 Task: Search one way flight ticket for 1 adult, 5 children, 2 infants in seat and 1 infant on lap in first from Wilmington: Wilmington Airport to South Bend: South Bend International Airport on 8-6-2023. Choice of flights is American. Number of bags: 2 carry on bags and 6 checked bags. Price is upto 106000. Outbound departure time preference is 16:30.
Action: Mouse moved to (301, 409)
Screenshot: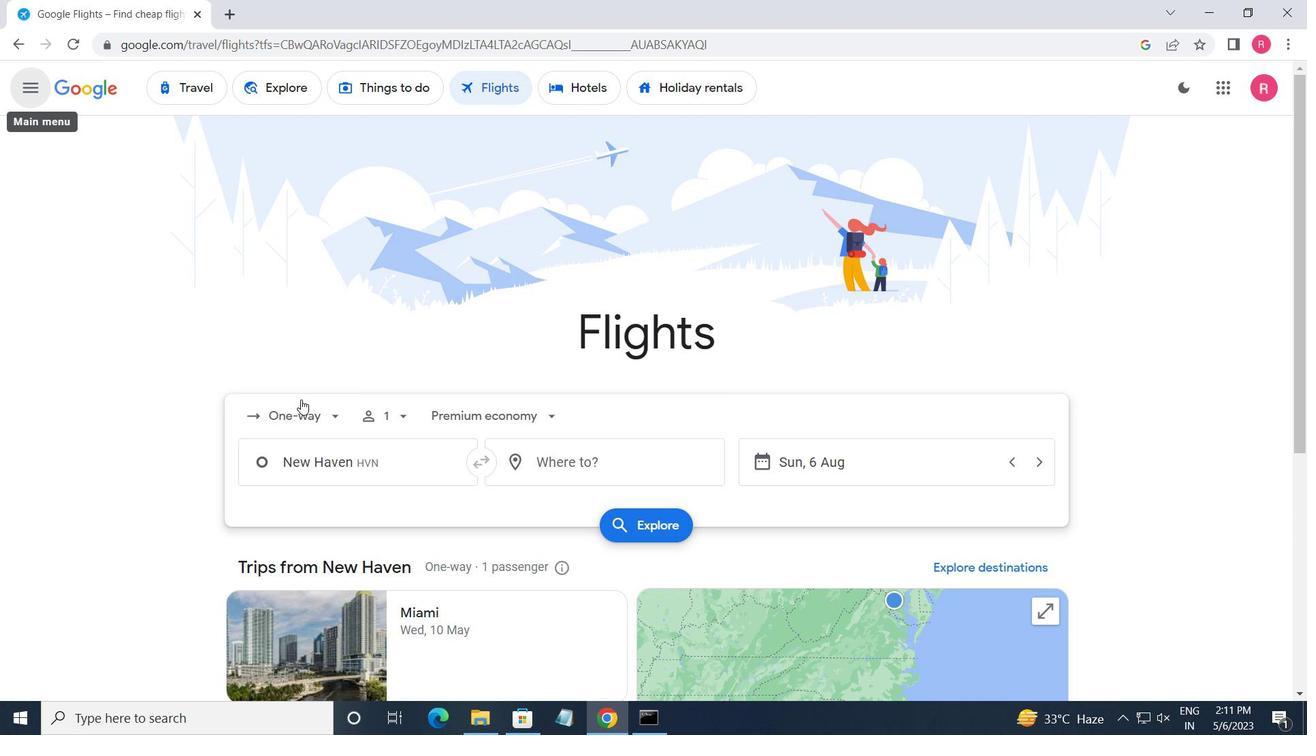 
Action: Mouse pressed left at (301, 409)
Screenshot: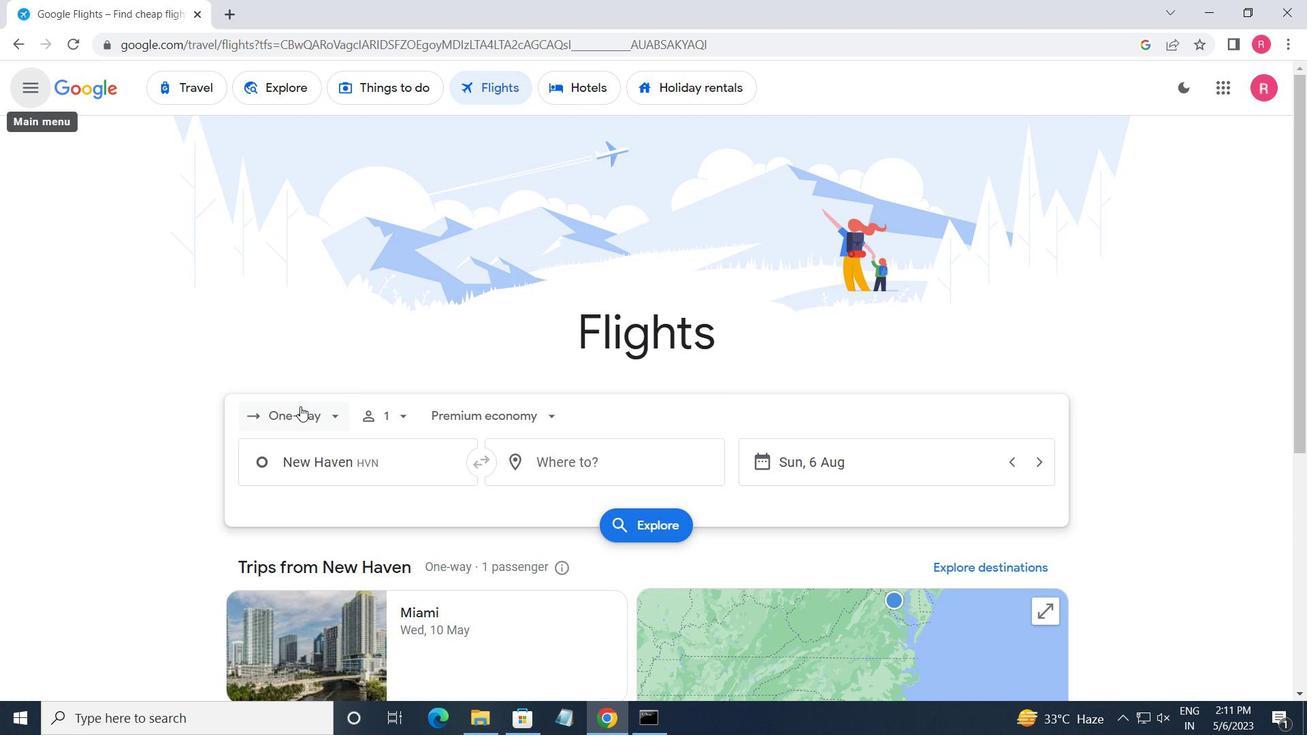 
Action: Mouse moved to (334, 496)
Screenshot: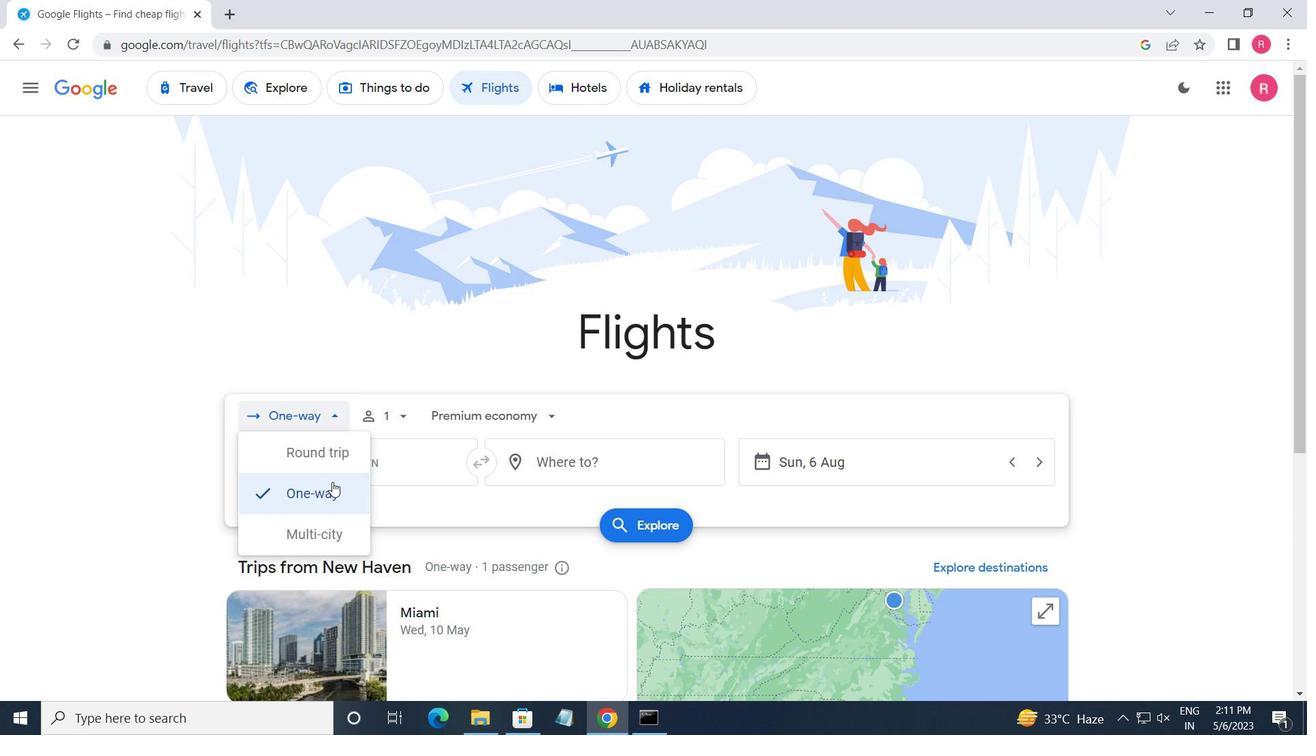 
Action: Mouse pressed left at (334, 496)
Screenshot: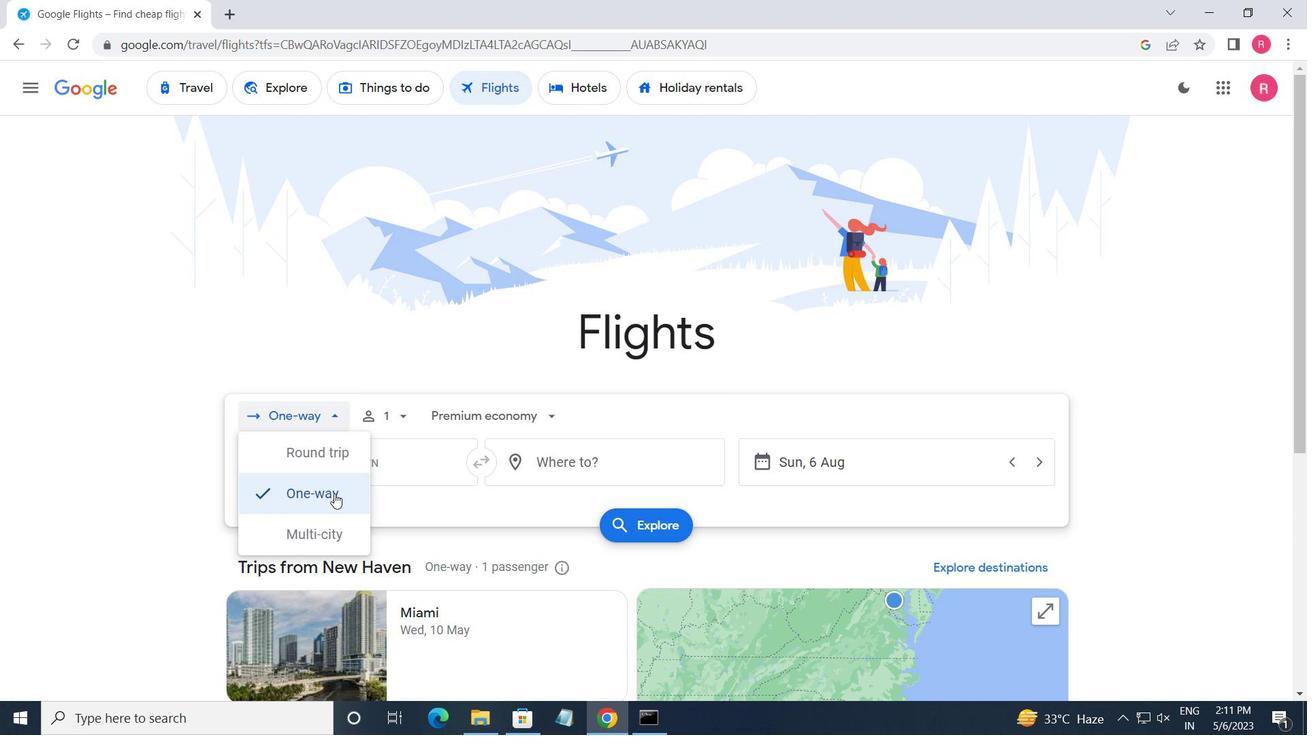 
Action: Mouse moved to (375, 421)
Screenshot: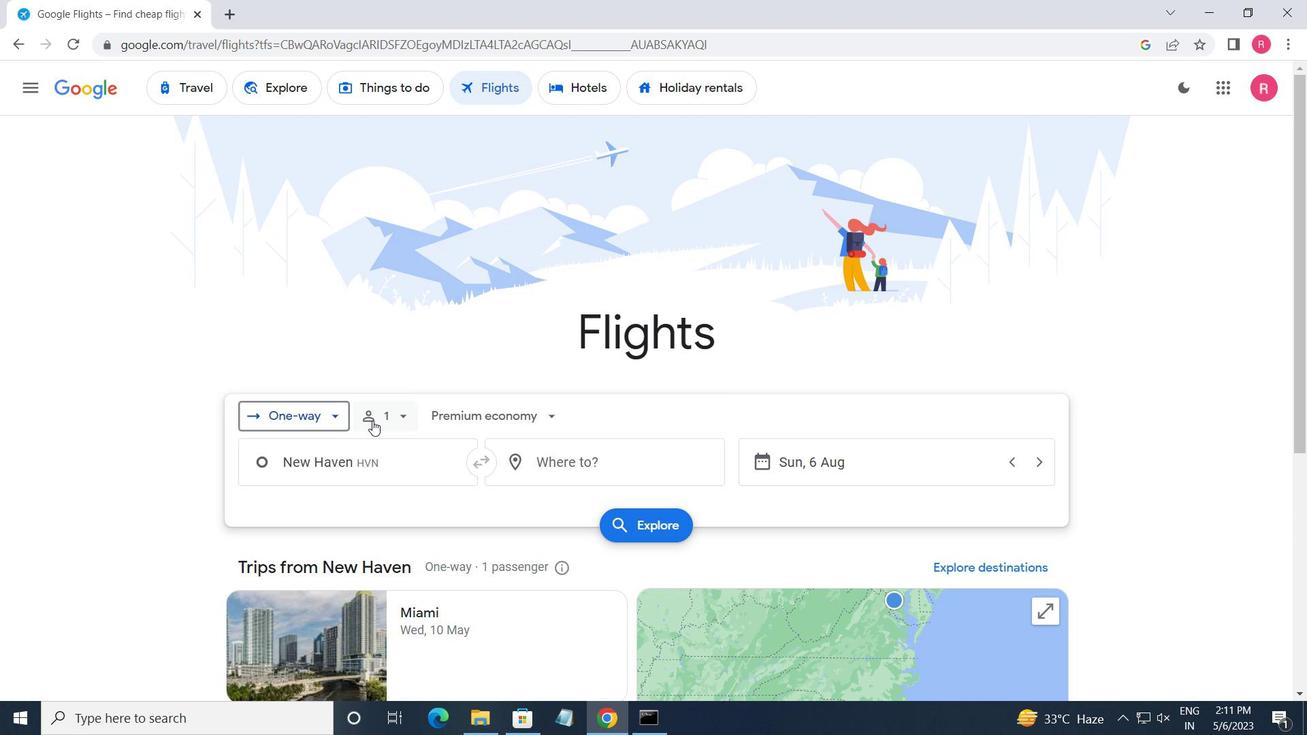 
Action: Mouse pressed left at (375, 421)
Screenshot: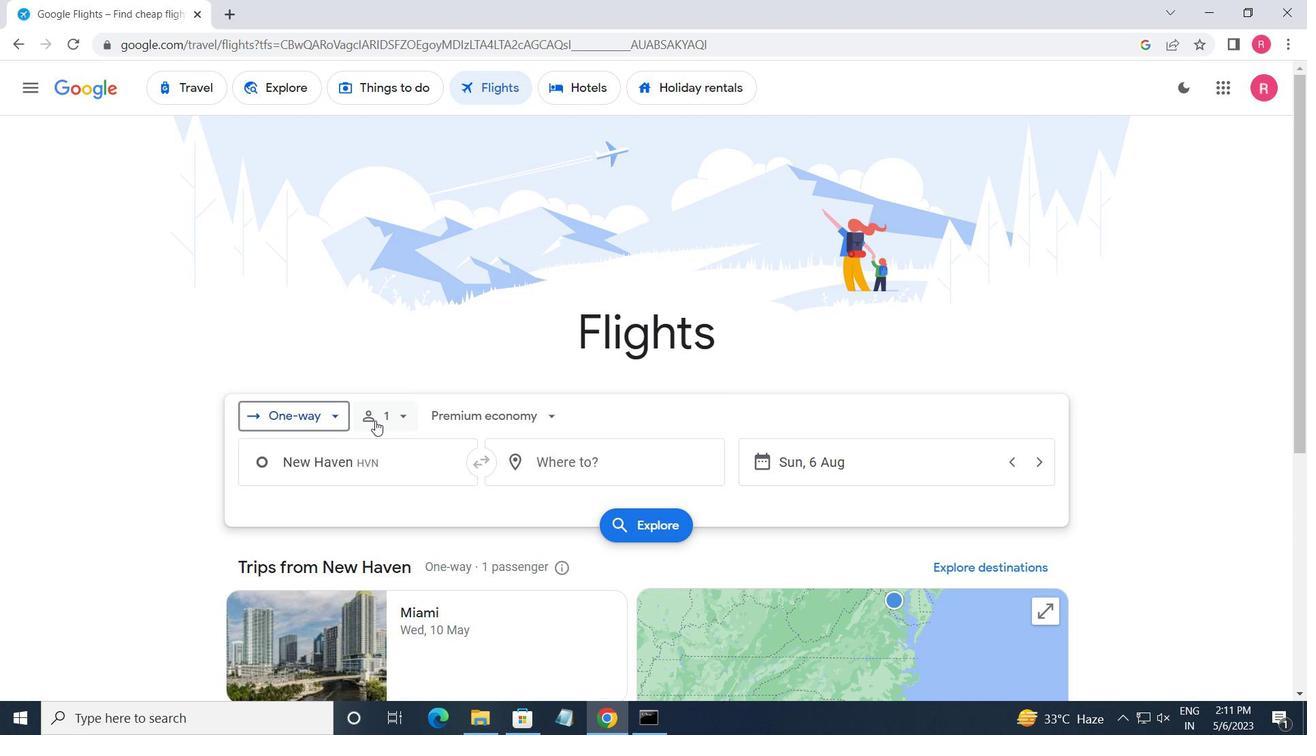 
Action: Mouse moved to (540, 499)
Screenshot: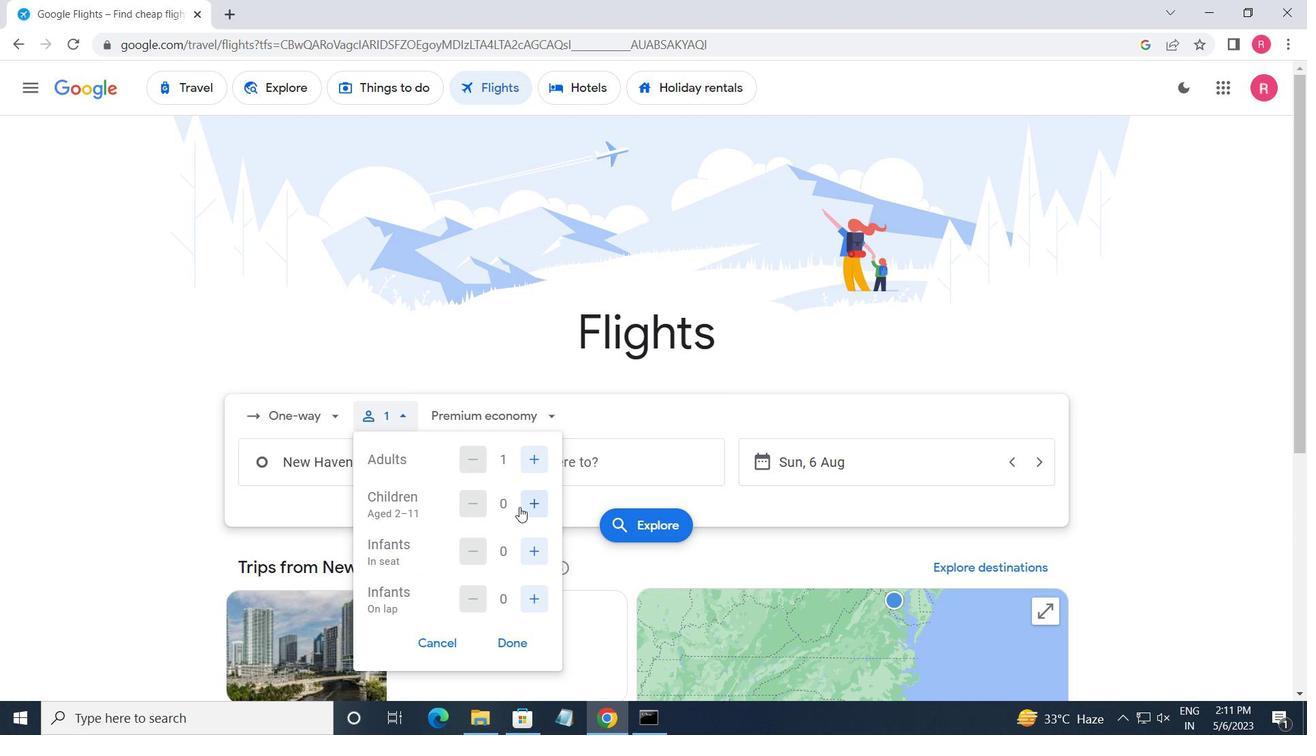 
Action: Mouse pressed left at (540, 499)
Screenshot: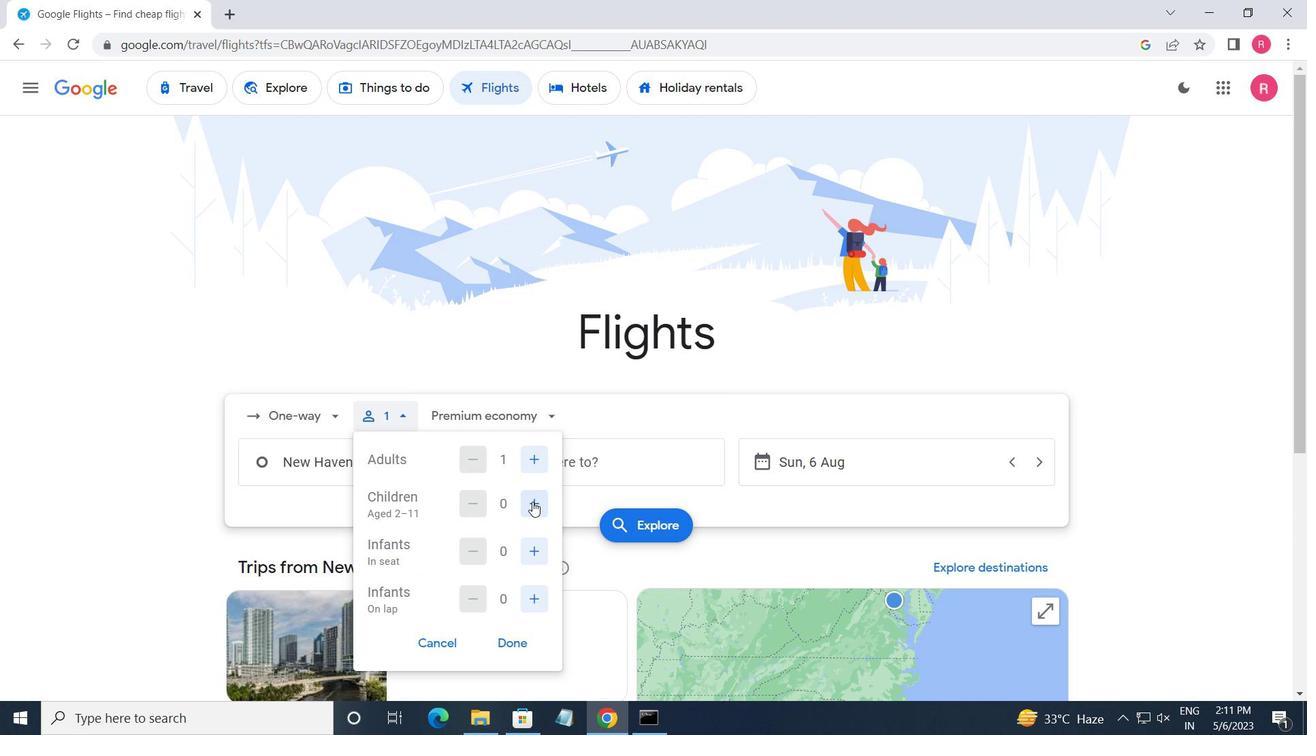 
Action: Mouse moved to (542, 499)
Screenshot: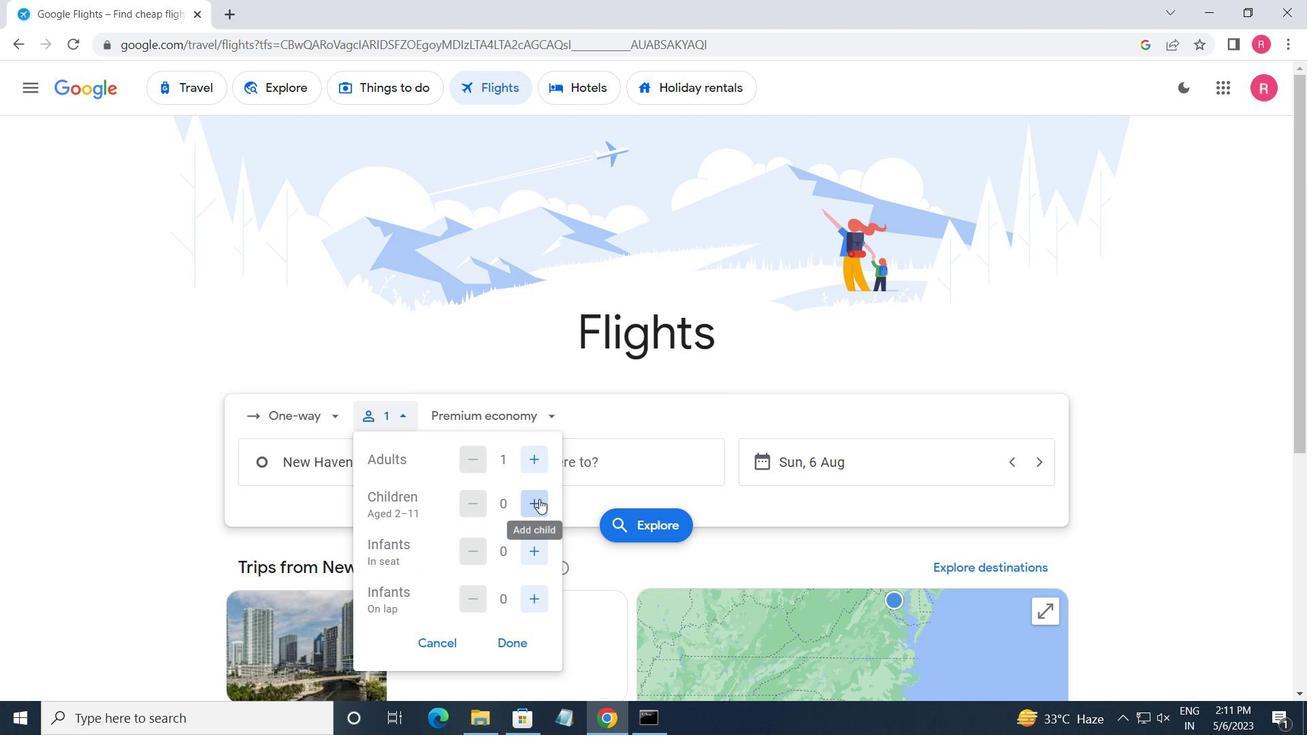 
Action: Mouse pressed left at (542, 499)
Screenshot: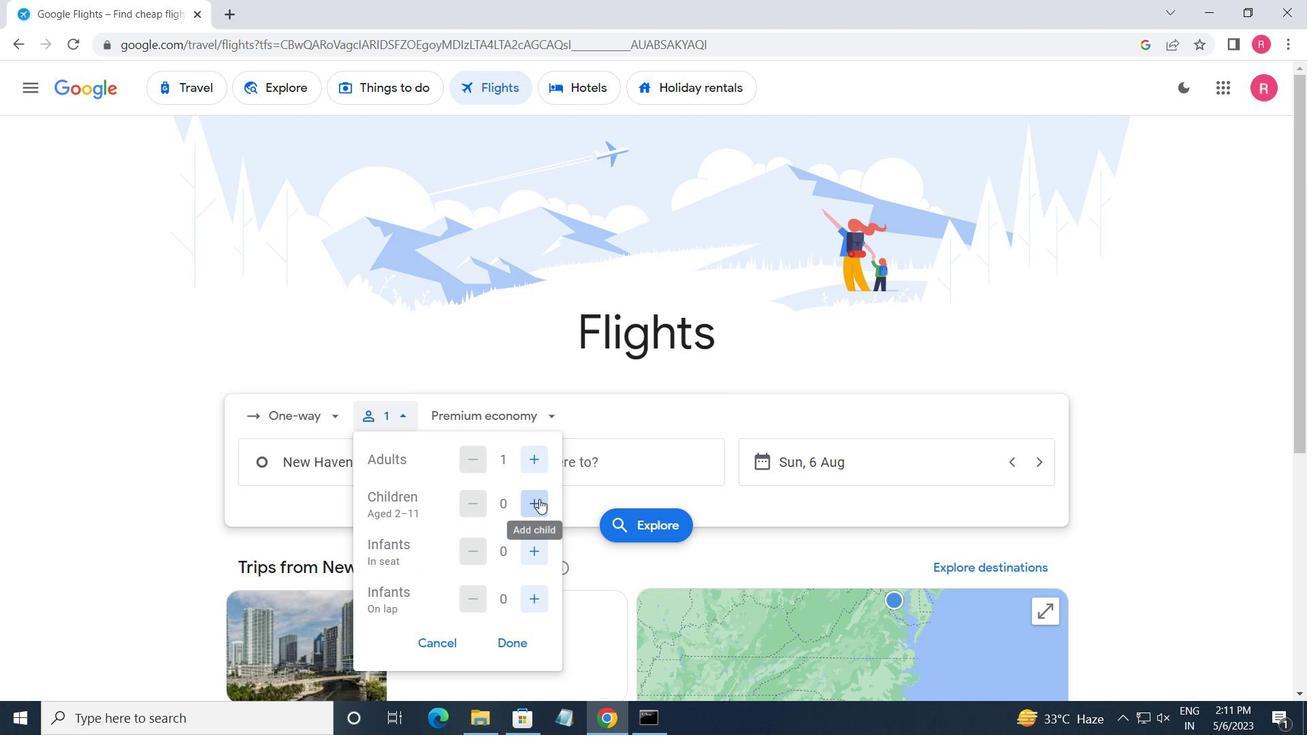 
Action: Mouse moved to (546, 498)
Screenshot: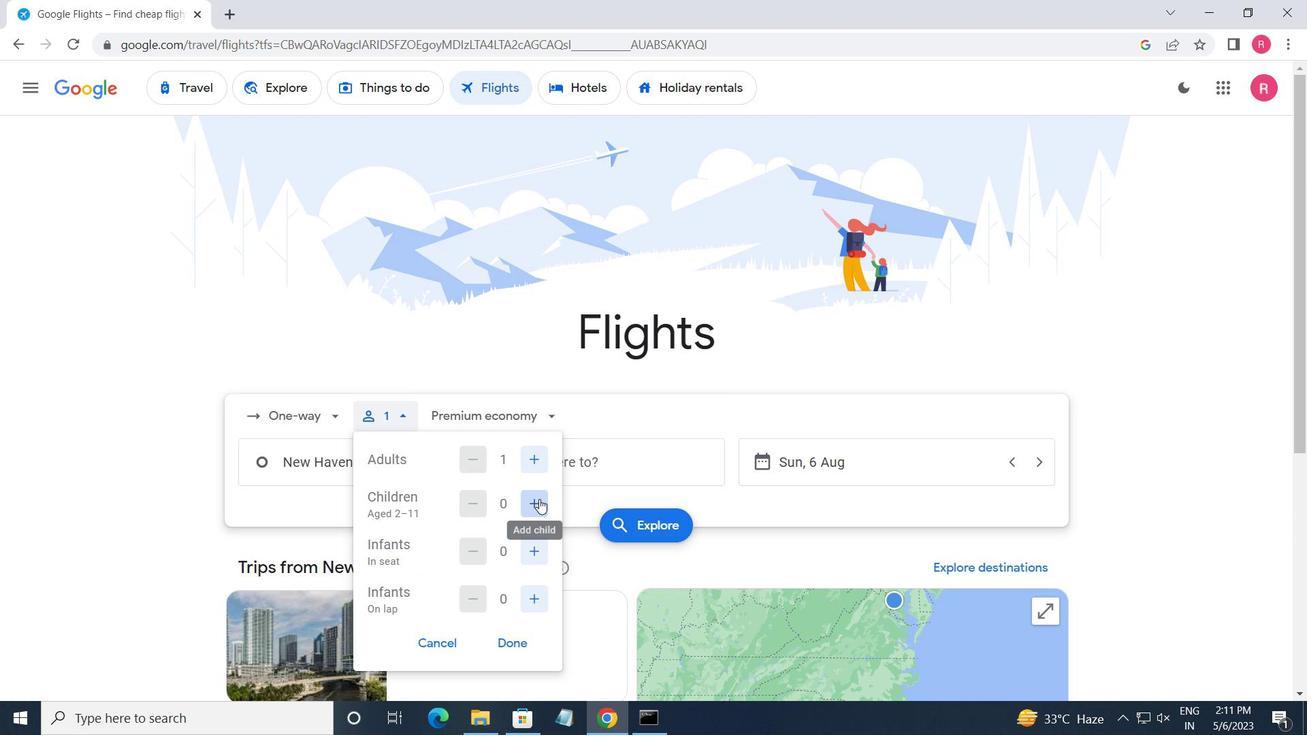 
Action: Mouse pressed left at (546, 498)
Screenshot: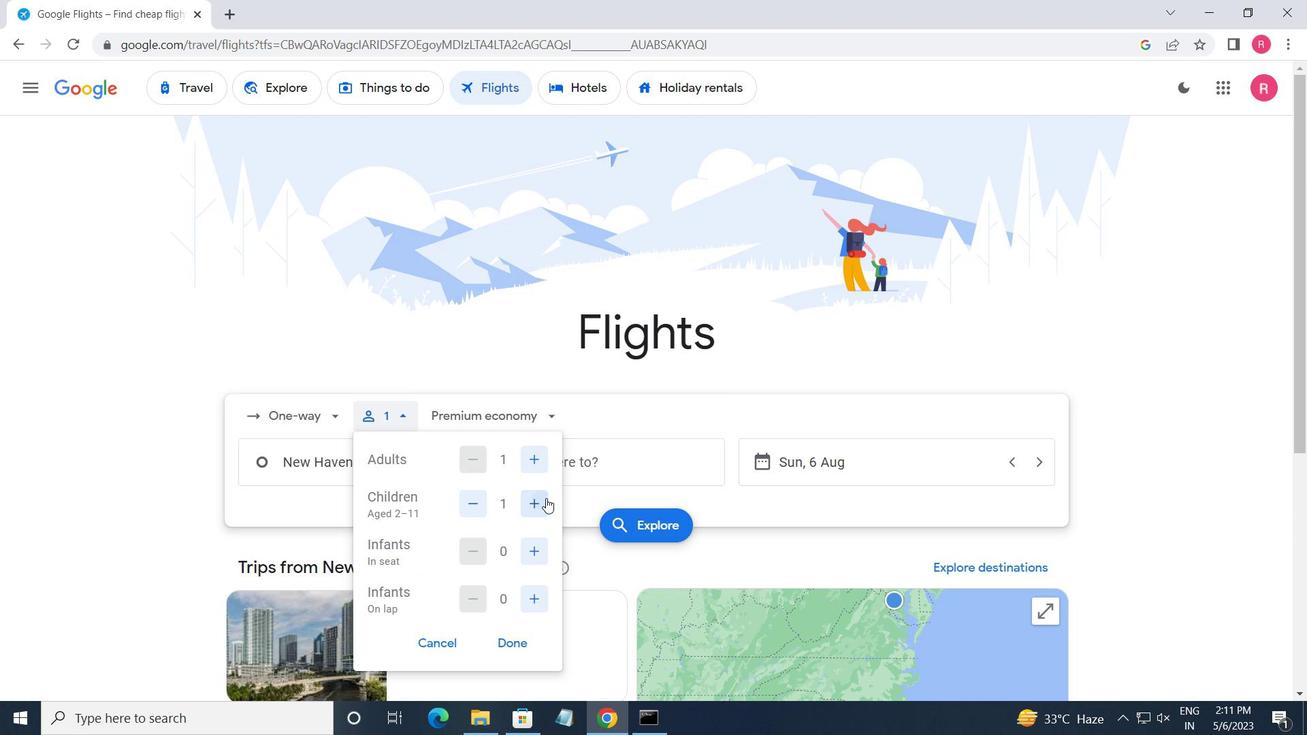 
Action: Mouse pressed left at (546, 498)
Screenshot: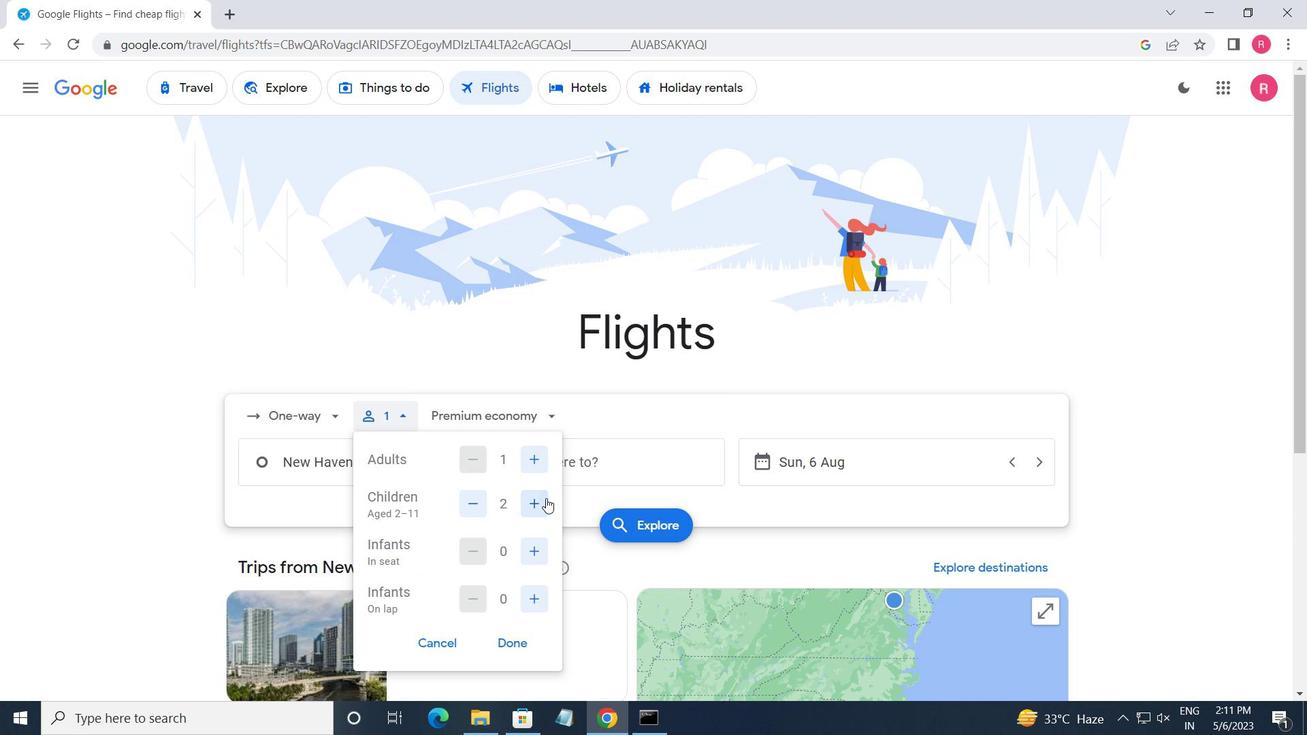 
Action: Mouse pressed left at (546, 498)
Screenshot: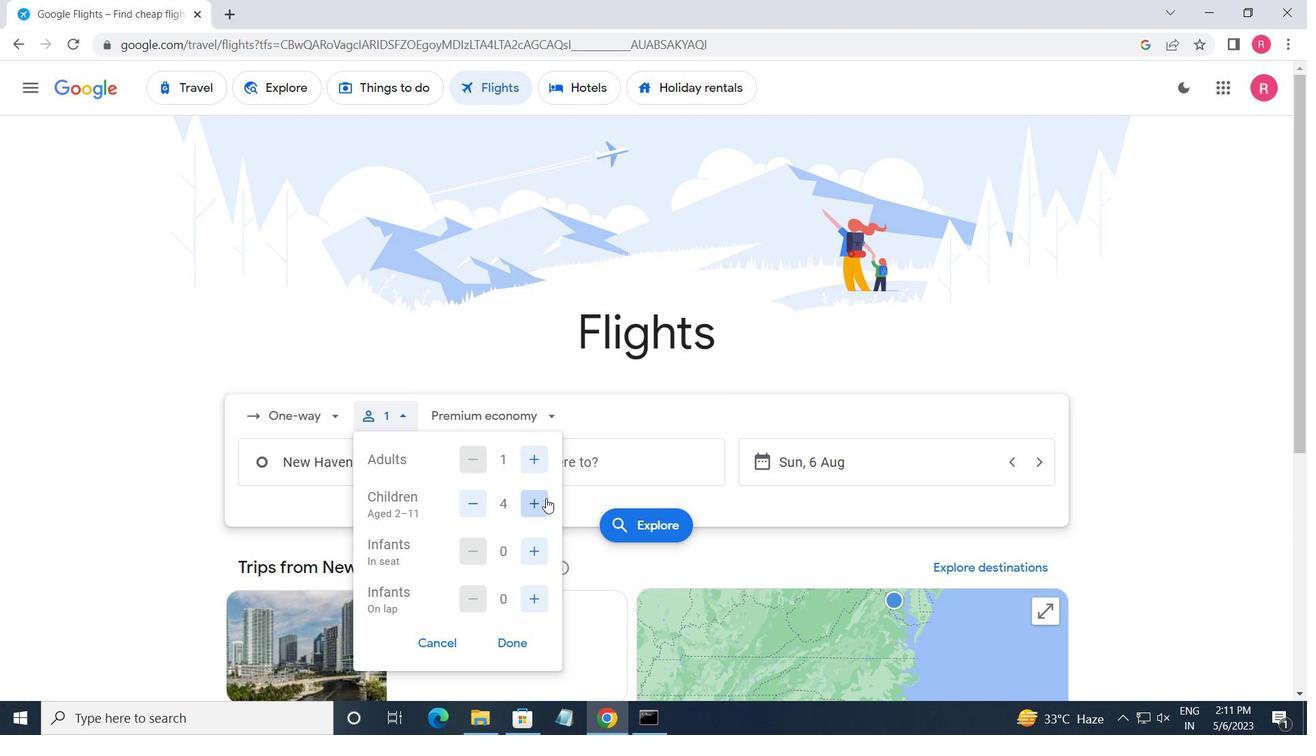 
Action: Mouse moved to (543, 552)
Screenshot: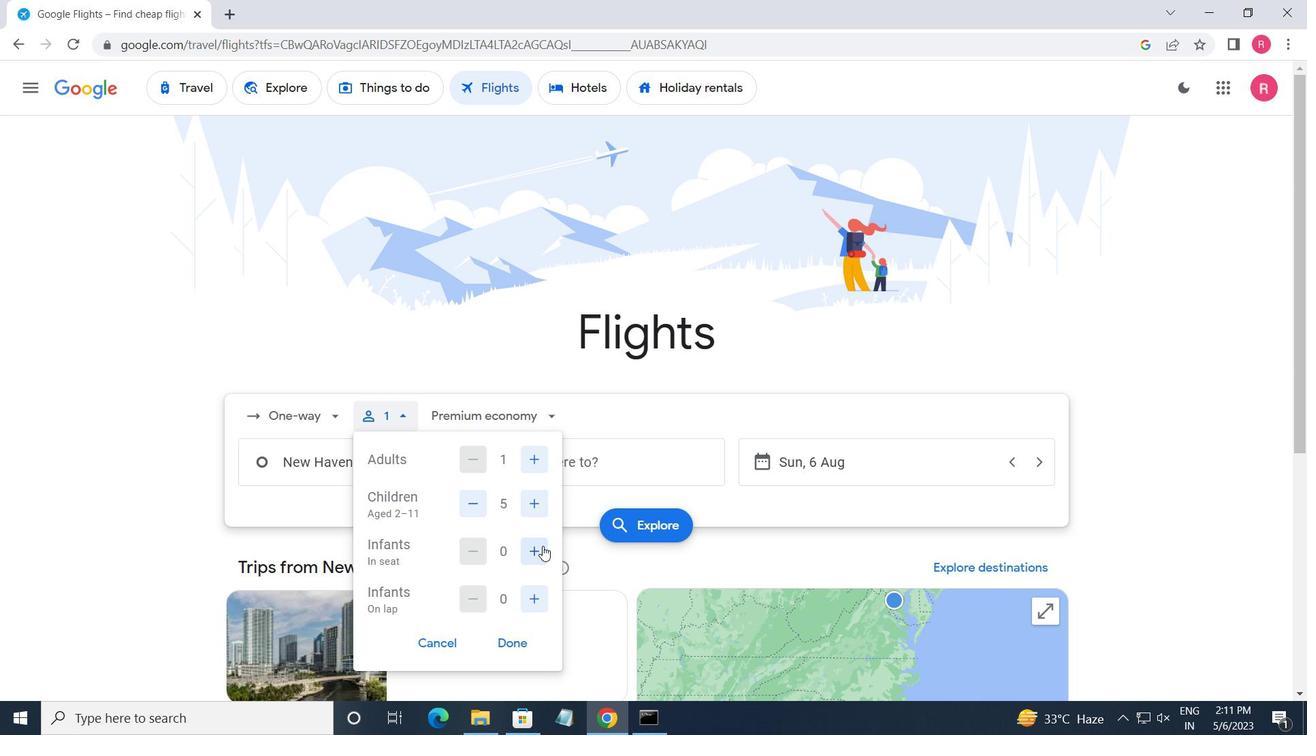 
Action: Mouse pressed left at (543, 552)
Screenshot: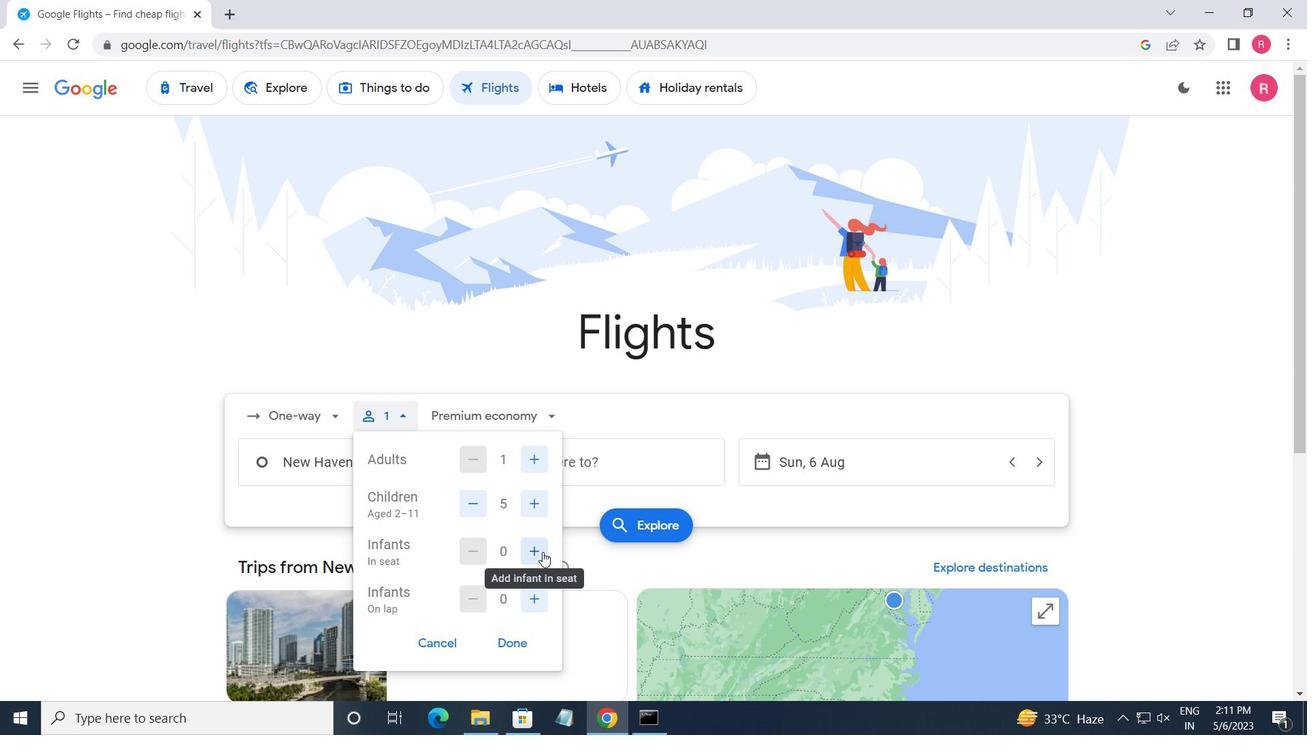 
Action: Mouse pressed left at (543, 552)
Screenshot: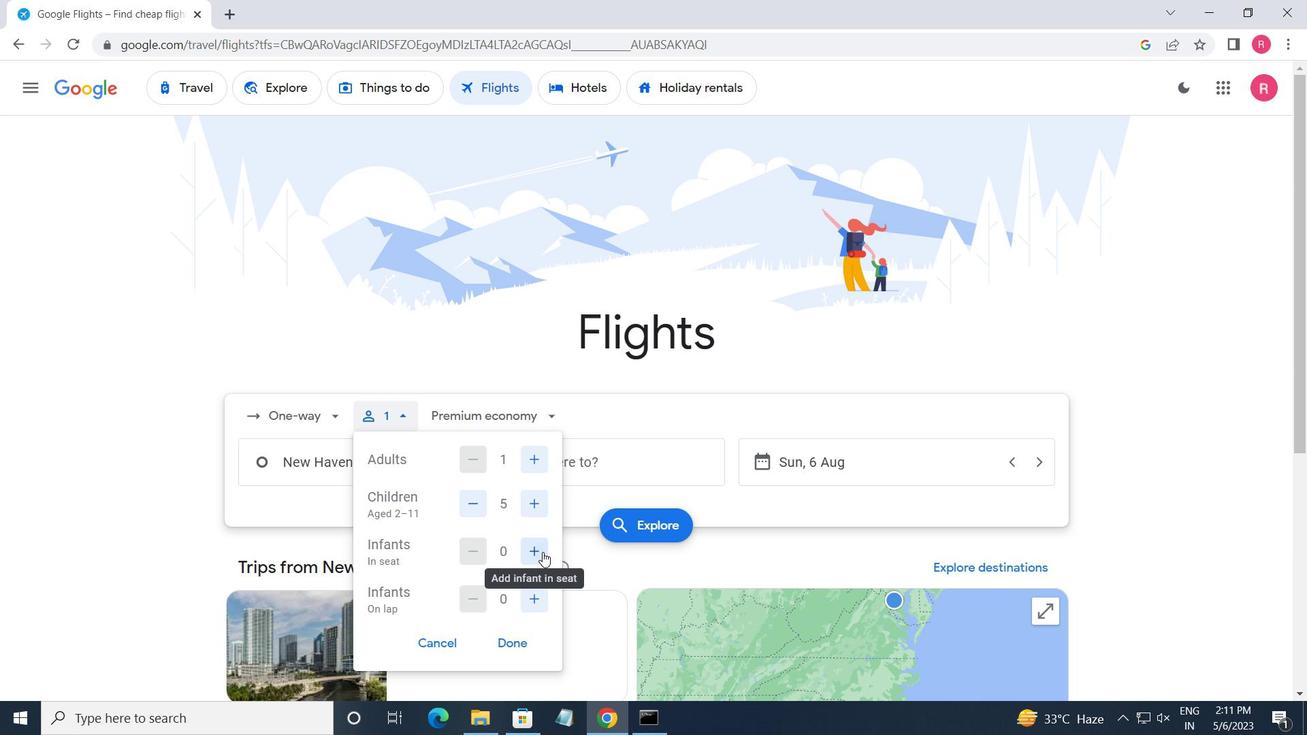 
Action: Mouse moved to (531, 605)
Screenshot: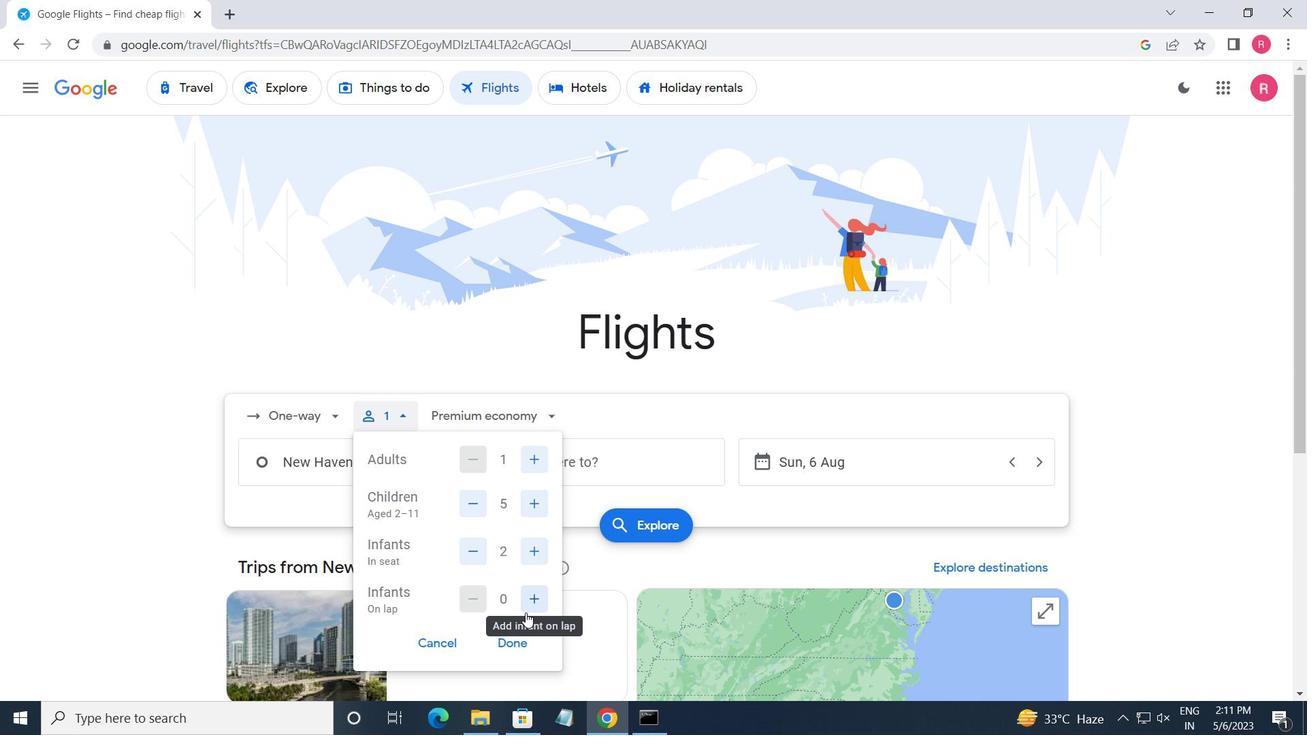 
Action: Mouse pressed left at (531, 605)
Screenshot: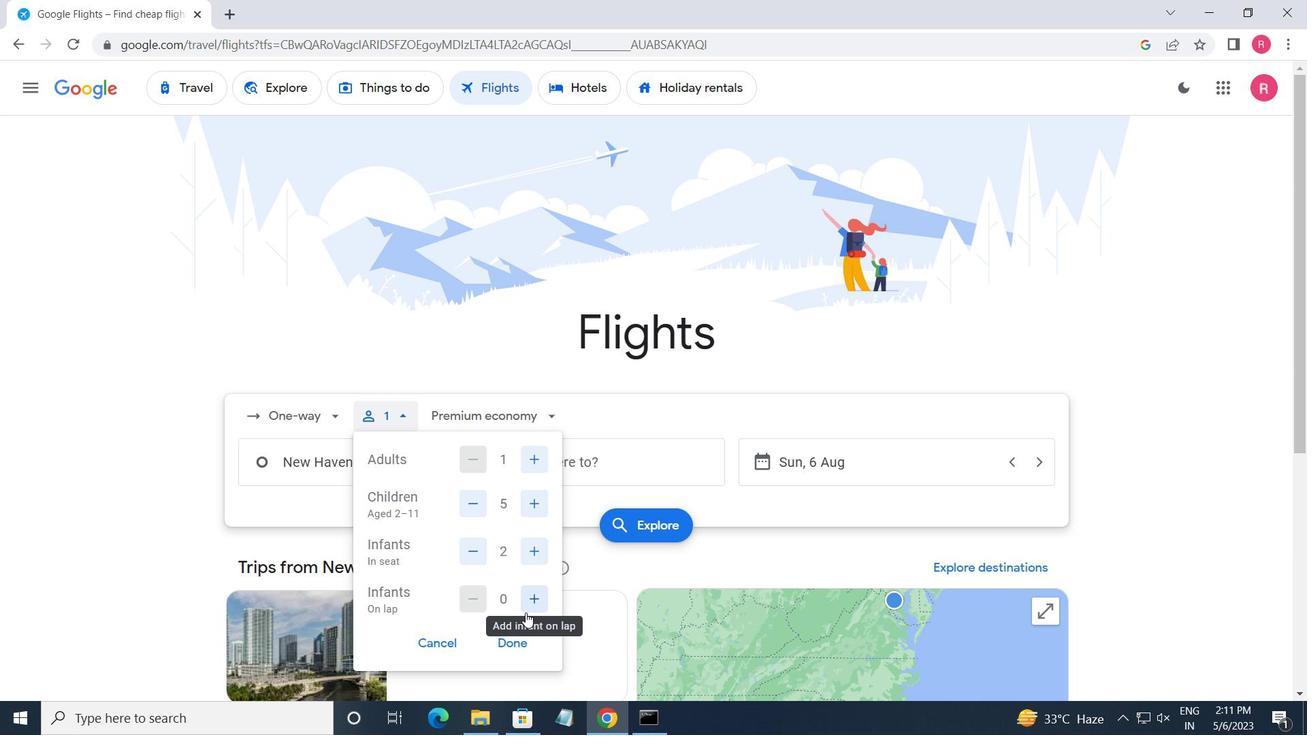 
Action: Mouse moved to (480, 547)
Screenshot: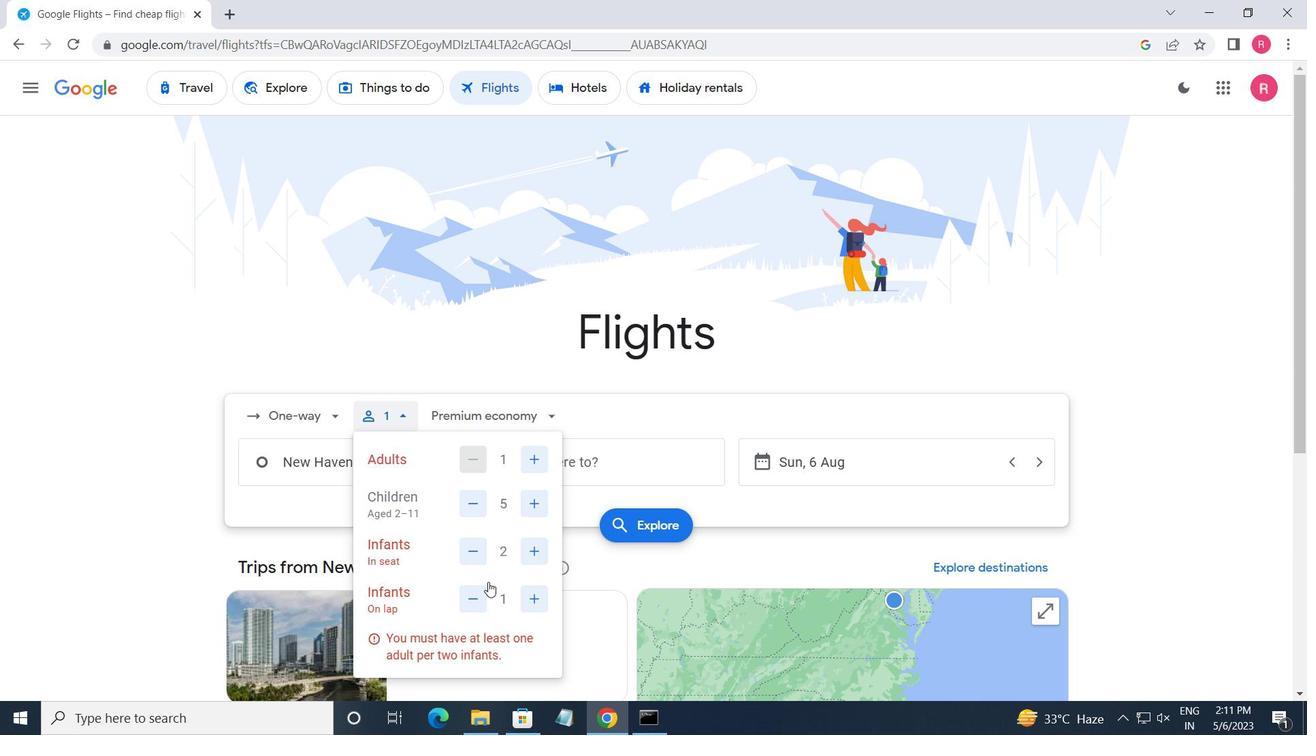 
Action: Mouse pressed left at (480, 547)
Screenshot: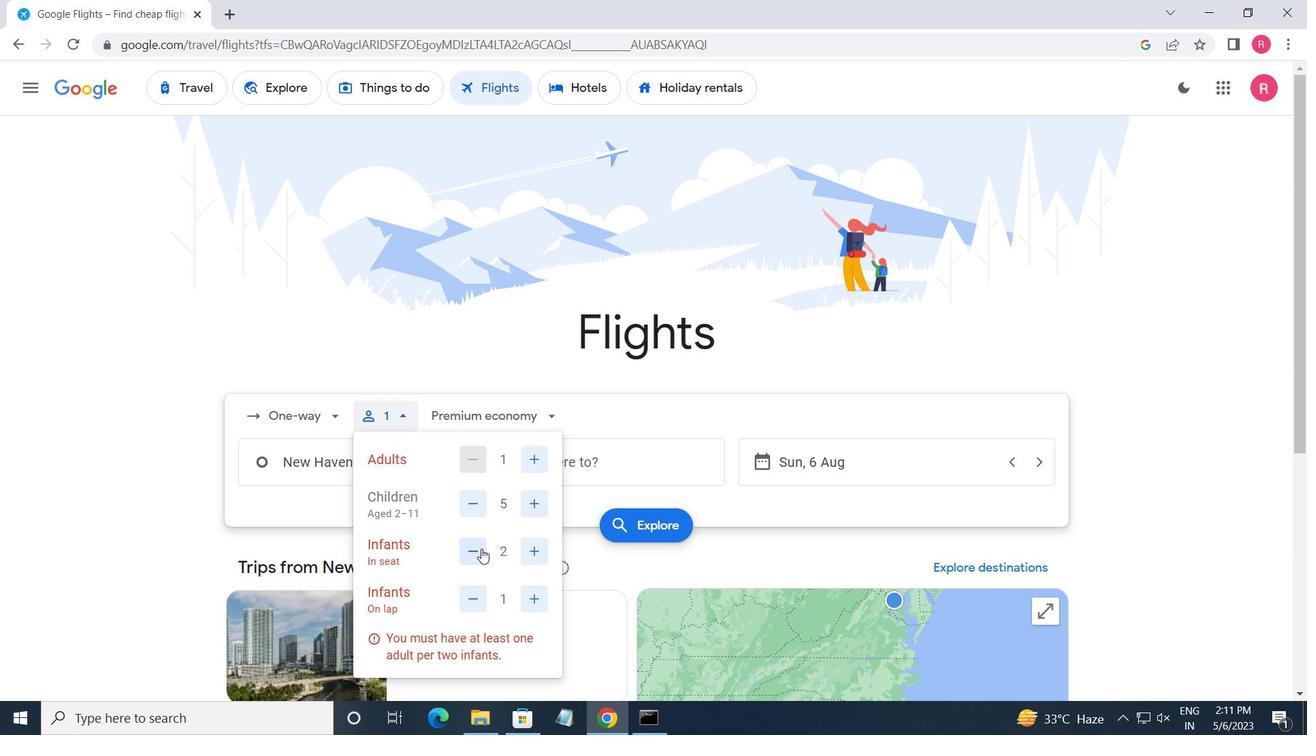 
Action: Mouse moved to (474, 547)
Screenshot: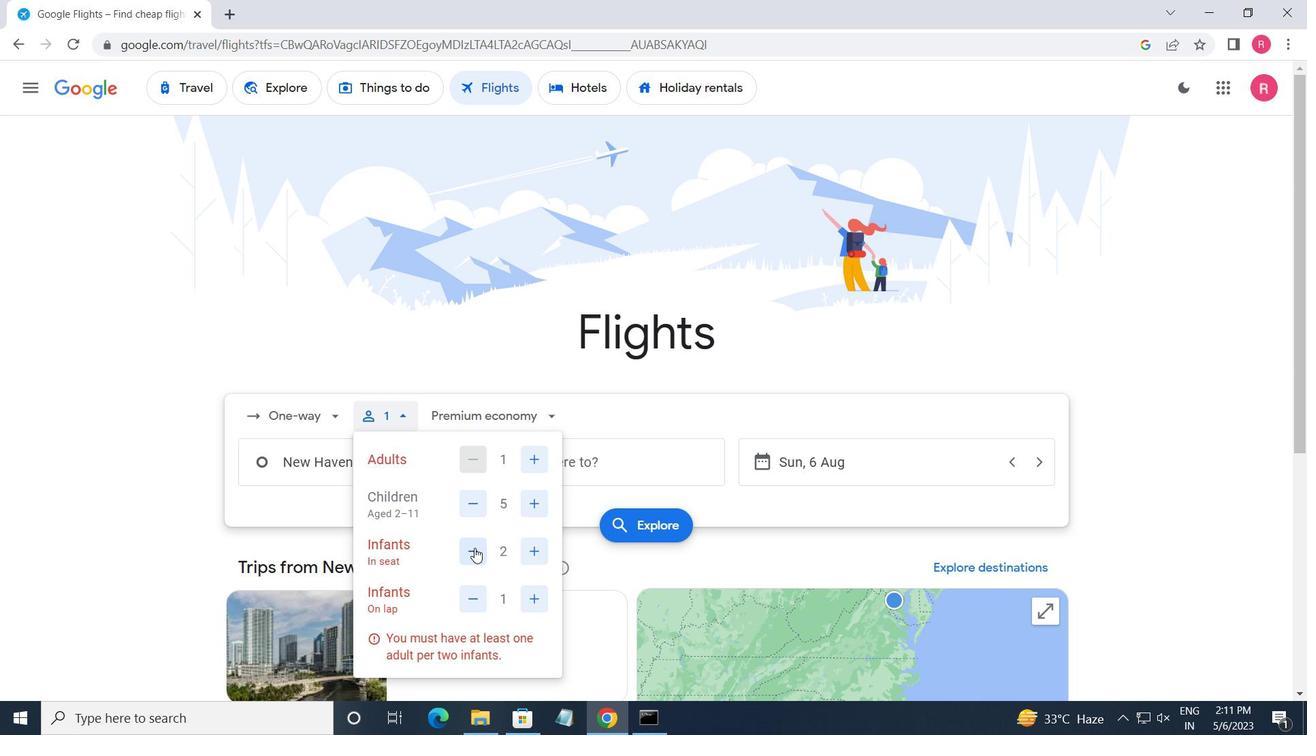 
Action: Mouse pressed left at (474, 547)
Screenshot: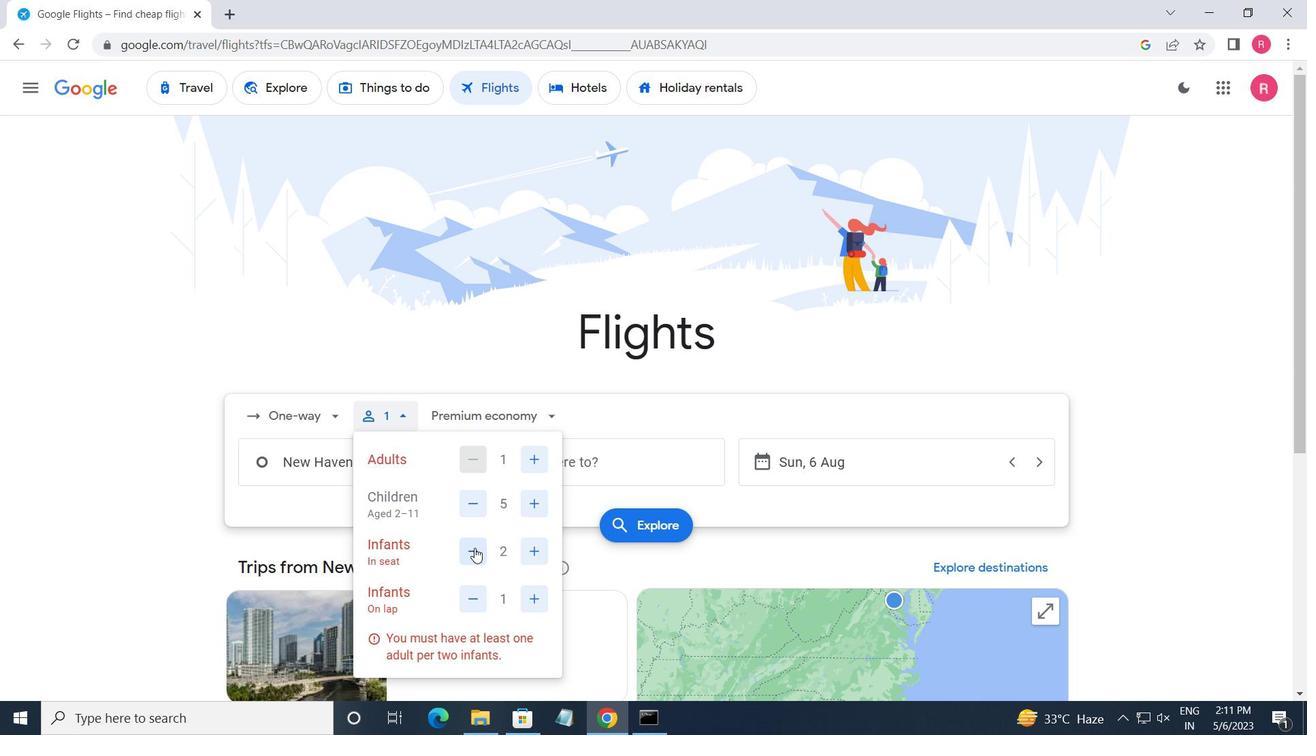 
Action: Mouse moved to (514, 640)
Screenshot: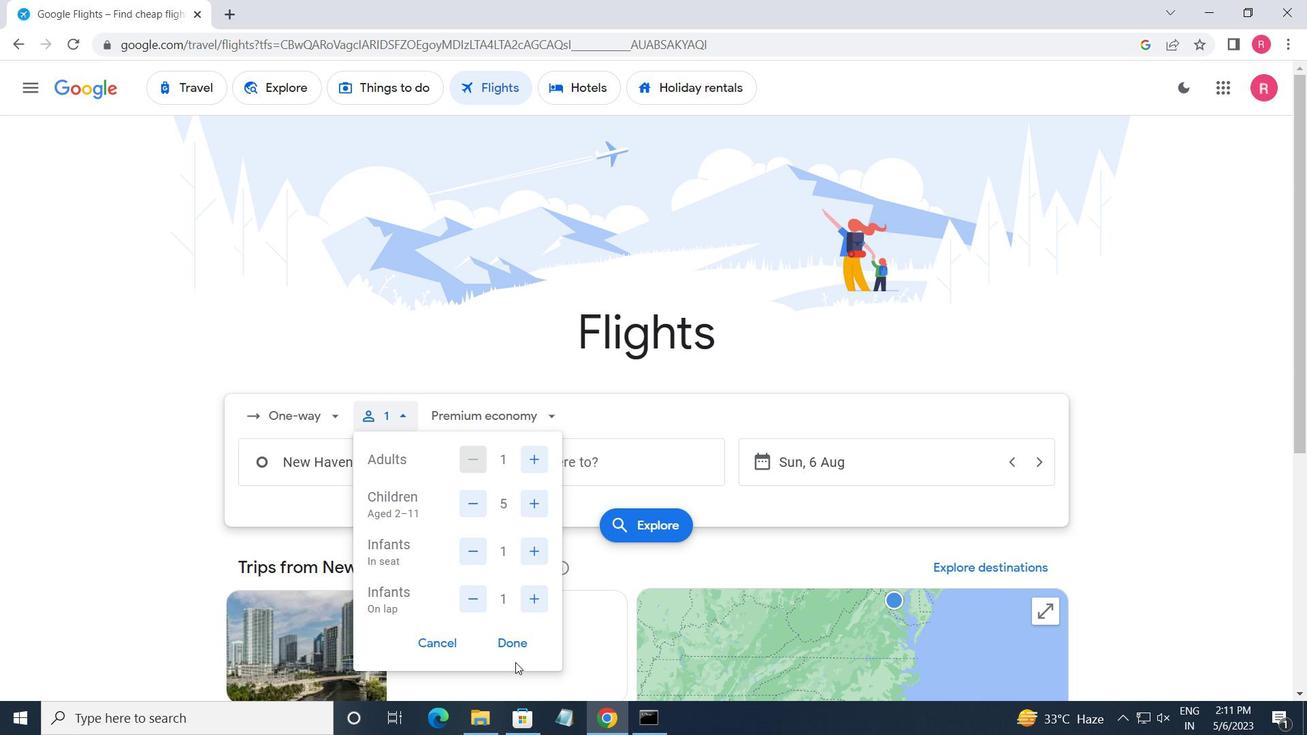 
Action: Mouse pressed left at (514, 640)
Screenshot: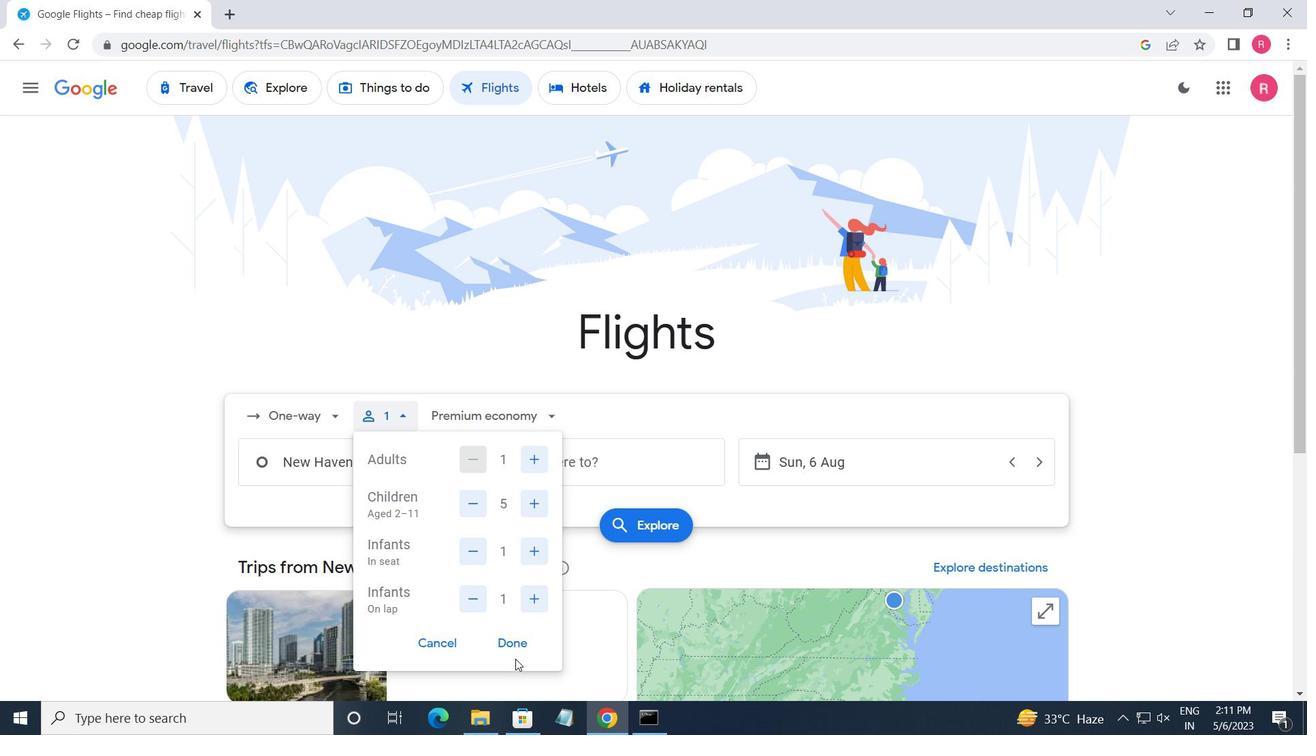 
Action: Mouse moved to (479, 413)
Screenshot: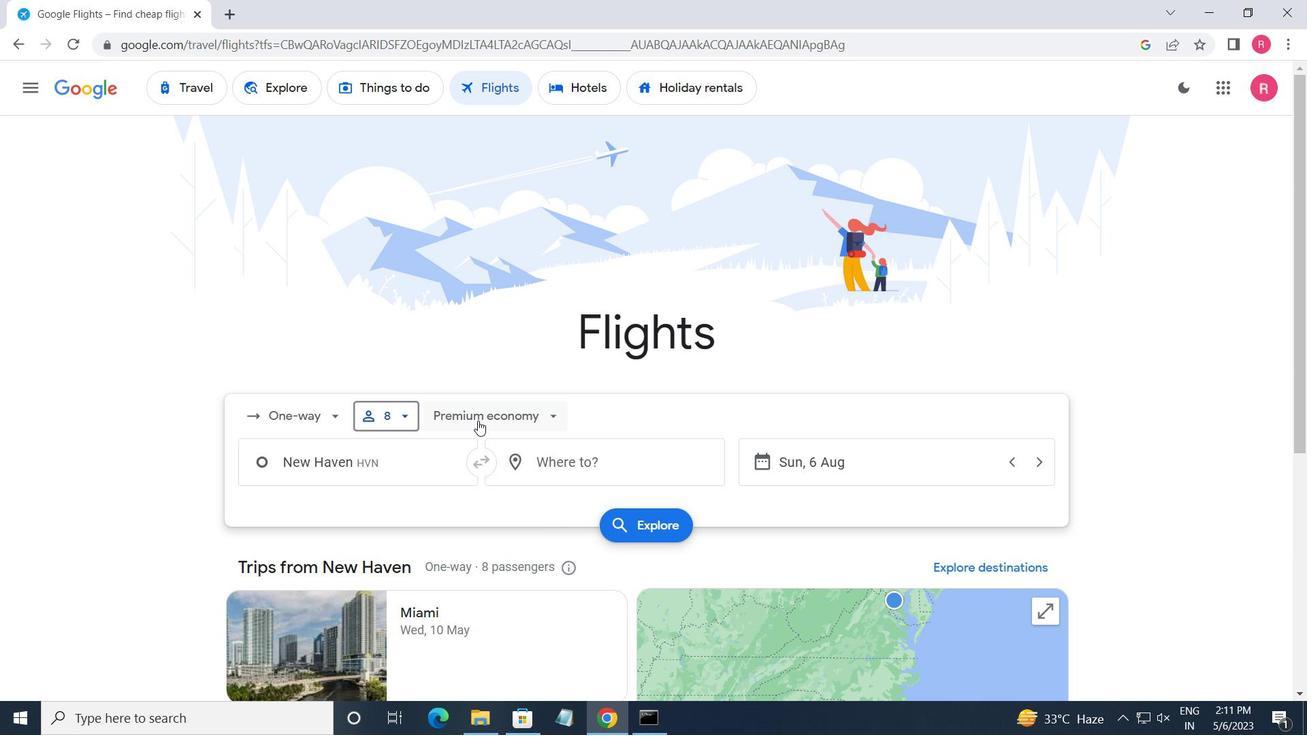 
Action: Mouse pressed left at (479, 413)
Screenshot: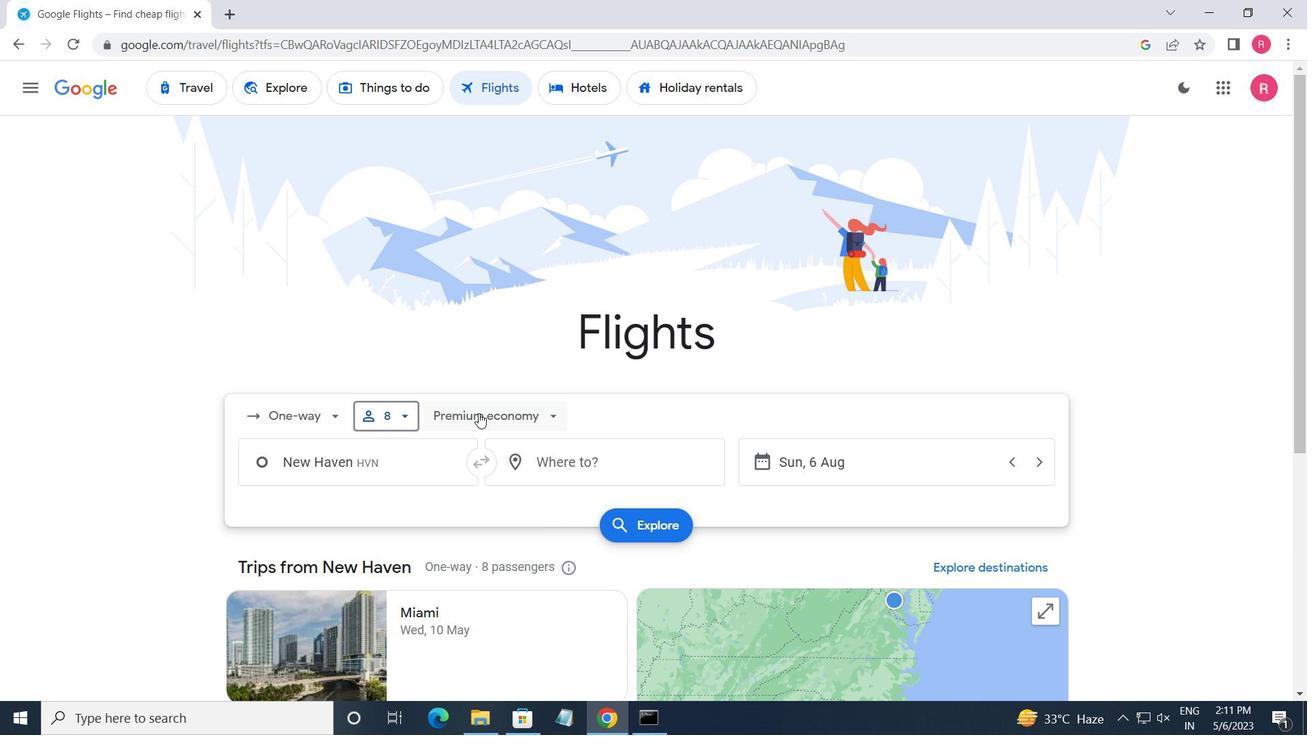 
Action: Mouse moved to (510, 567)
Screenshot: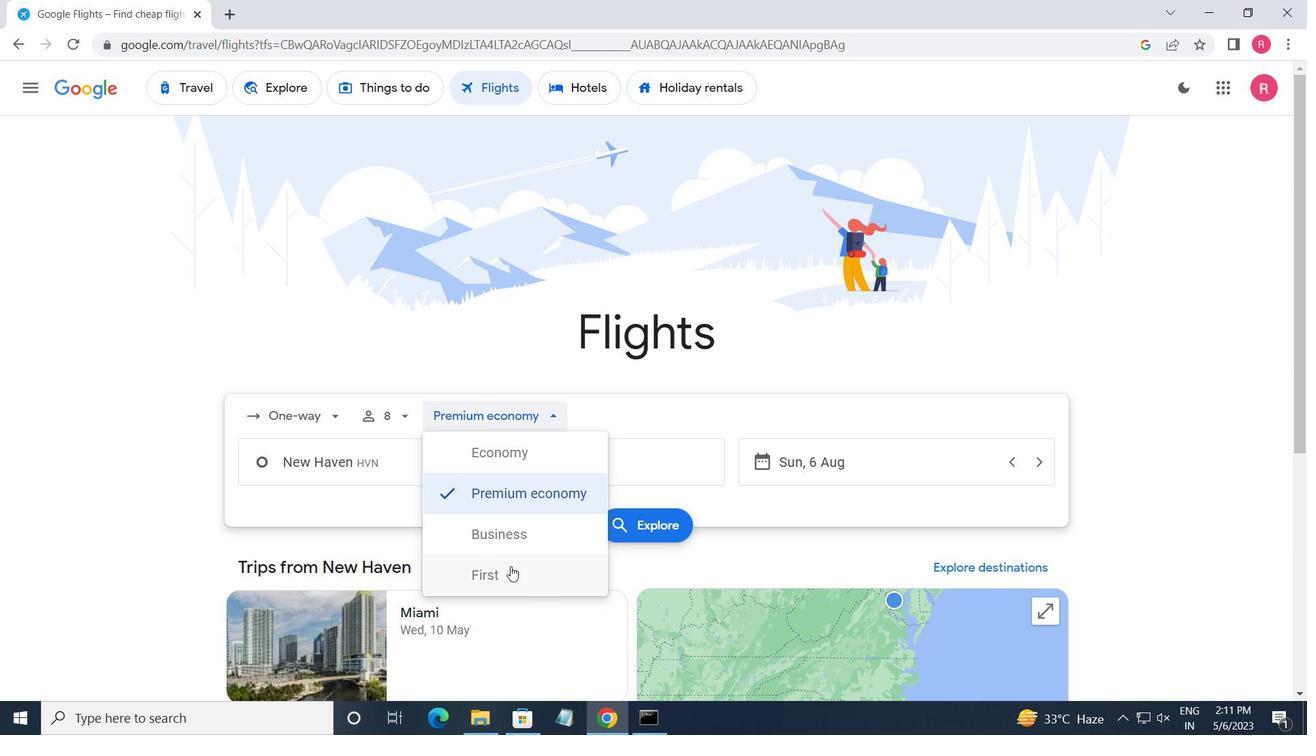 
Action: Mouse pressed left at (510, 567)
Screenshot: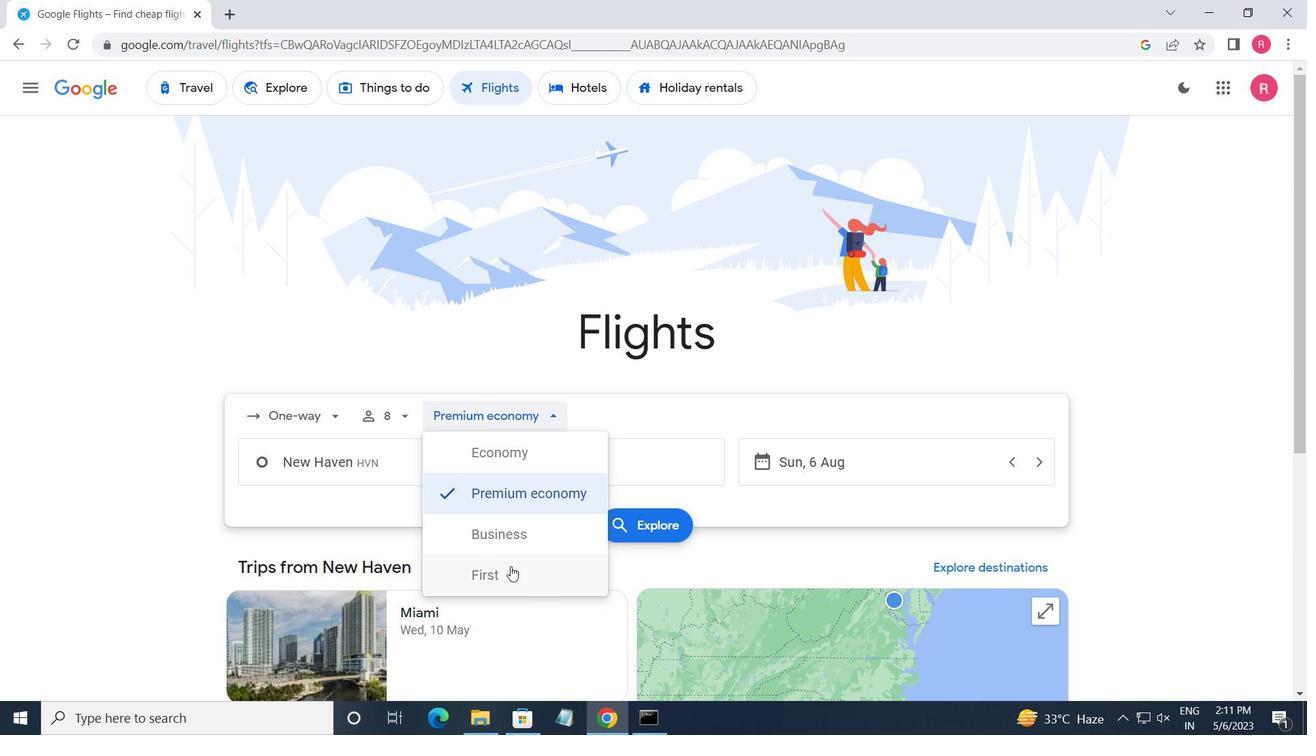 
Action: Mouse moved to (394, 467)
Screenshot: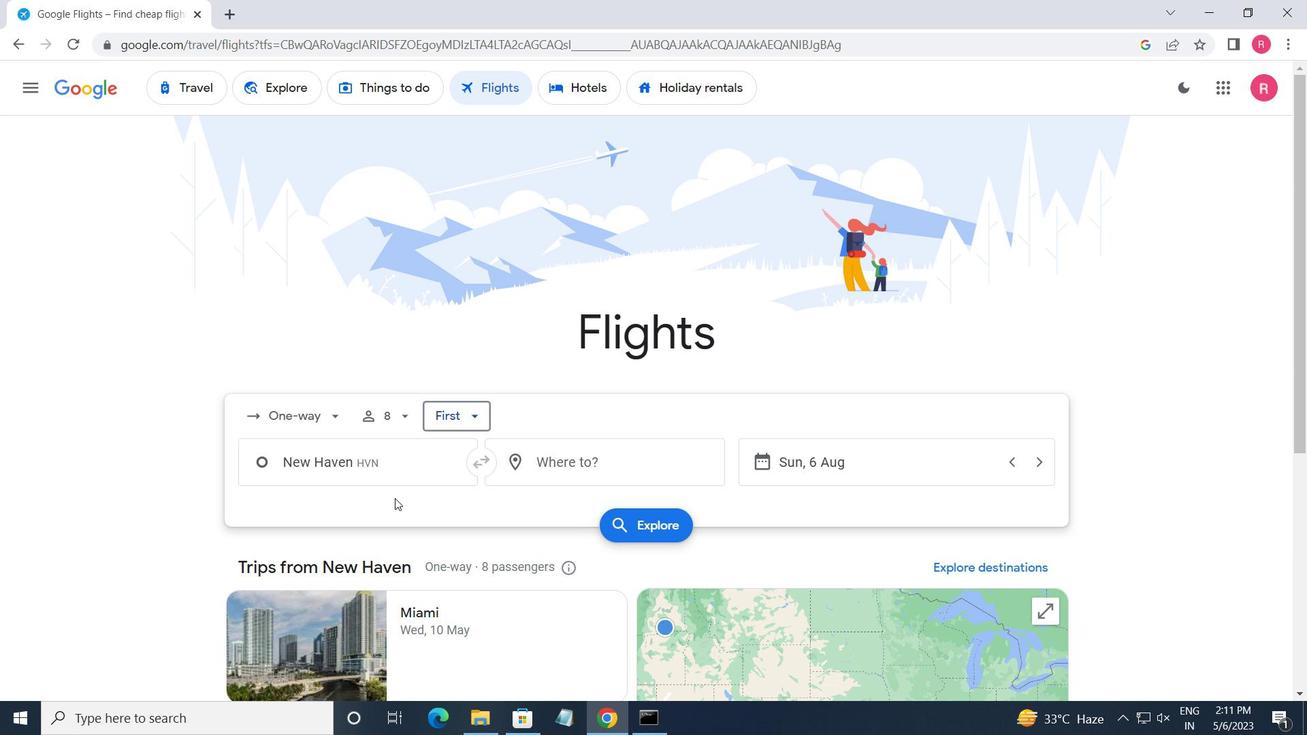 
Action: Mouse pressed left at (394, 467)
Screenshot: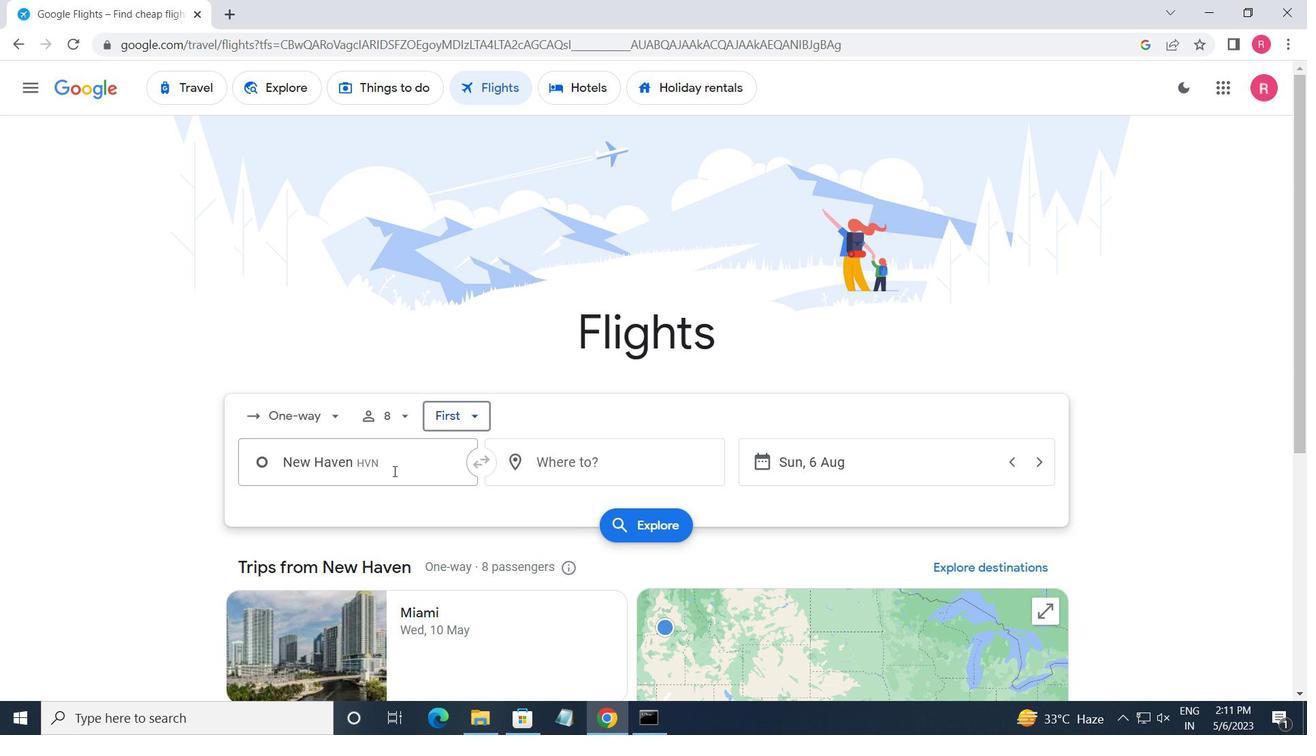 
Action: Mouse moved to (394, 467)
Screenshot: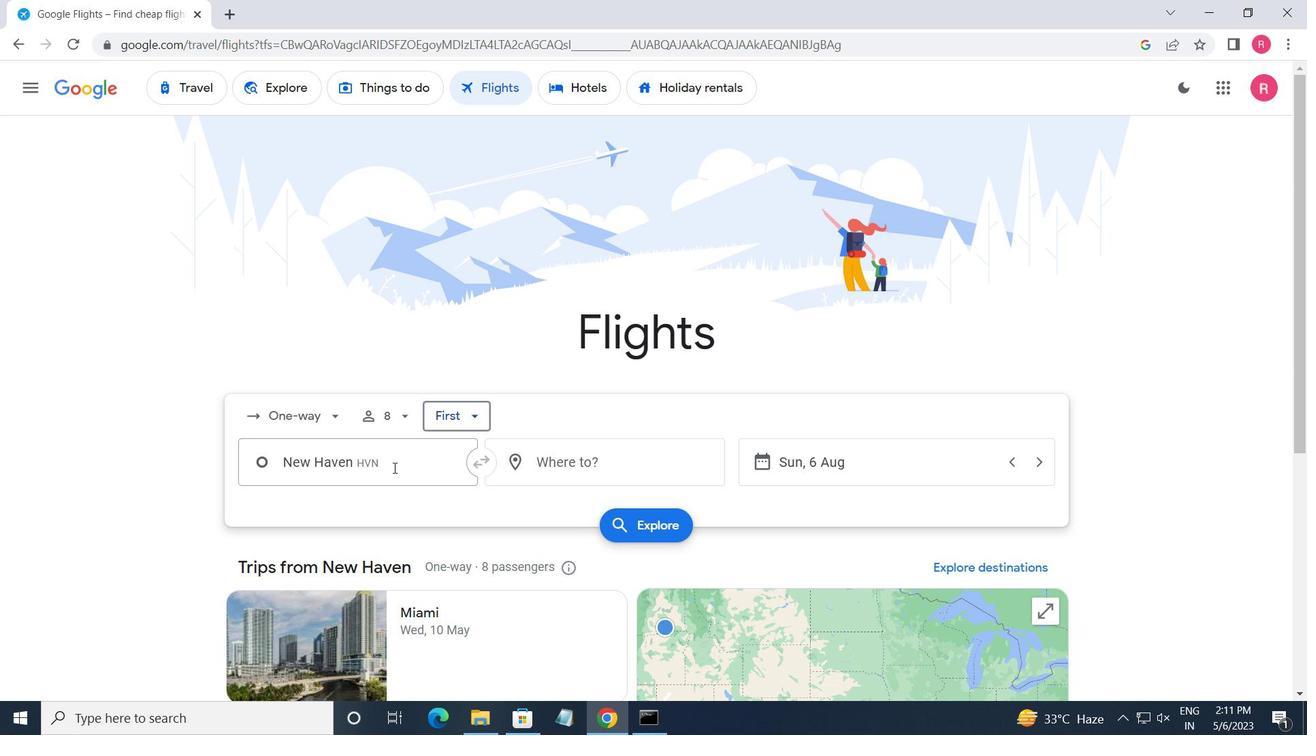 
Action: Key pressed <Key.shift>WILMINGTON
Screenshot: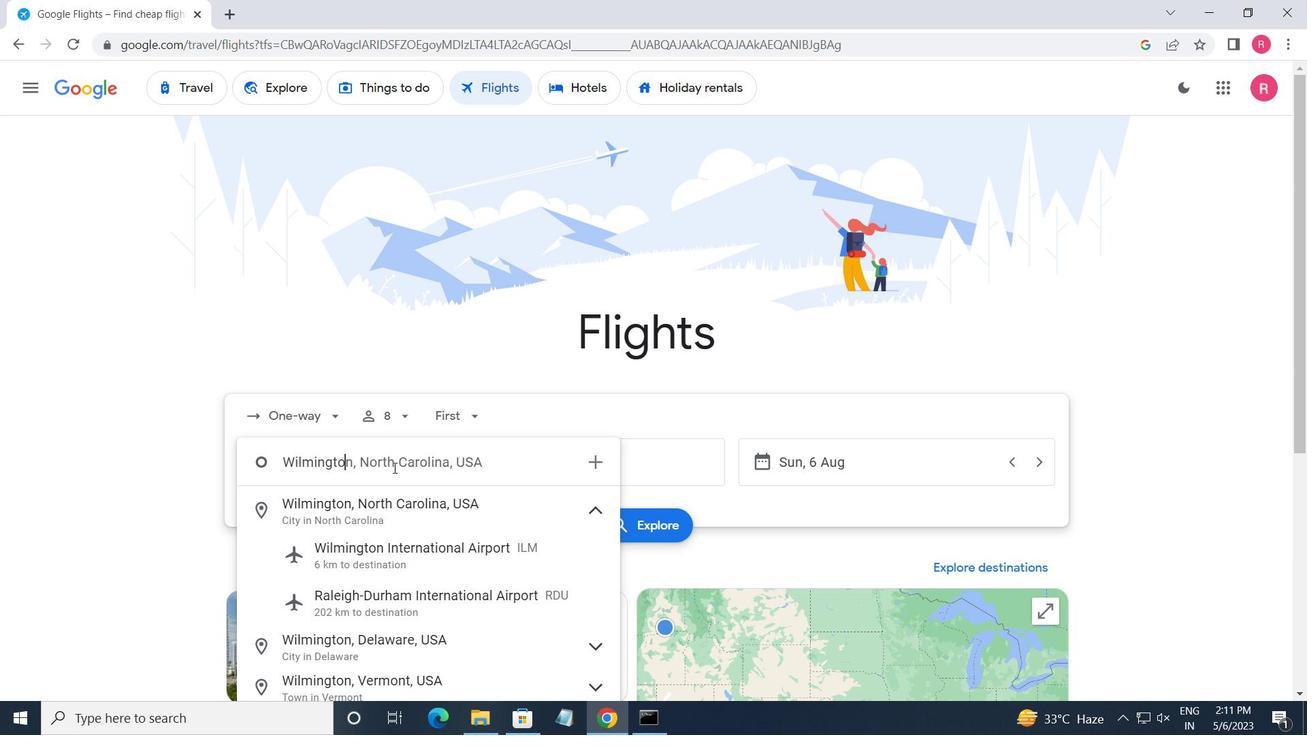 
Action: Mouse moved to (426, 563)
Screenshot: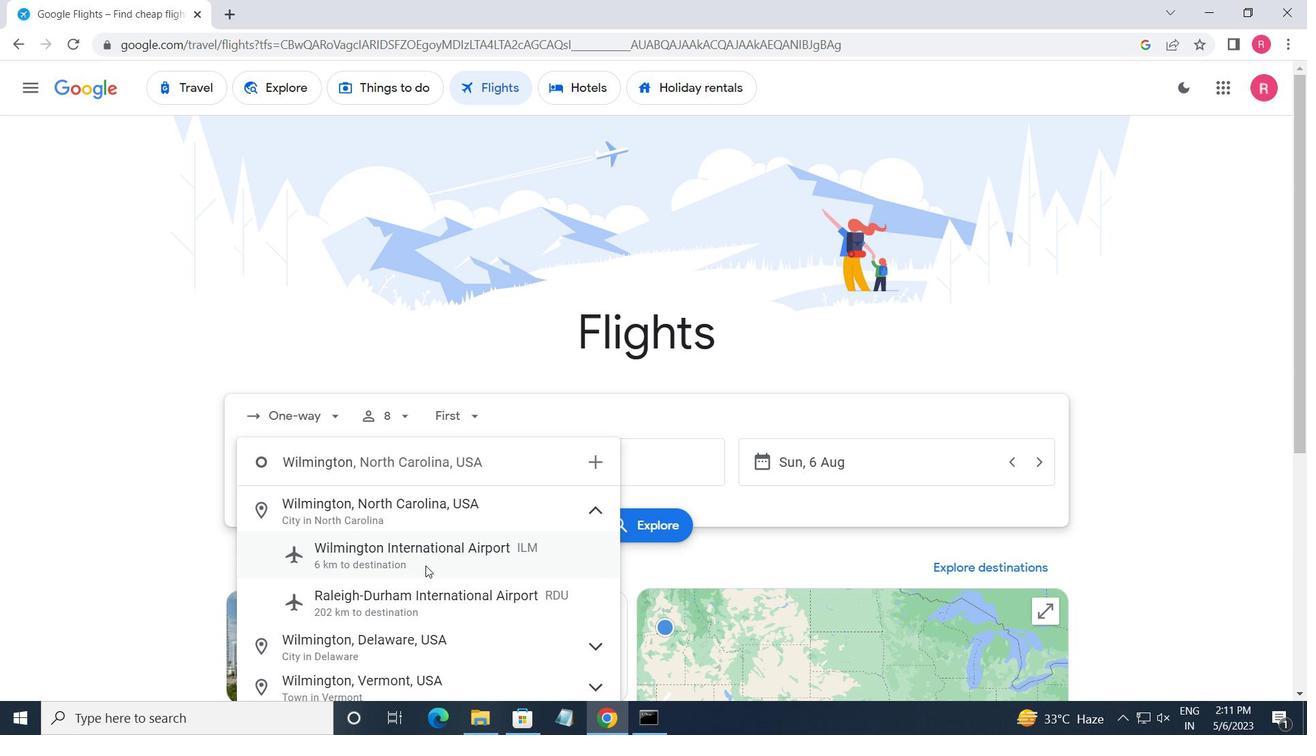 
Action: Mouse pressed left at (426, 563)
Screenshot: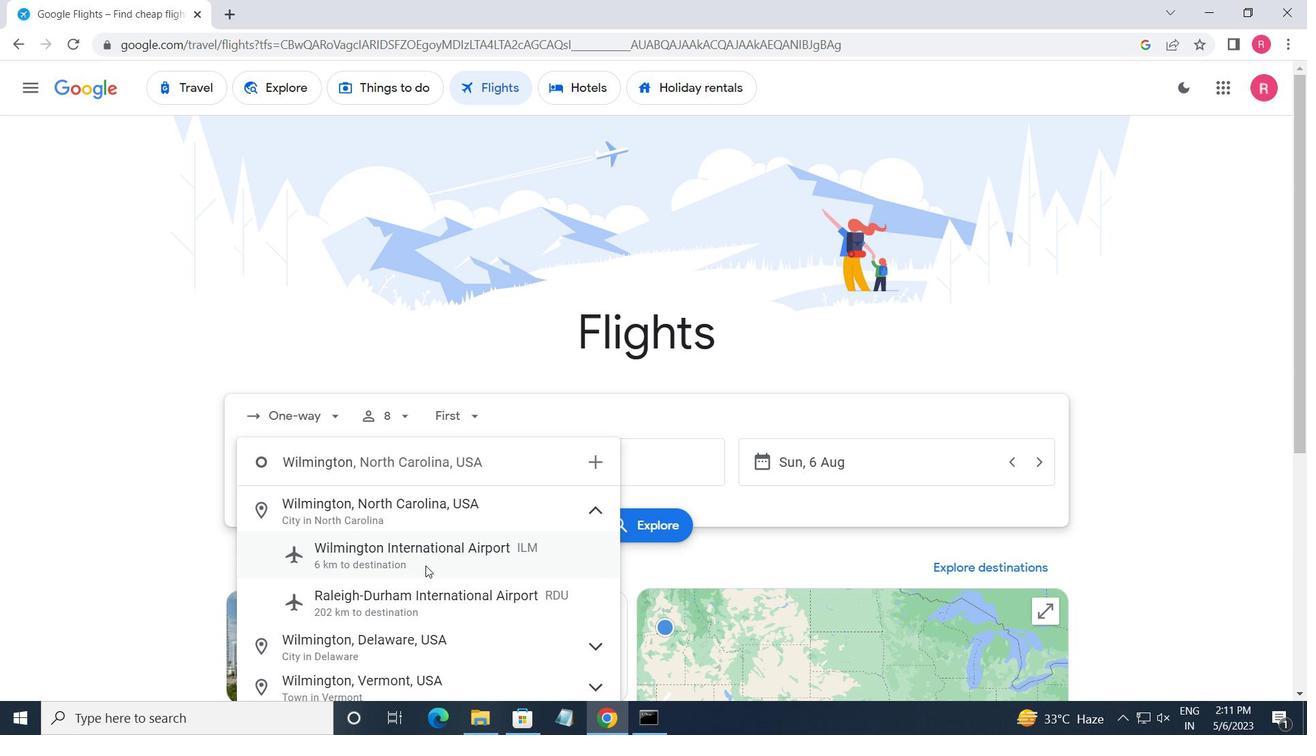 
Action: Mouse moved to (580, 469)
Screenshot: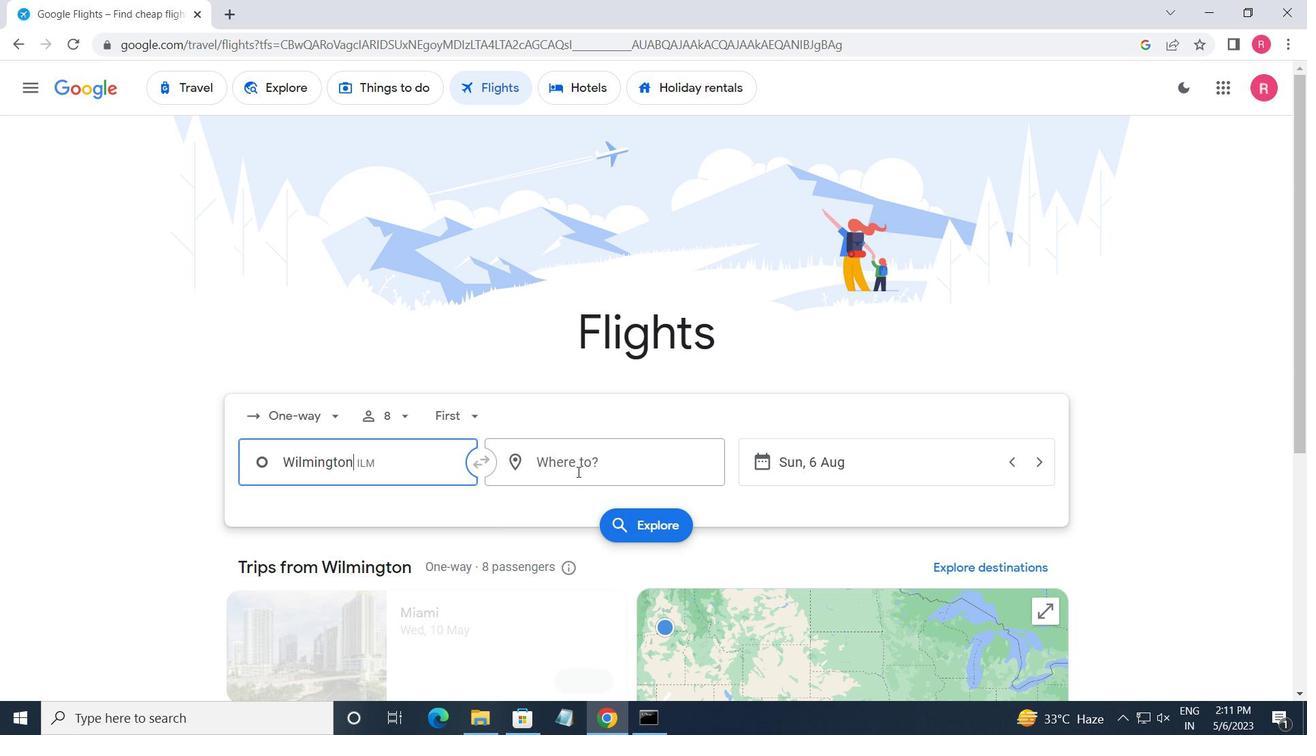 
Action: Mouse pressed left at (580, 469)
Screenshot: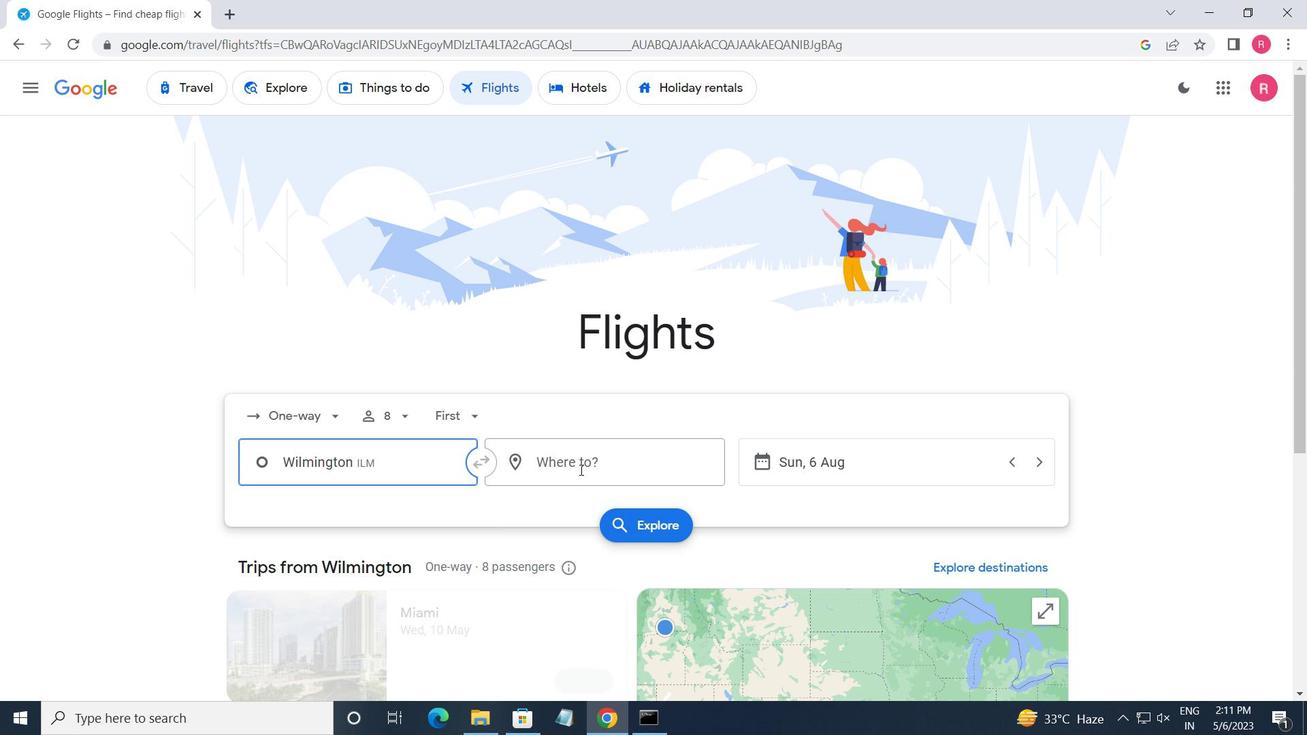 
Action: Key pressed <Key.shift>SOUTH<Key.space><Key.shift>BEND
Screenshot: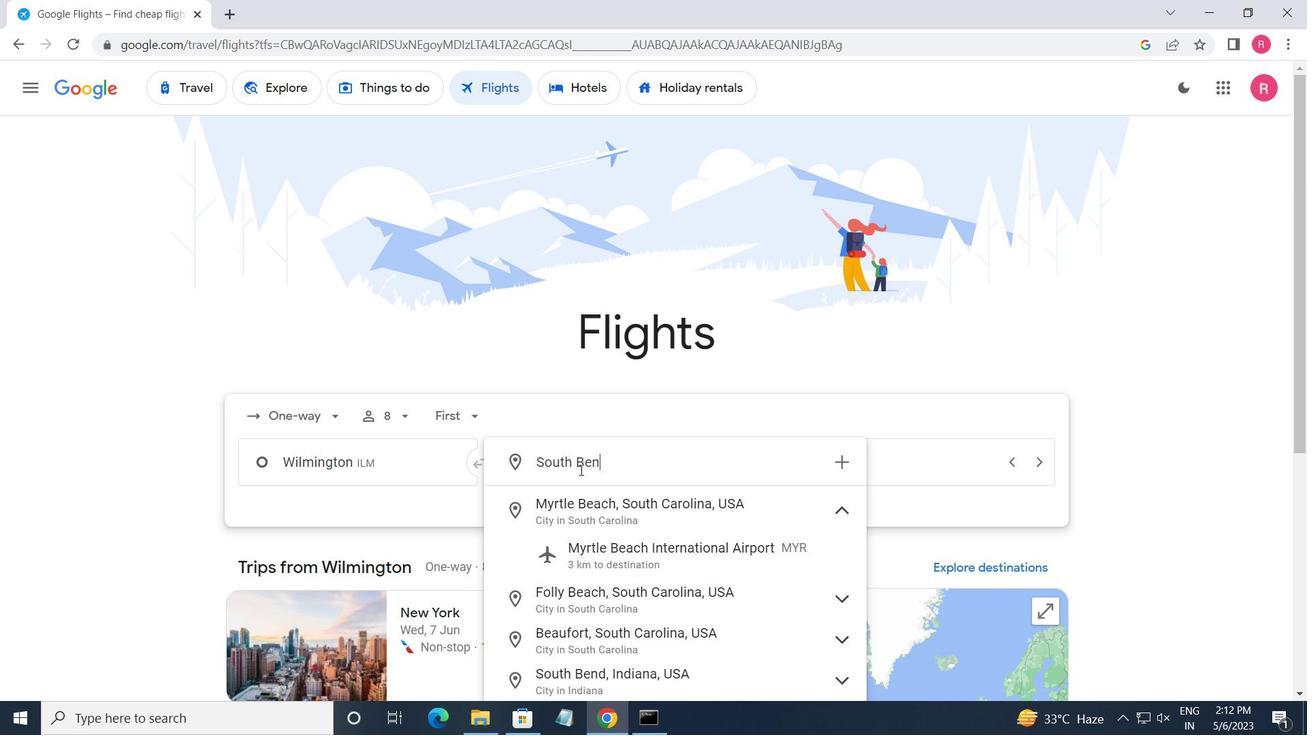 
Action: Mouse moved to (617, 560)
Screenshot: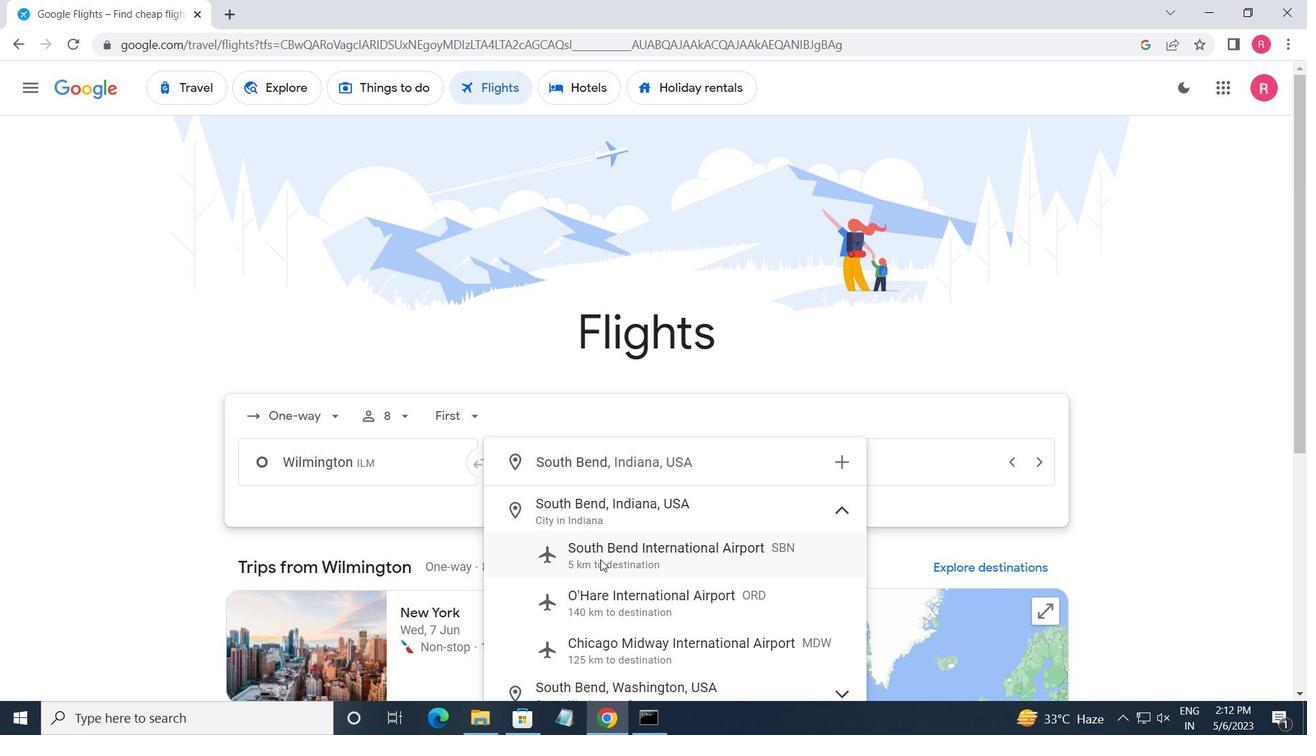 
Action: Mouse pressed left at (617, 560)
Screenshot: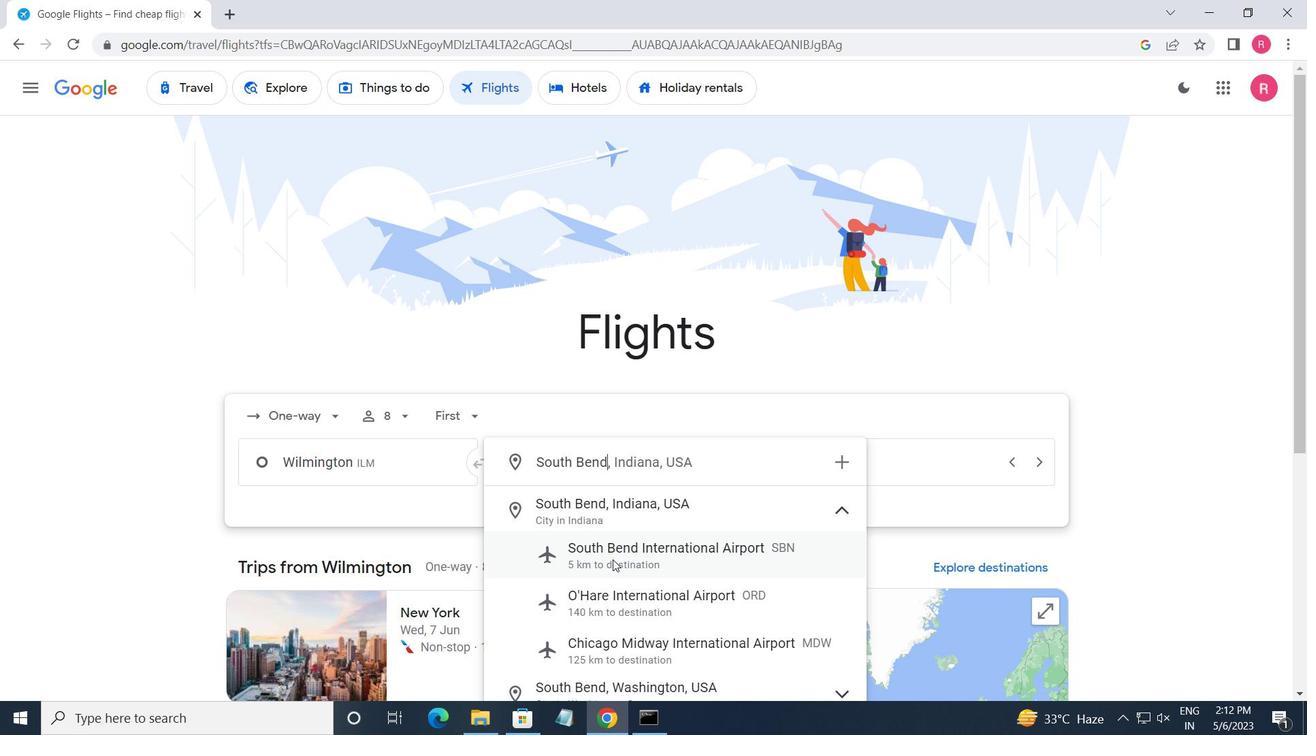 
Action: Mouse moved to (862, 450)
Screenshot: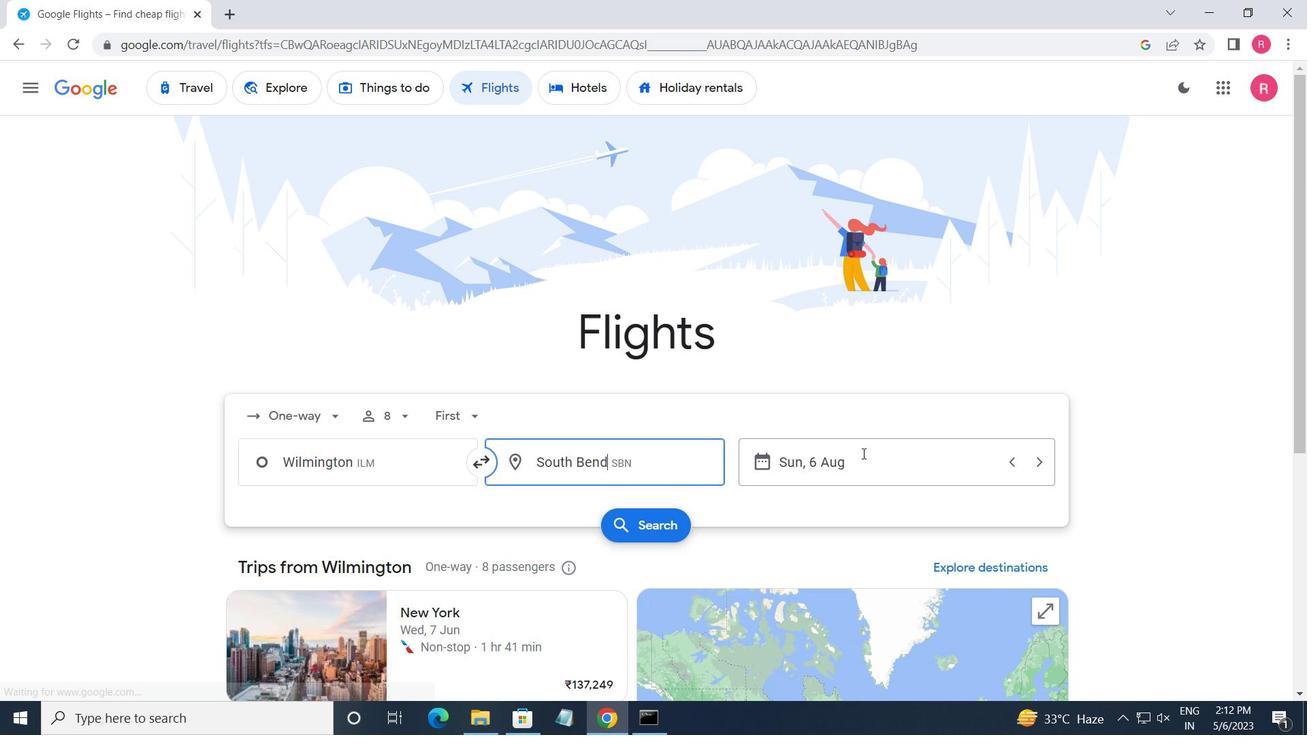 
Action: Mouse pressed left at (862, 450)
Screenshot: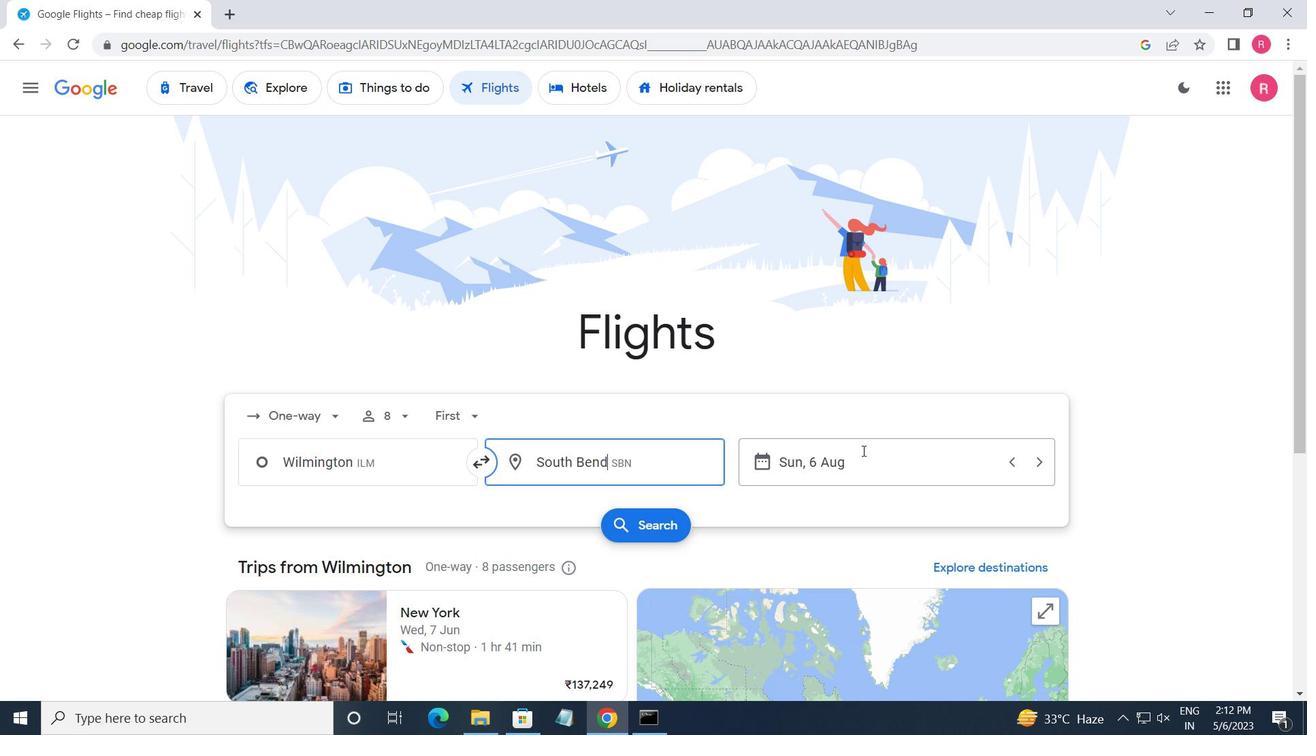 
Action: Mouse moved to (450, 446)
Screenshot: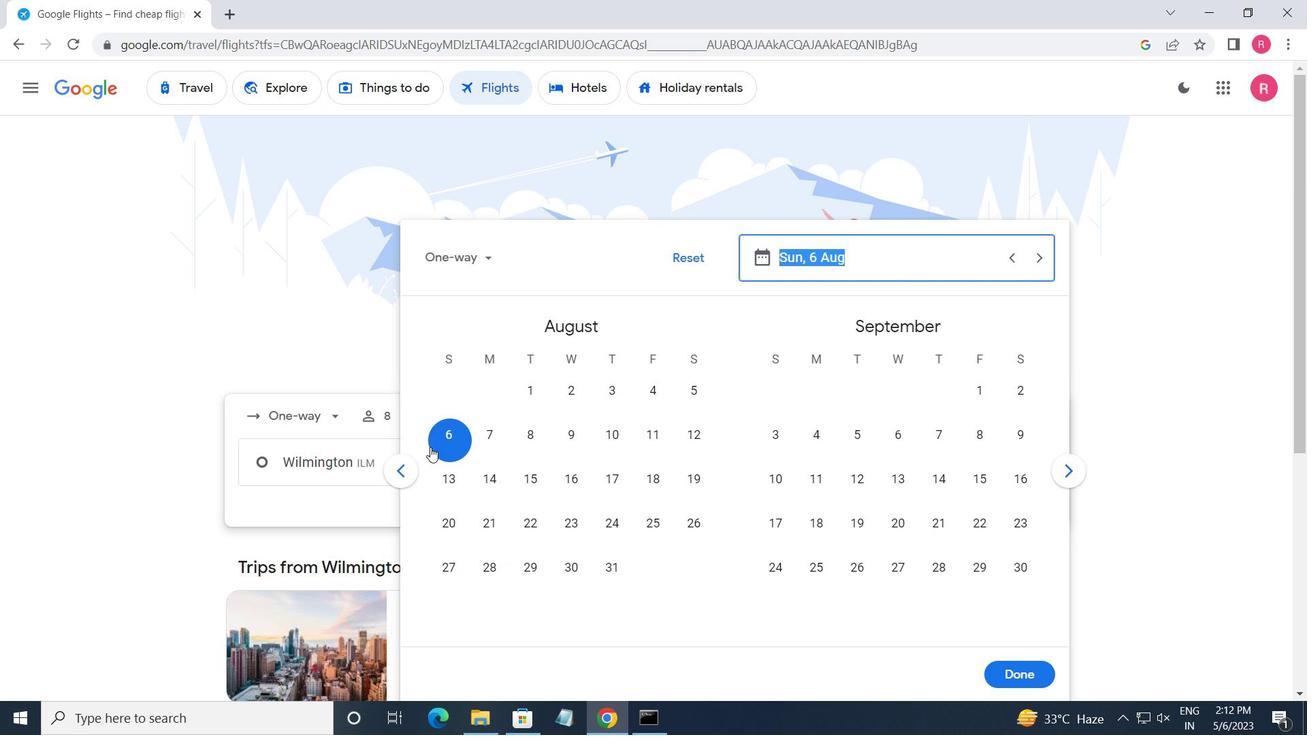 
Action: Mouse pressed left at (450, 446)
Screenshot: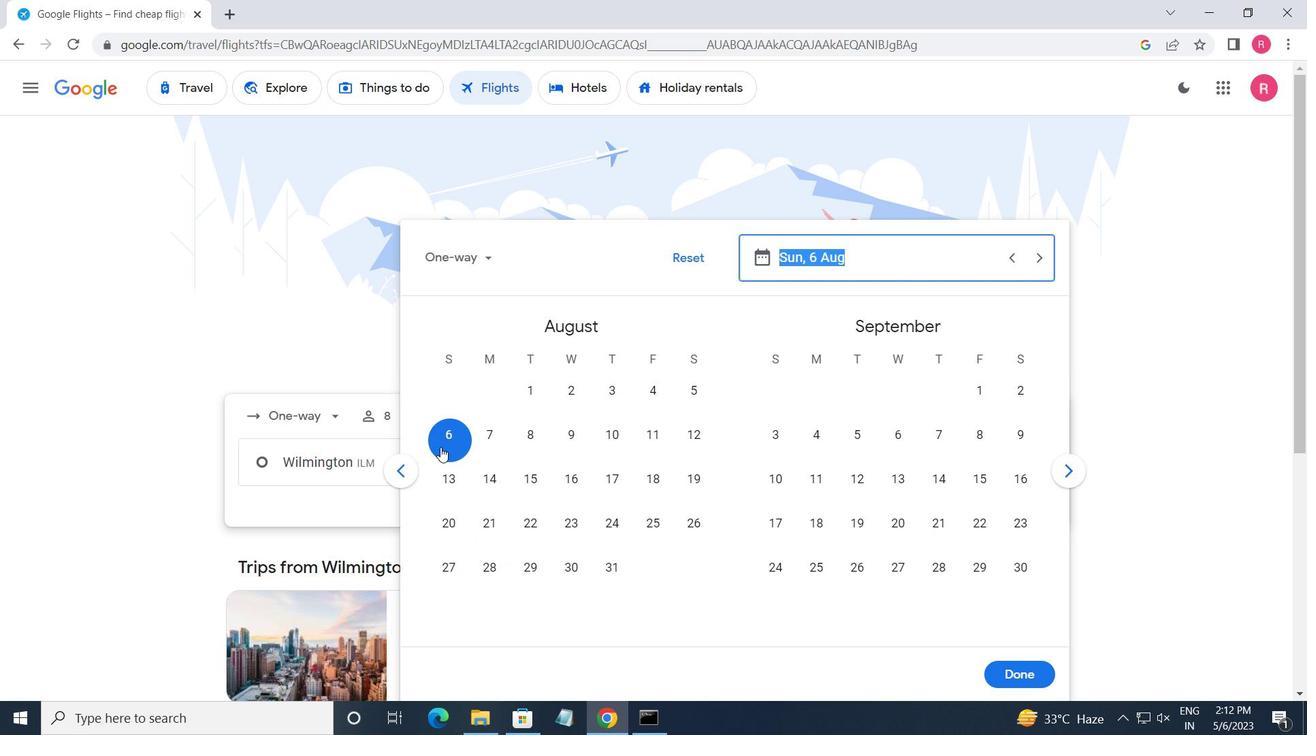 
Action: Mouse moved to (1050, 678)
Screenshot: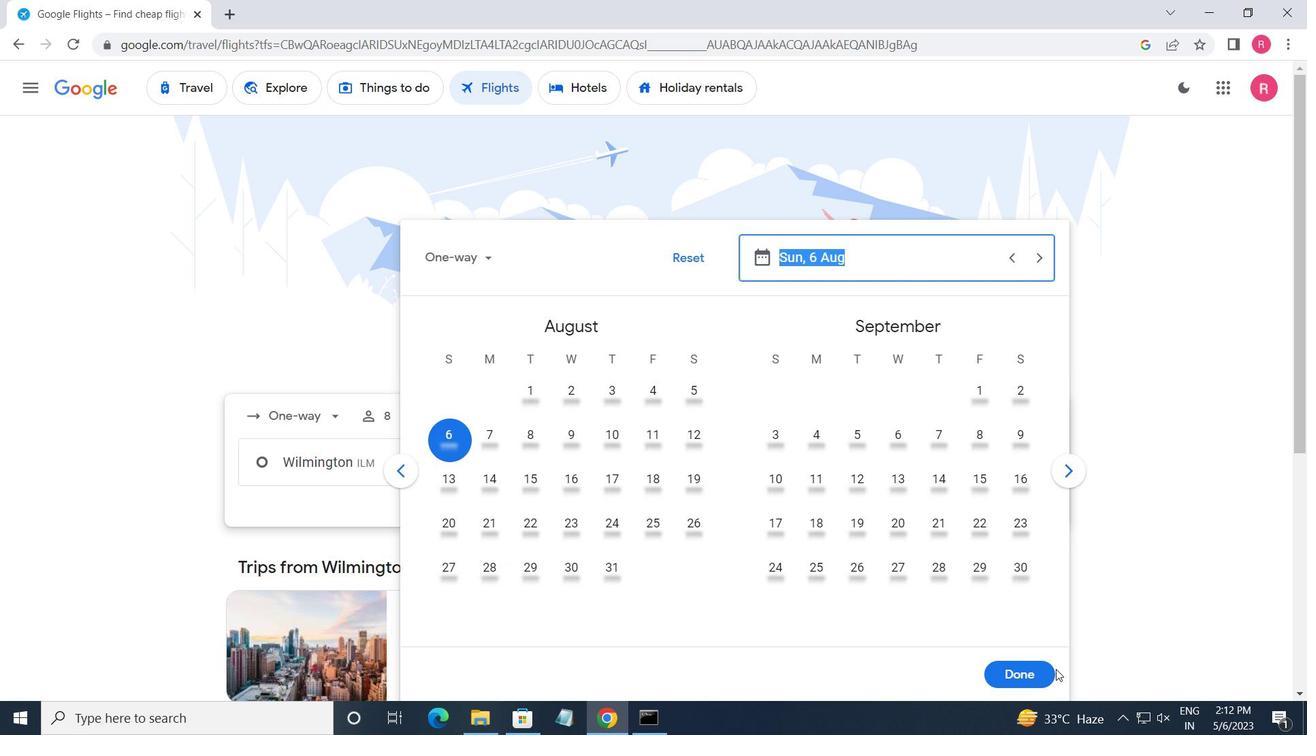 
Action: Mouse pressed left at (1050, 678)
Screenshot: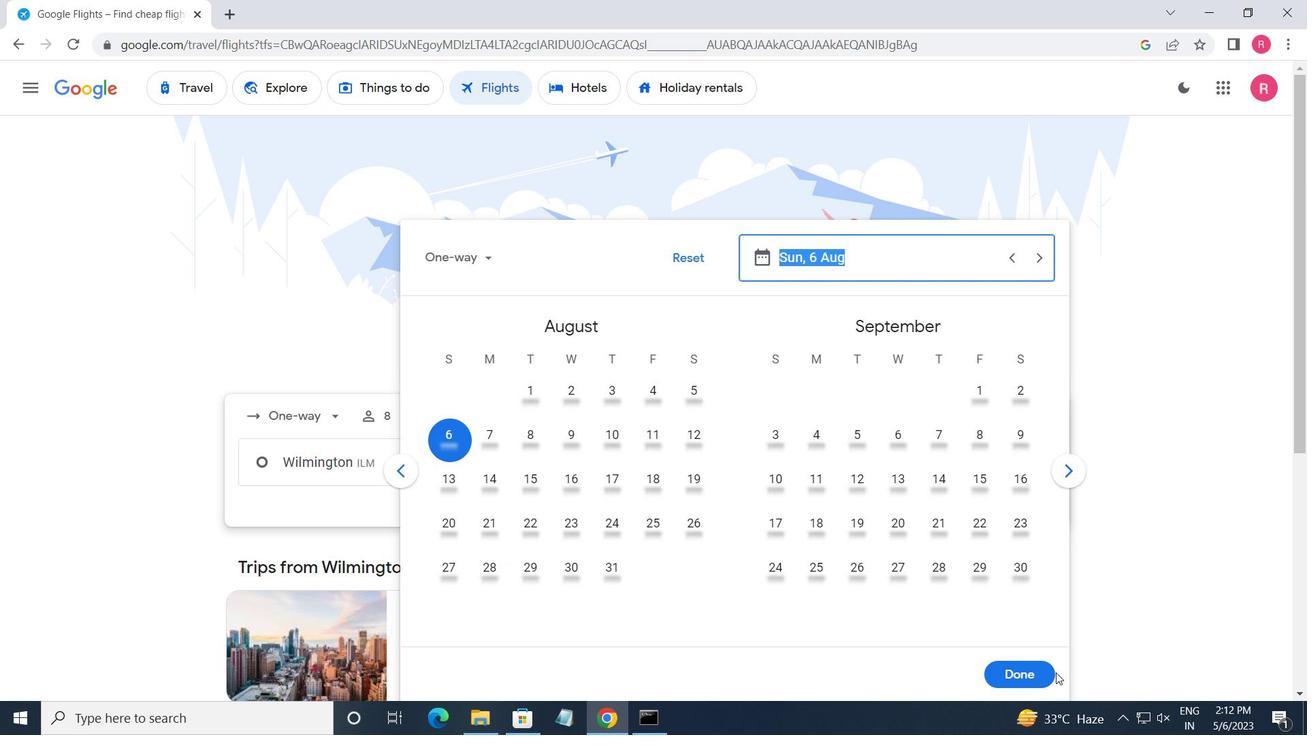 
Action: Mouse moved to (633, 509)
Screenshot: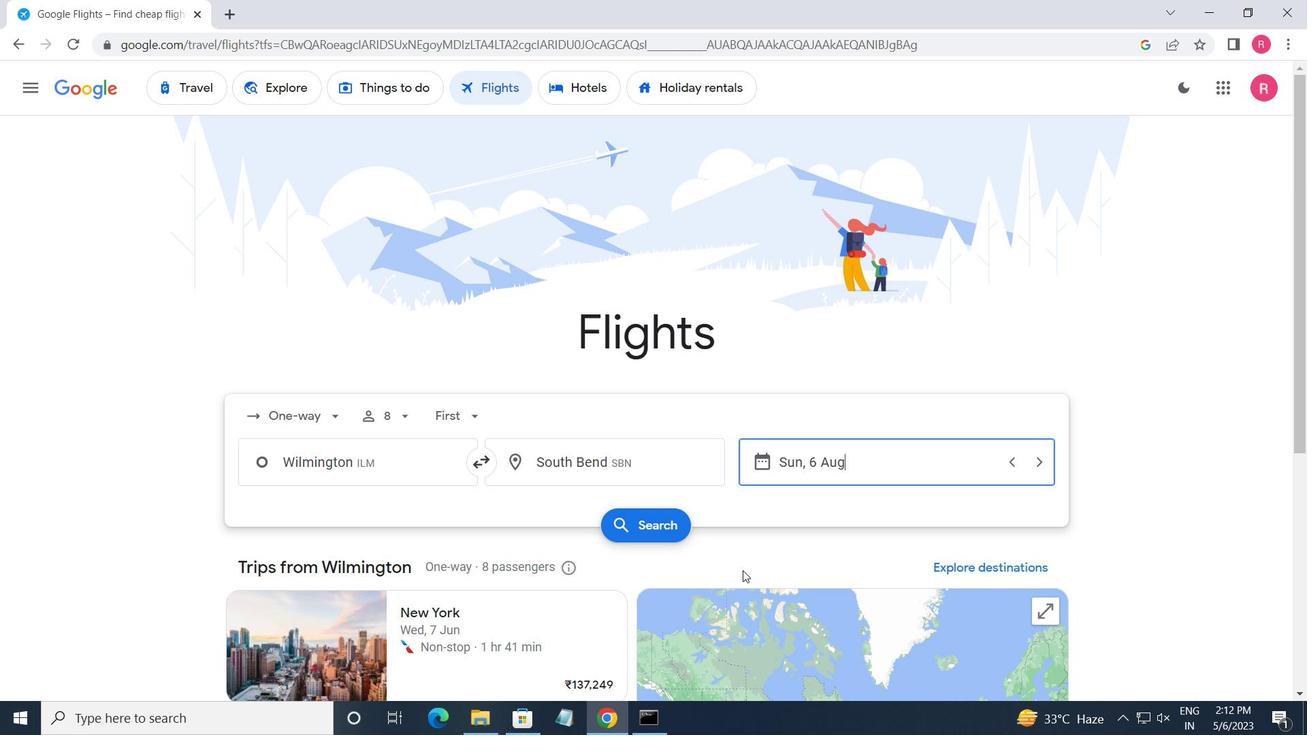 
Action: Mouse pressed left at (633, 509)
Screenshot: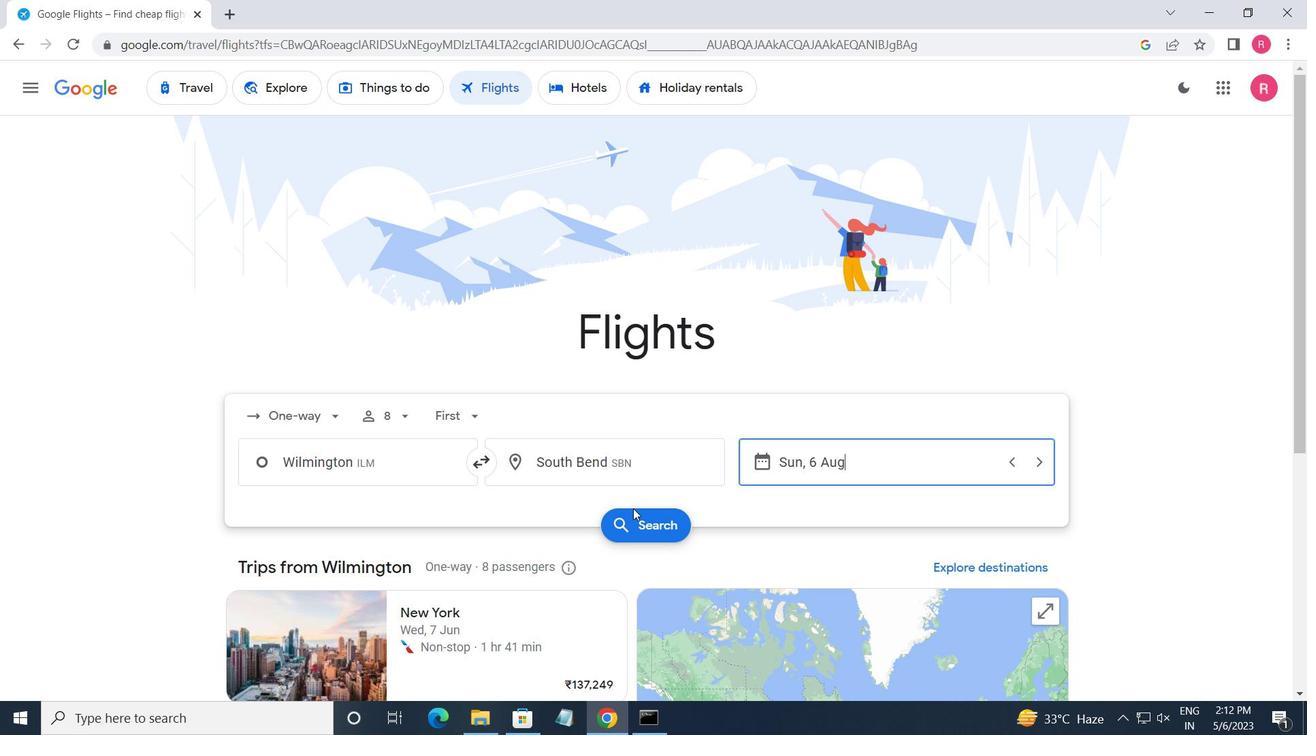 
Action: Mouse moved to (646, 526)
Screenshot: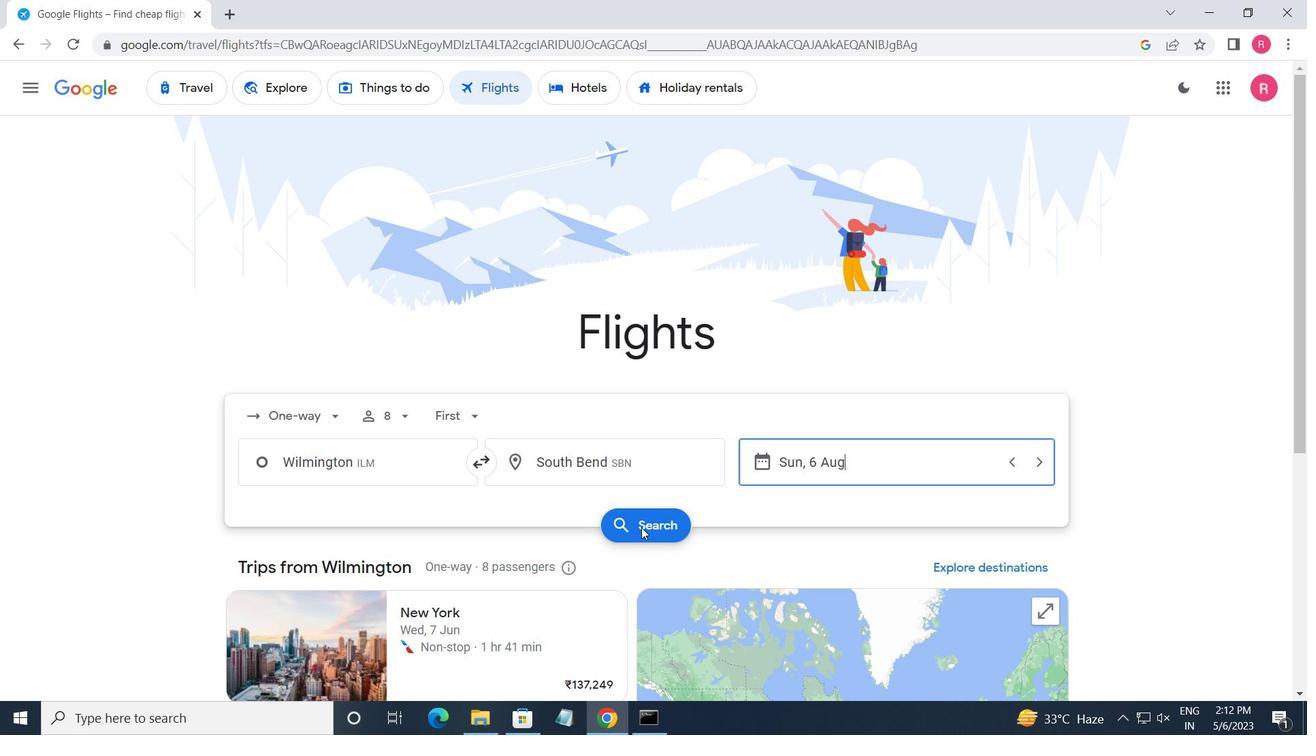 
Action: Mouse pressed left at (646, 526)
Screenshot: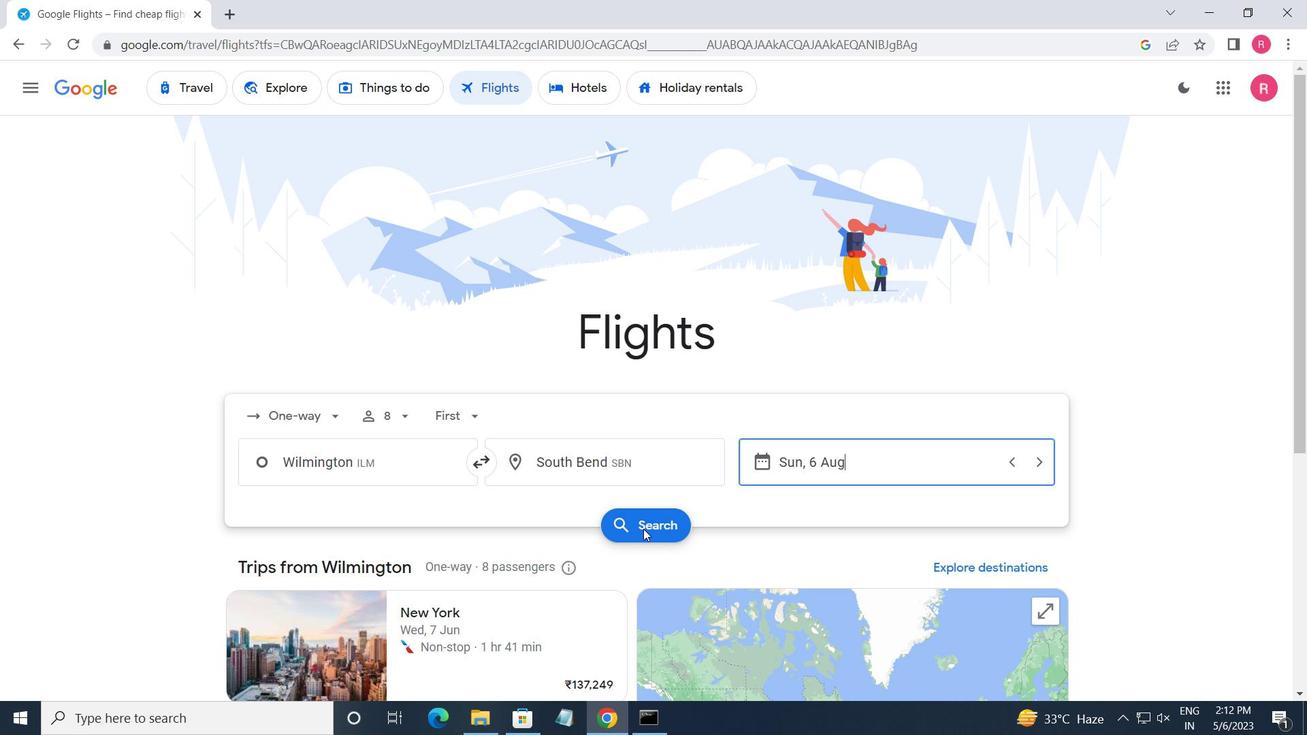
Action: Mouse moved to (281, 247)
Screenshot: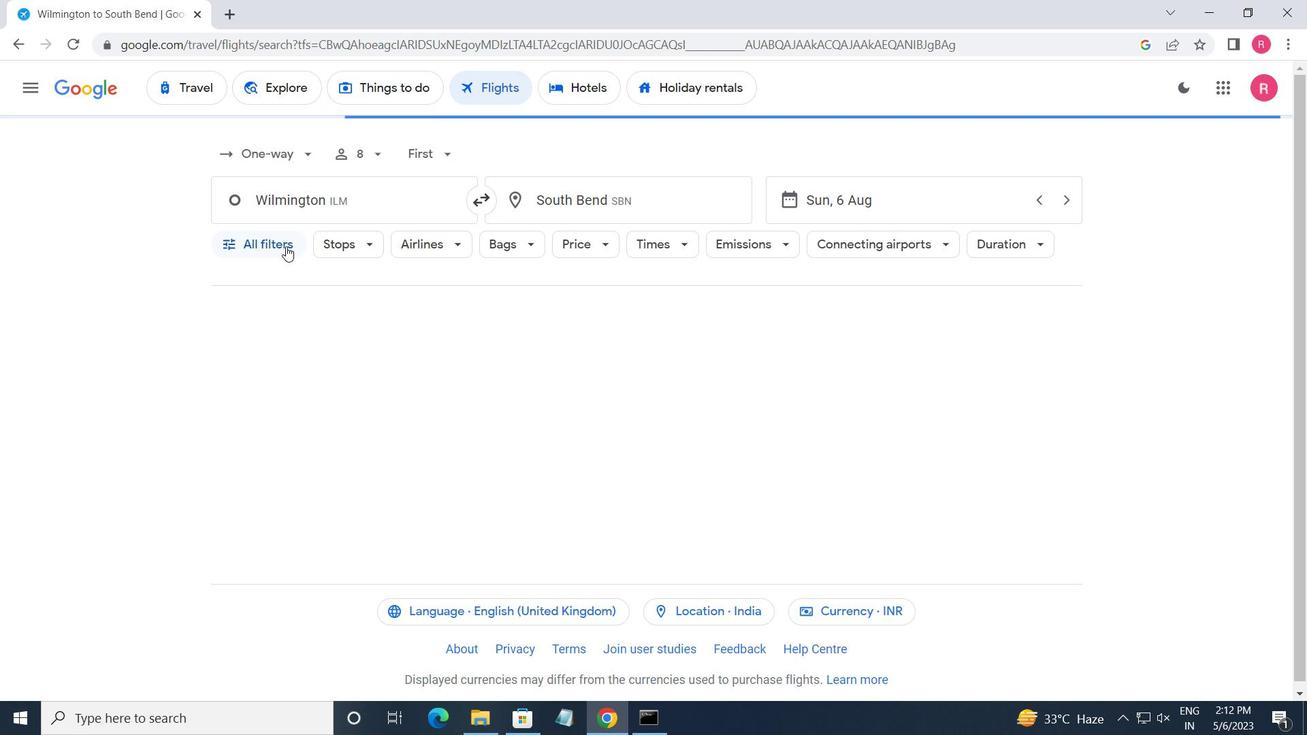 
Action: Mouse pressed left at (281, 247)
Screenshot: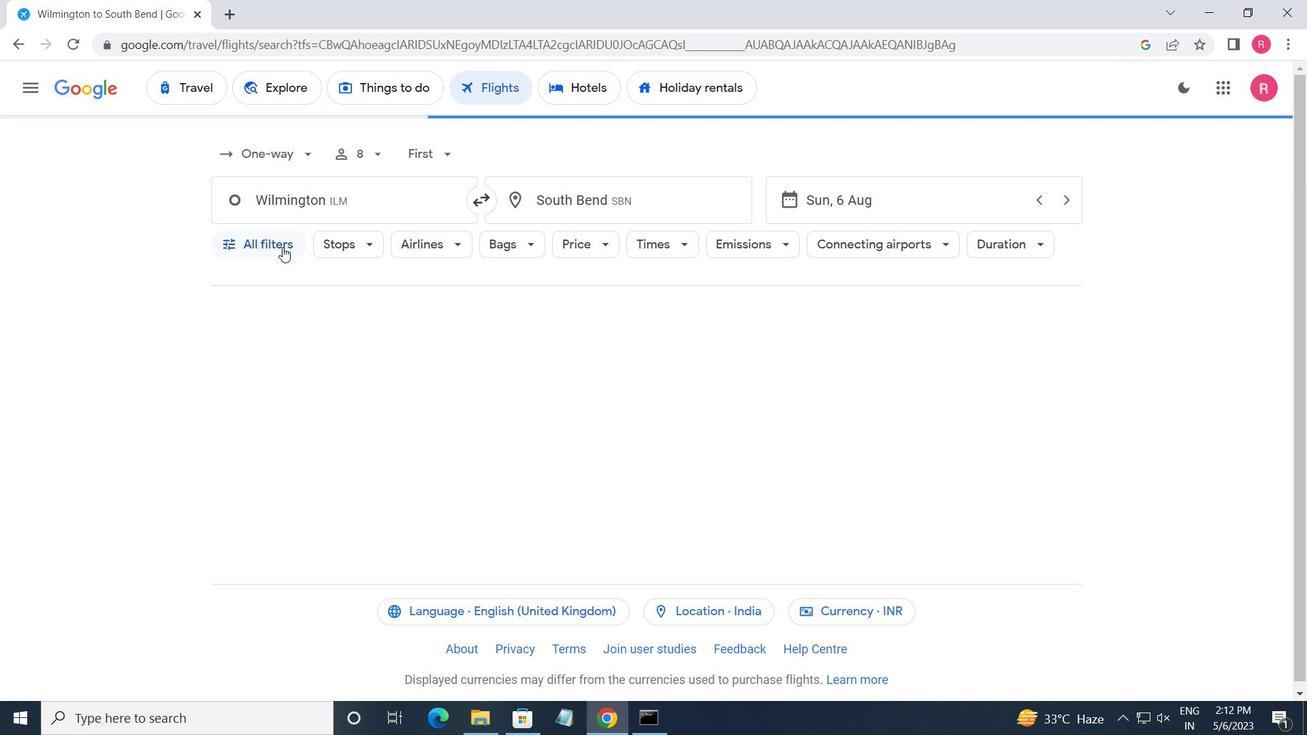 
Action: Mouse moved to (332, 414)
Screenshot: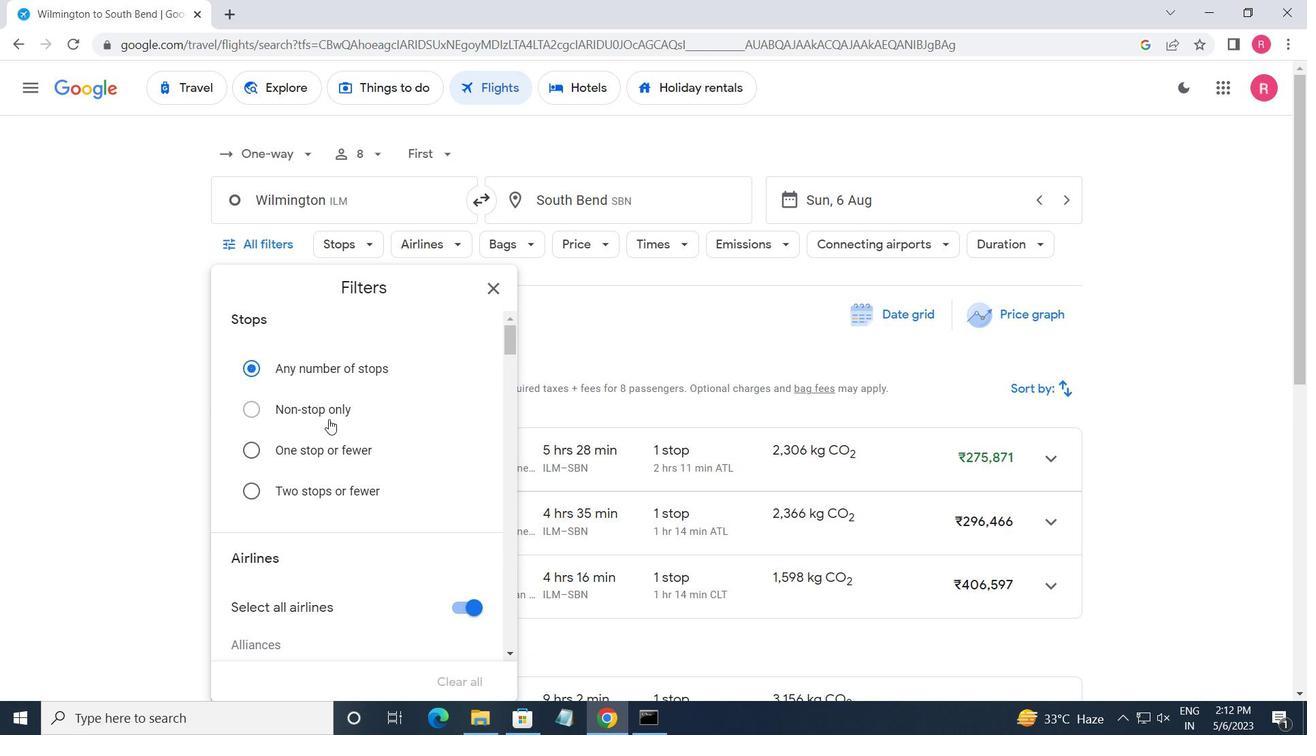 
Action: Mouse scrolled (332, 414) with delta (0, 0)
Screenshot: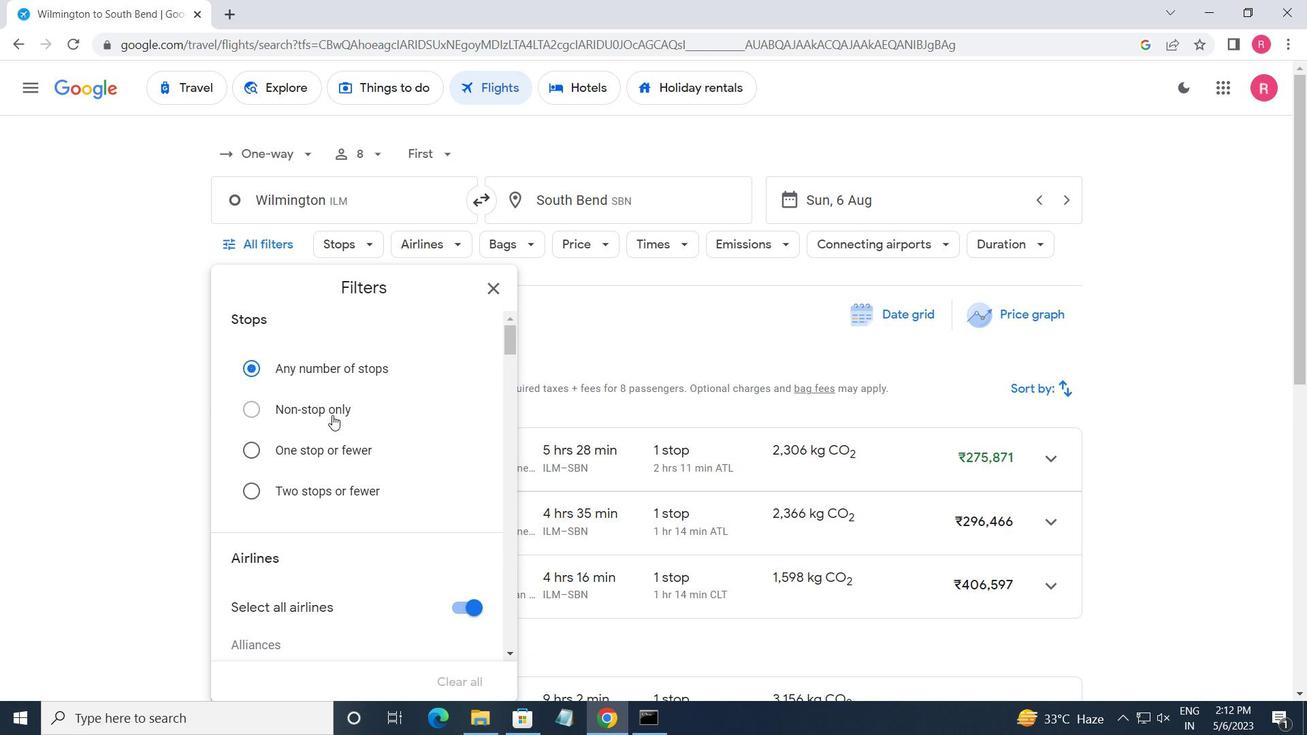 
Action: Mouse moved to (333, 417)
Screenshot: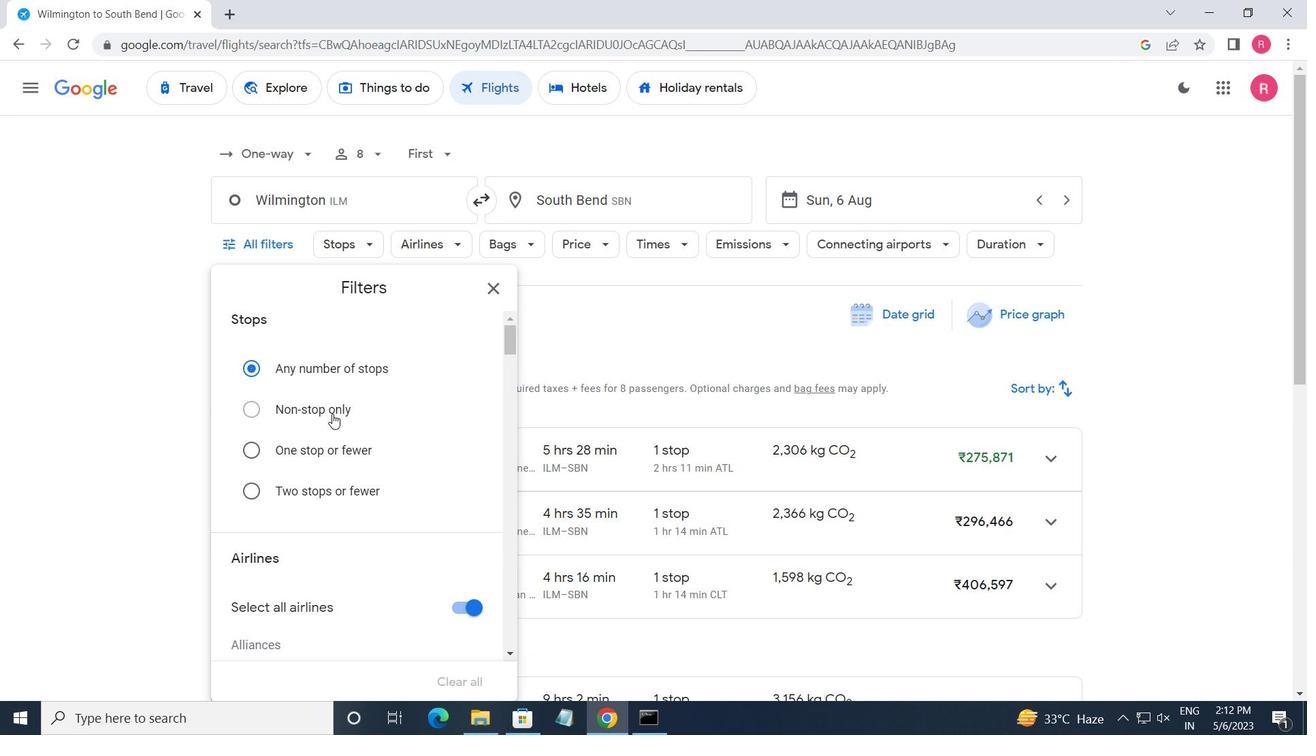 
Action: Mouse scrolled (333, 416) with delta (0, 0)
Screenshot: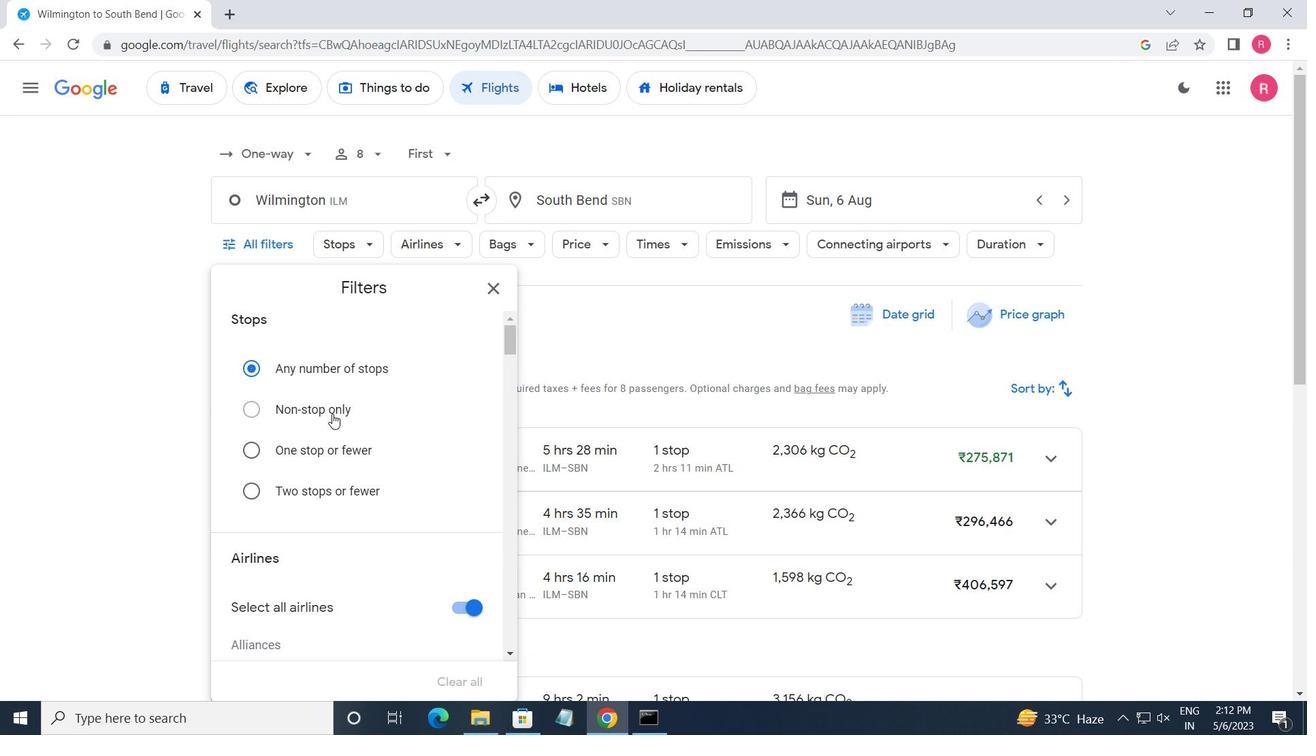 
Action: Mouse moved to (337, 419)
Screenshot: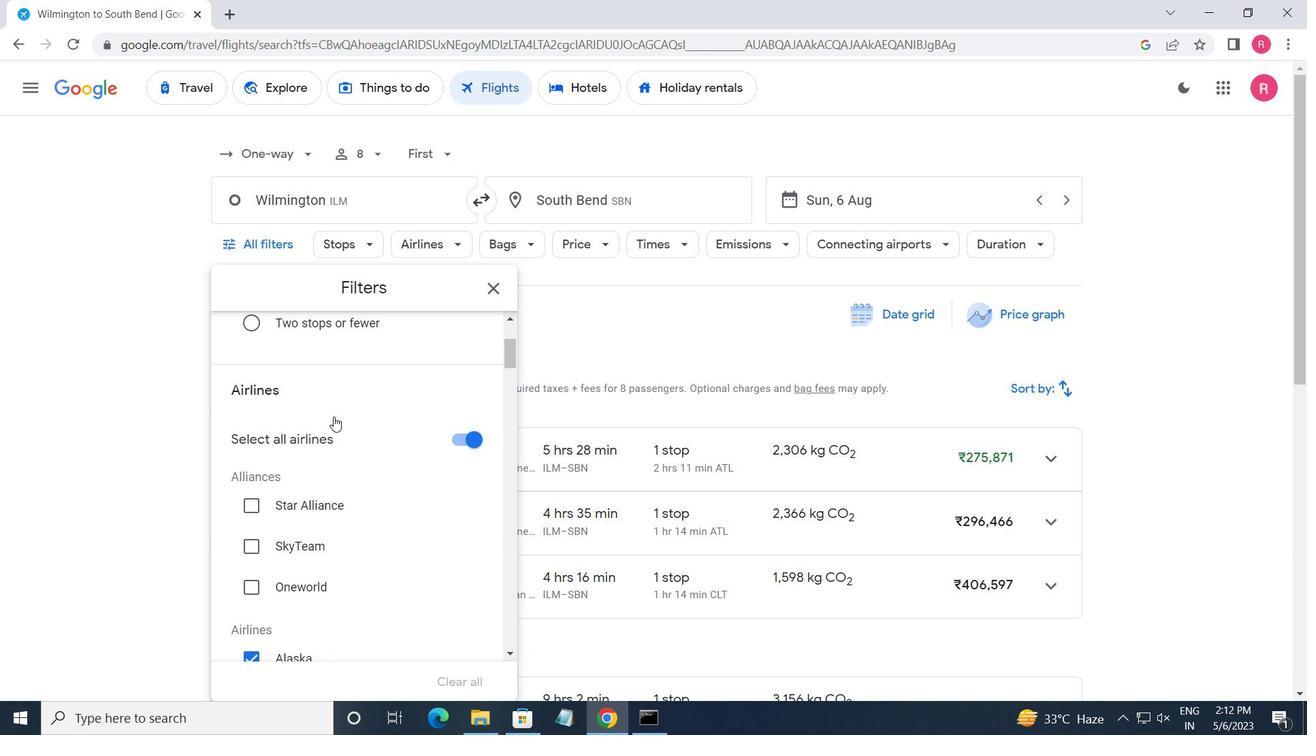 
Action: Mouse scrolled (337, 418) with delta (0, 0)
Screenshot: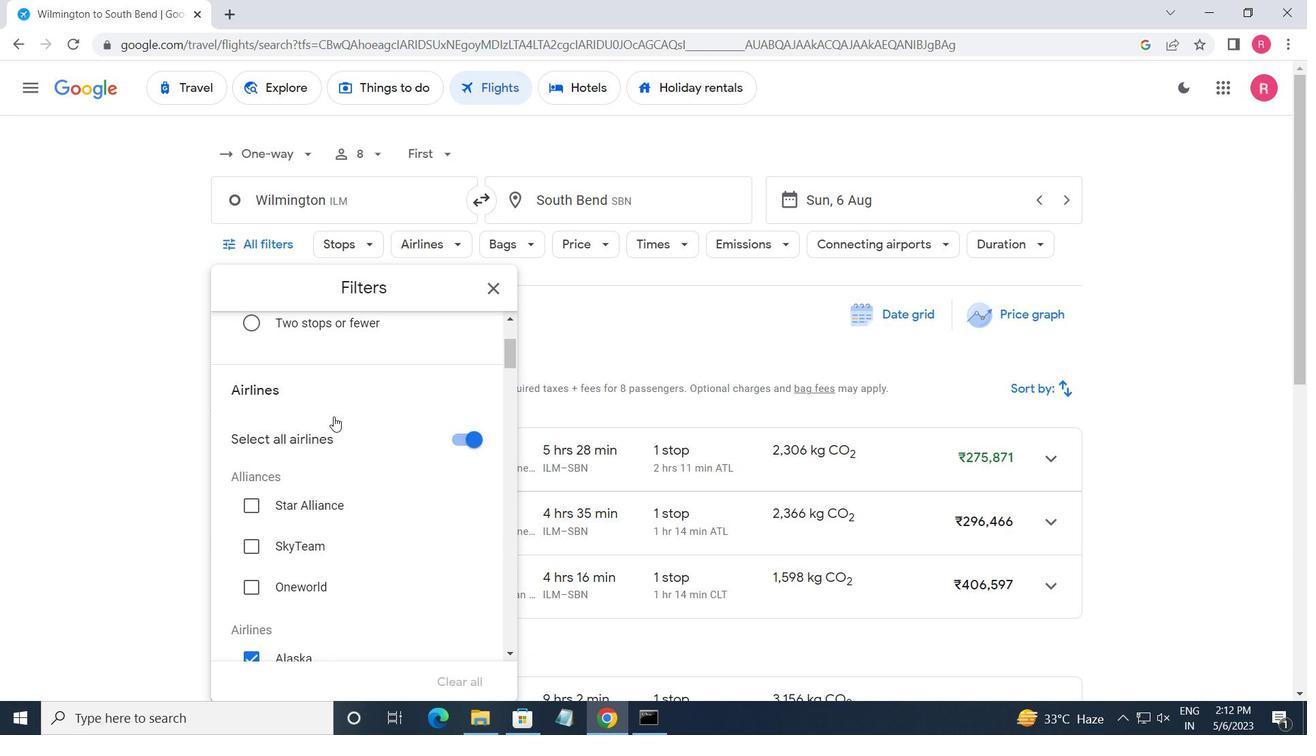 
Action: Mouse moved to (339, 432)
Screenshot: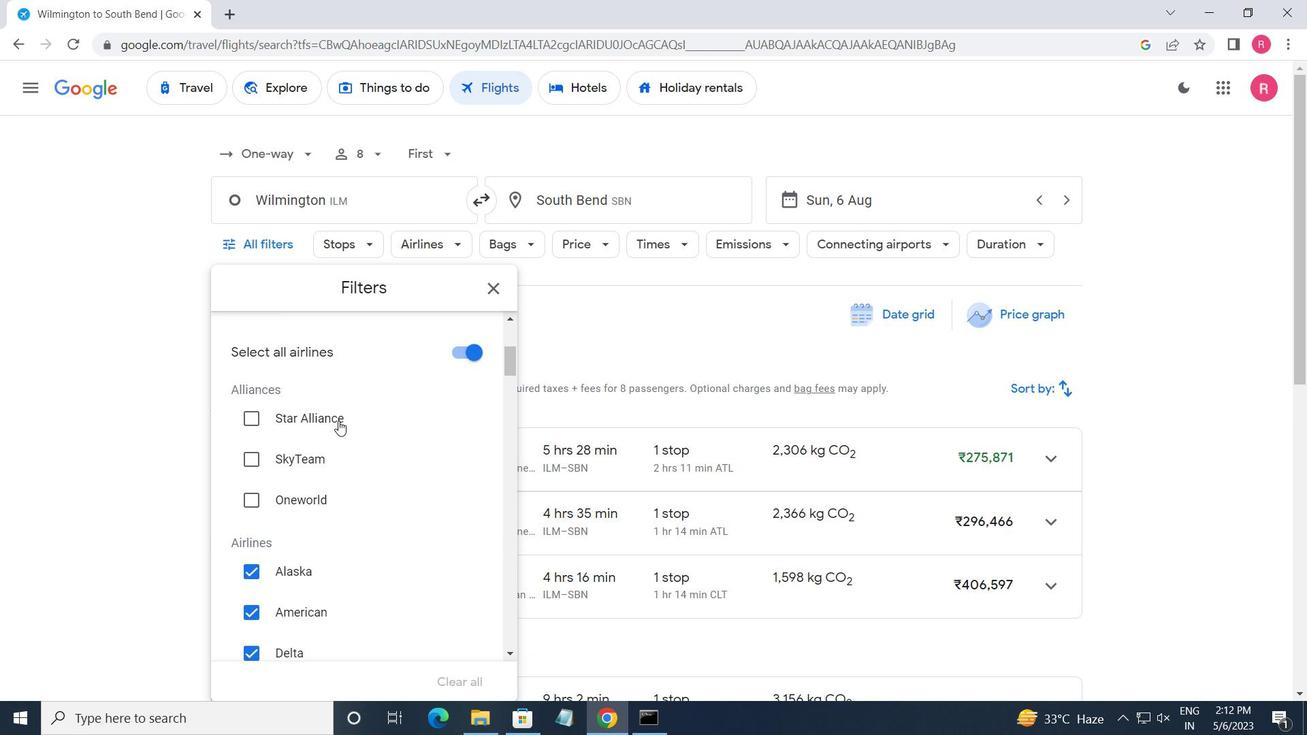 
Action: Mouse scrolled (339, 431) with delta (0, 0)
Screenshot: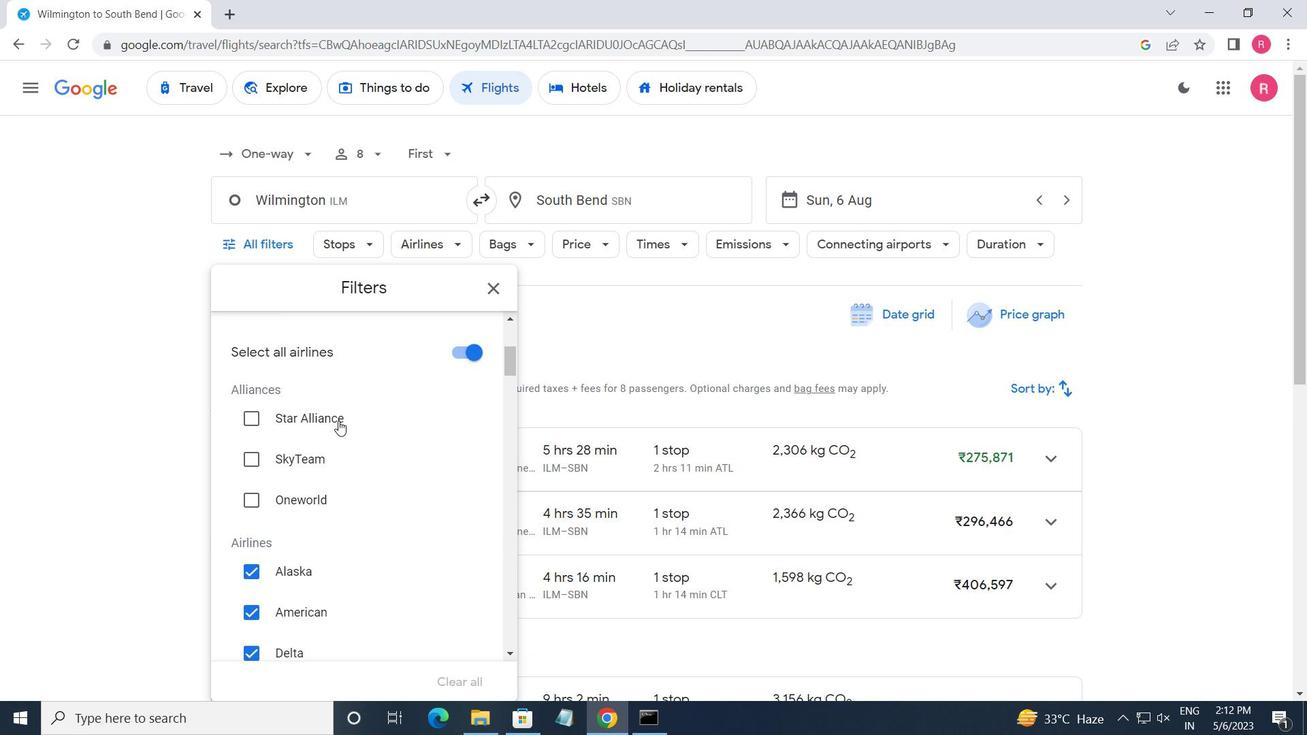 
Action: Mouse moved to (452, 520)
Screenshot: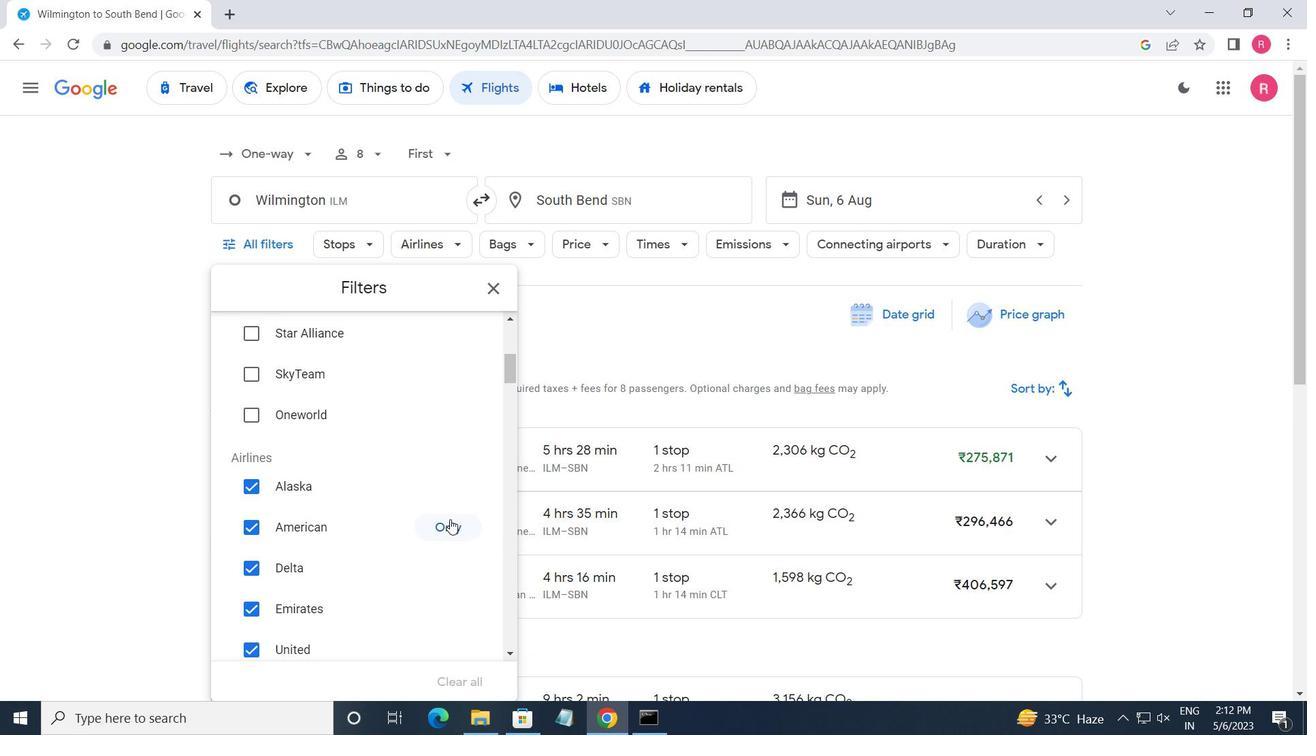 
Action: Mouse pressed left at (452, 520)
Screenshot: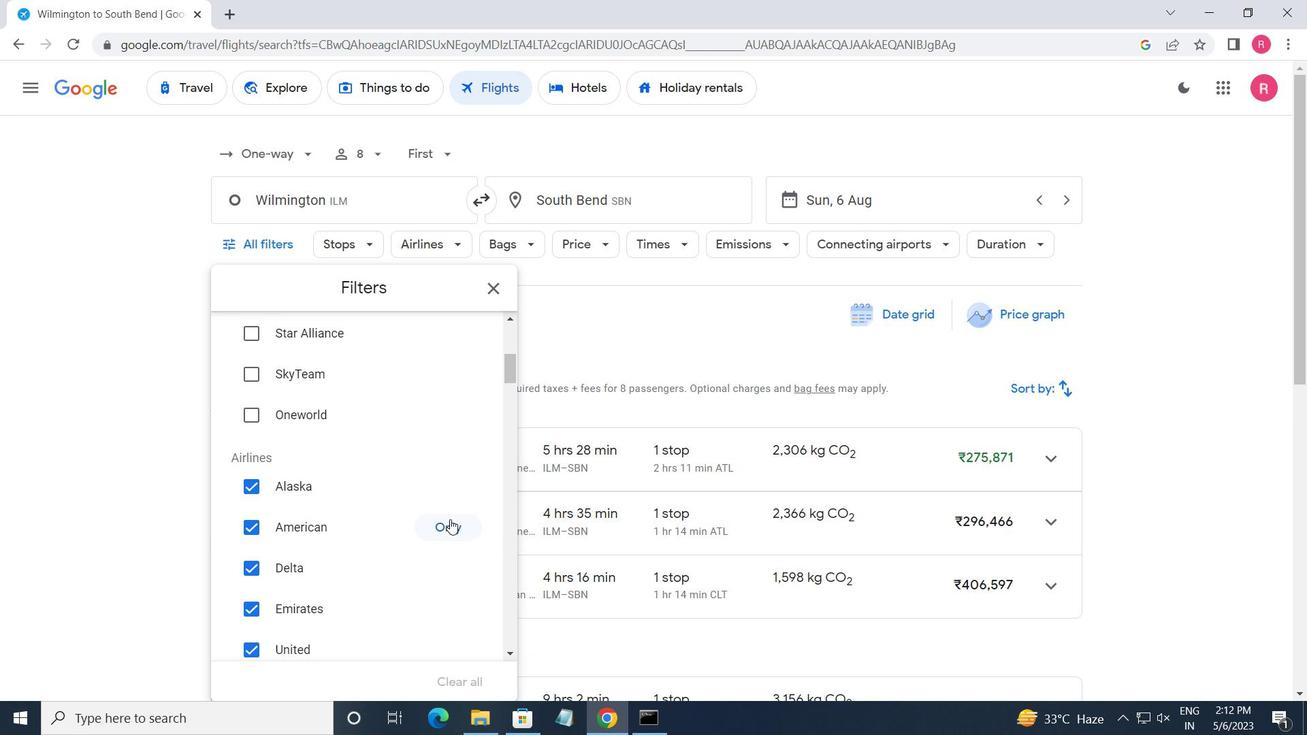 
Action: Mouse moved to (388, 510)
Screenshot: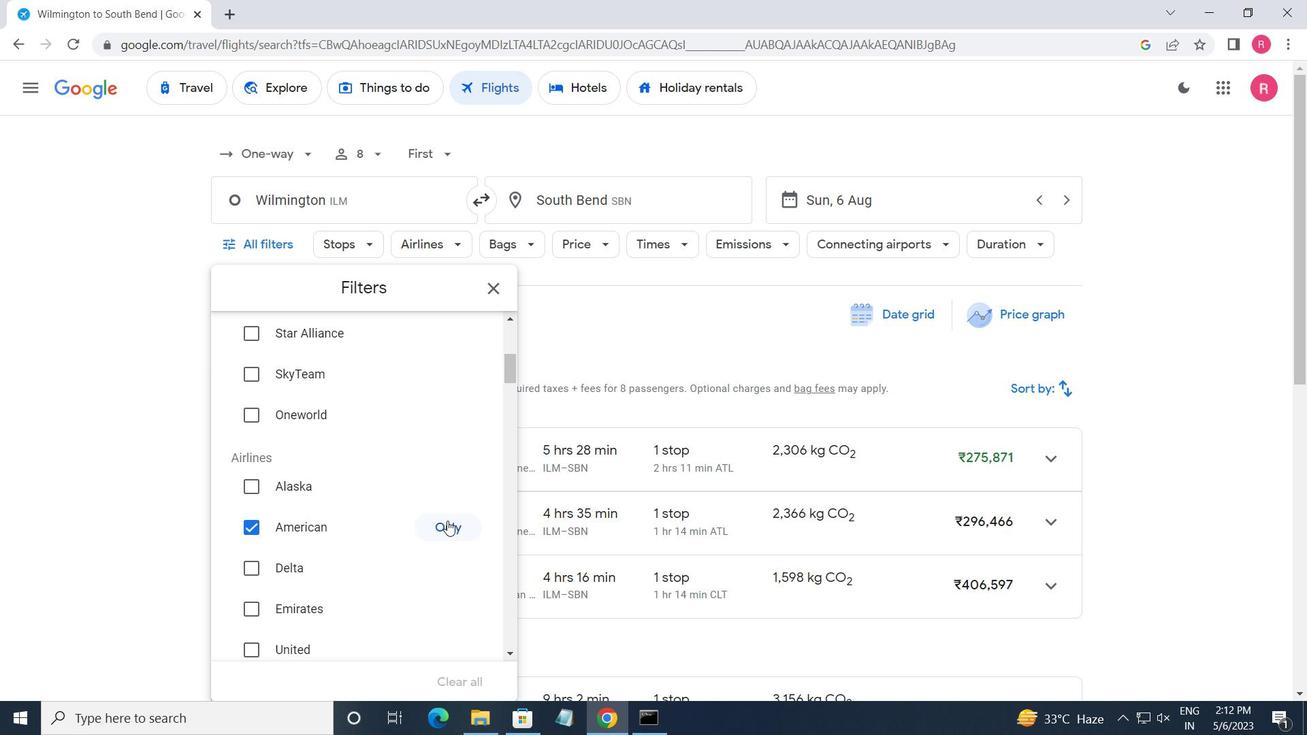 
Action: Mouse scrolled (388, 510) with delta (0, 0)
Screenshot: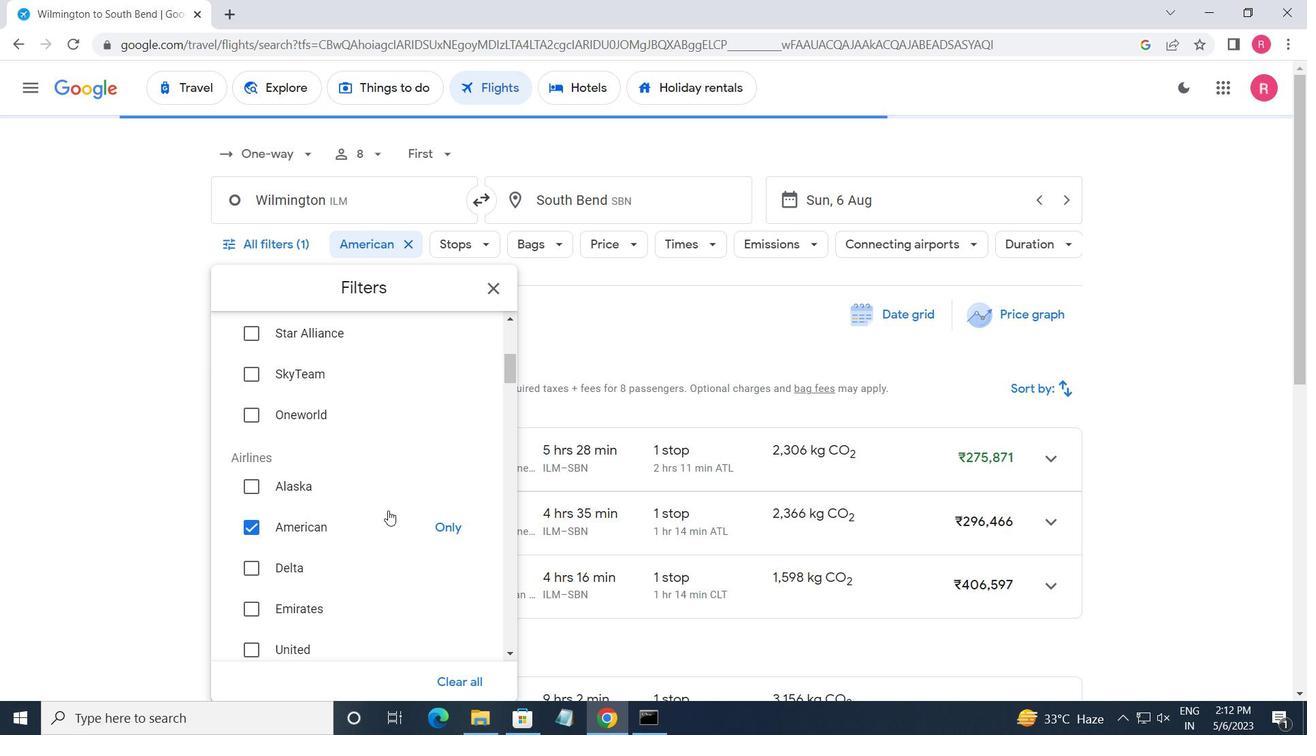 
Action: Mouse moved to (411, 512)
Screenshot: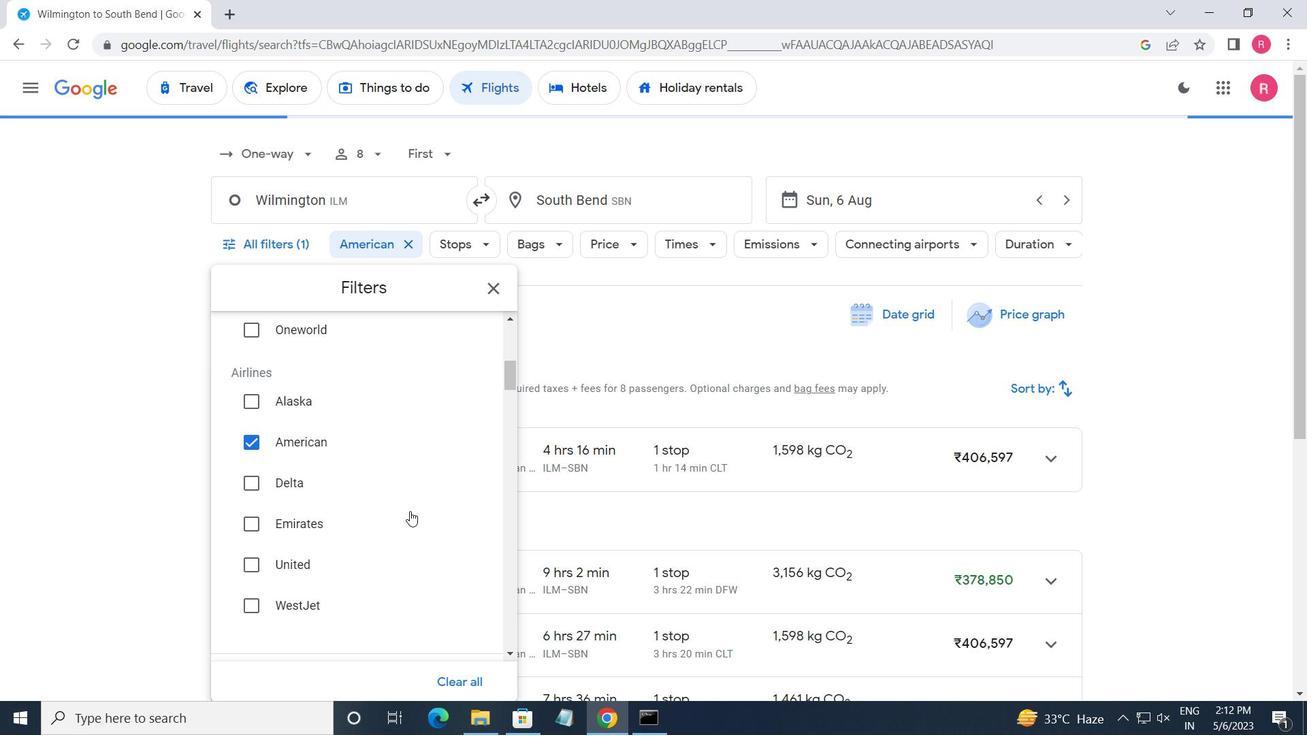 
Action: Mouse scrolled (411, 511) with delta (0, 0)
Screenshot: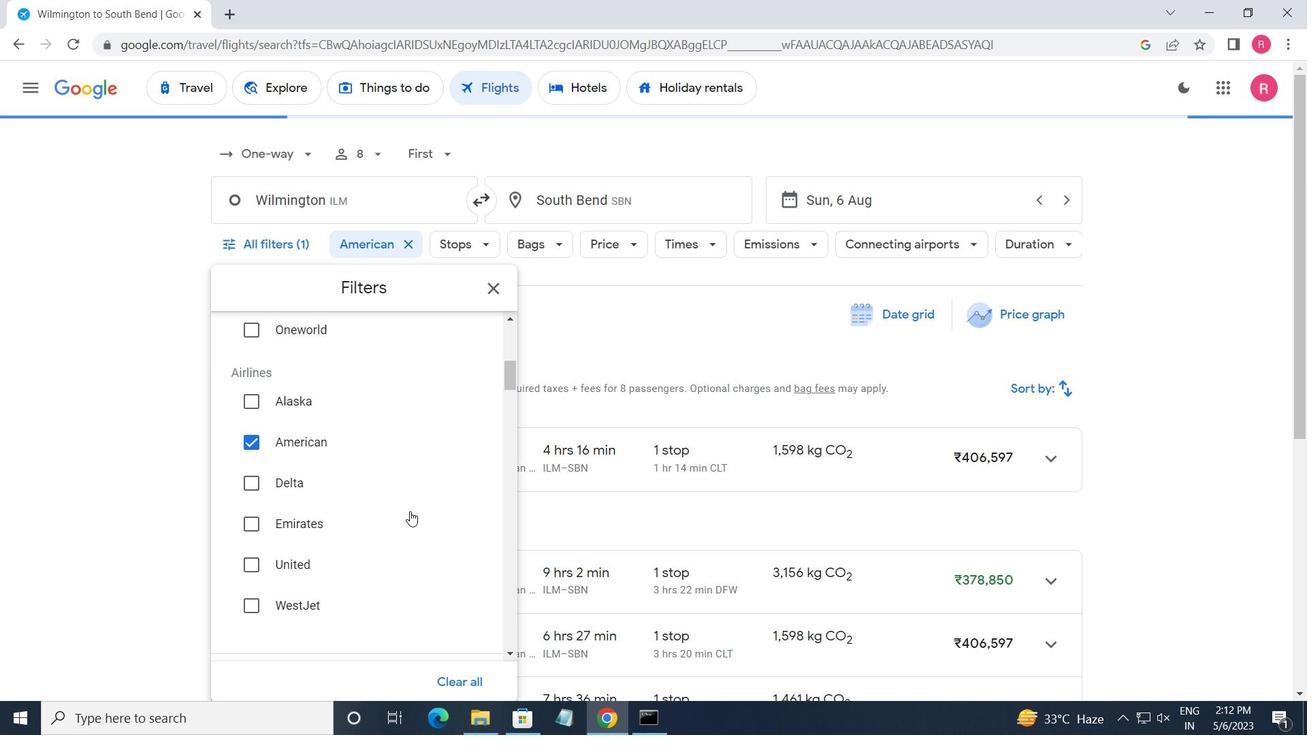
Action: Mouse scrolled (411, 511) with delta (0, 0)
Screenshot: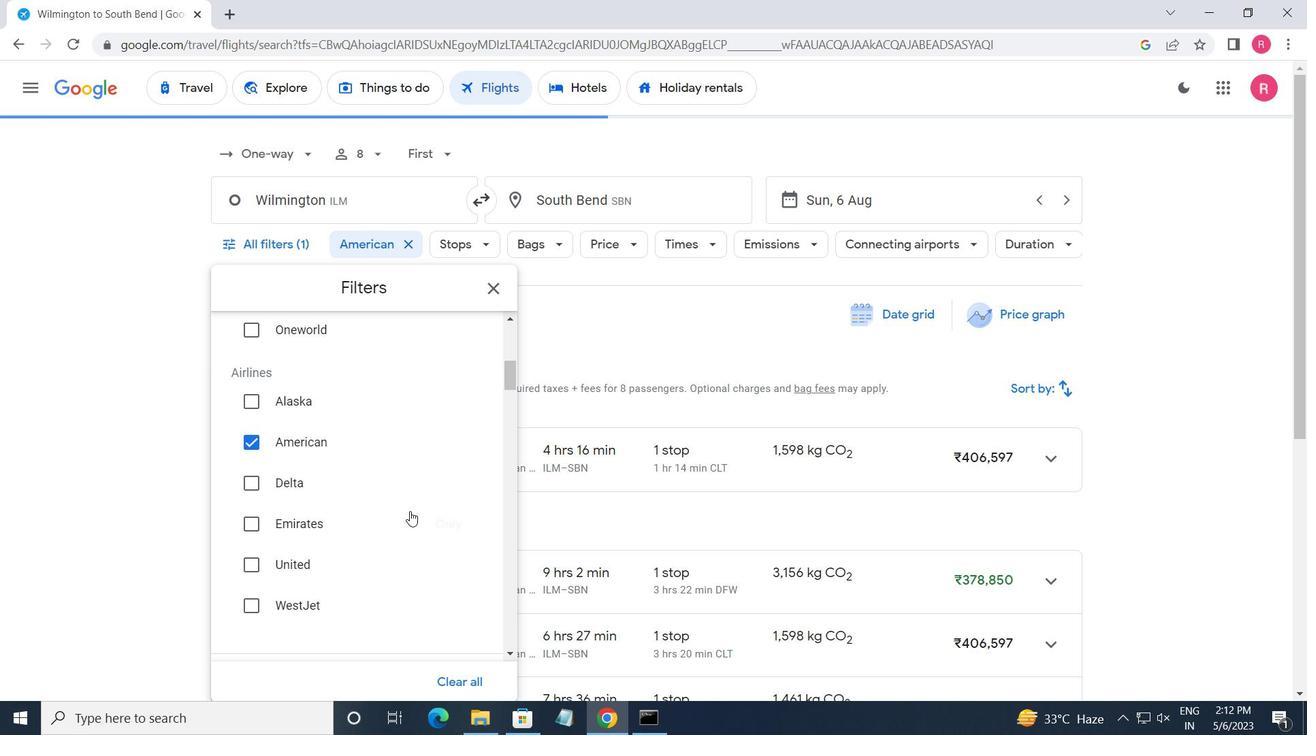 
Action: Mouse moved to (477, 548)
Screenshot: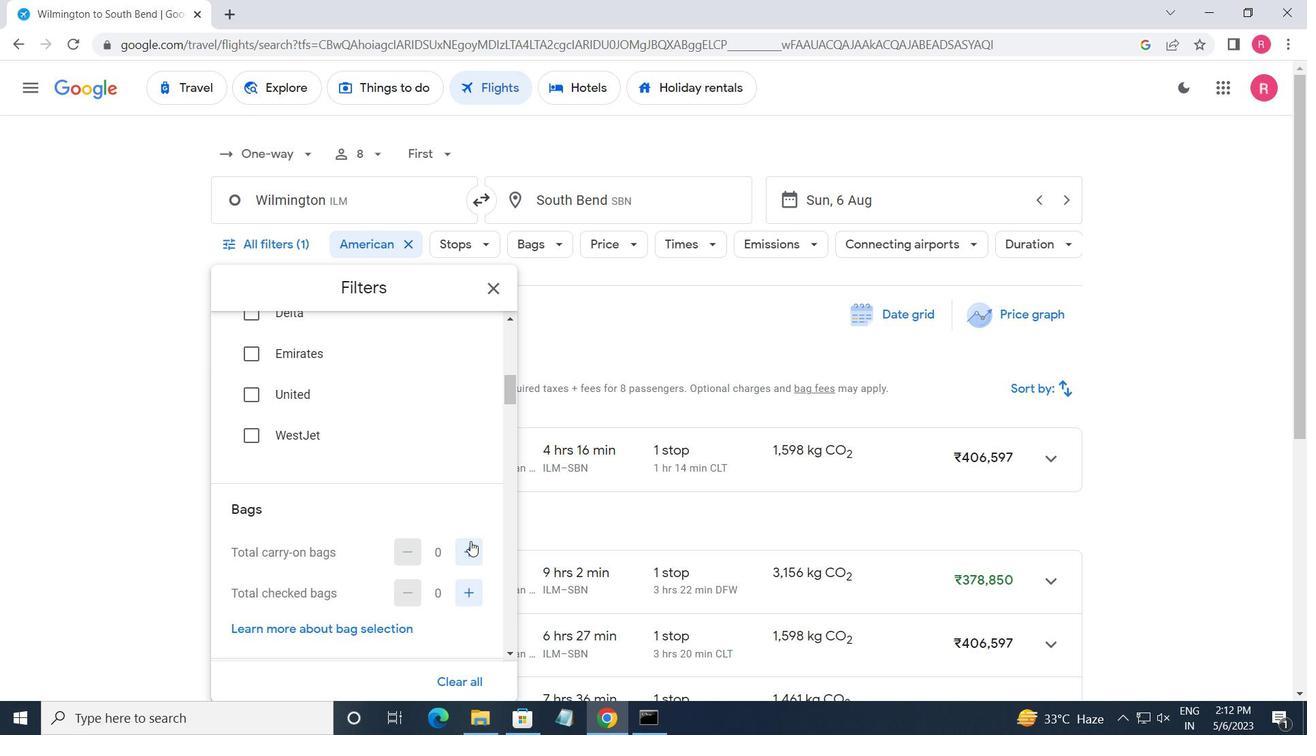 
Action: Mouse pressed left at (477, 548)
Screenshot: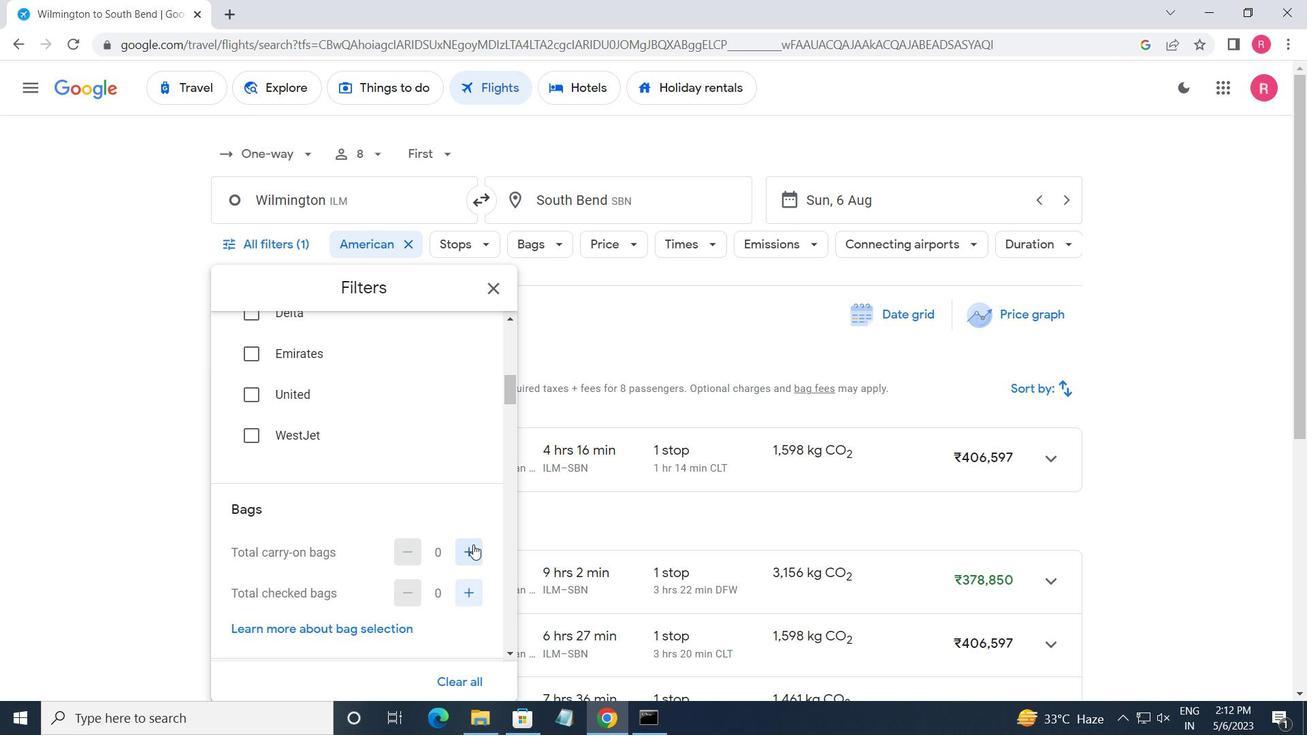 
Action: Mouse pressed left at (477, 548)
Screenshot: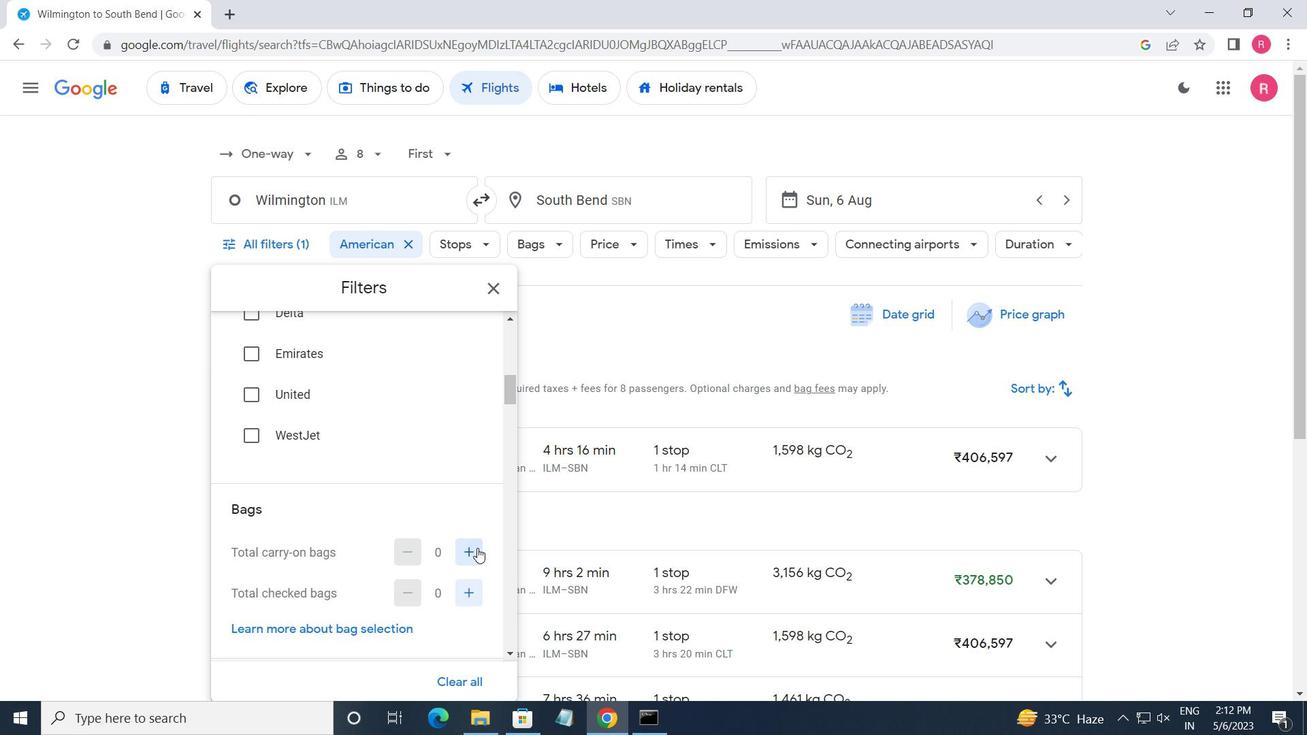 
Action: Mouse moved to (472, 589)
Screenshot: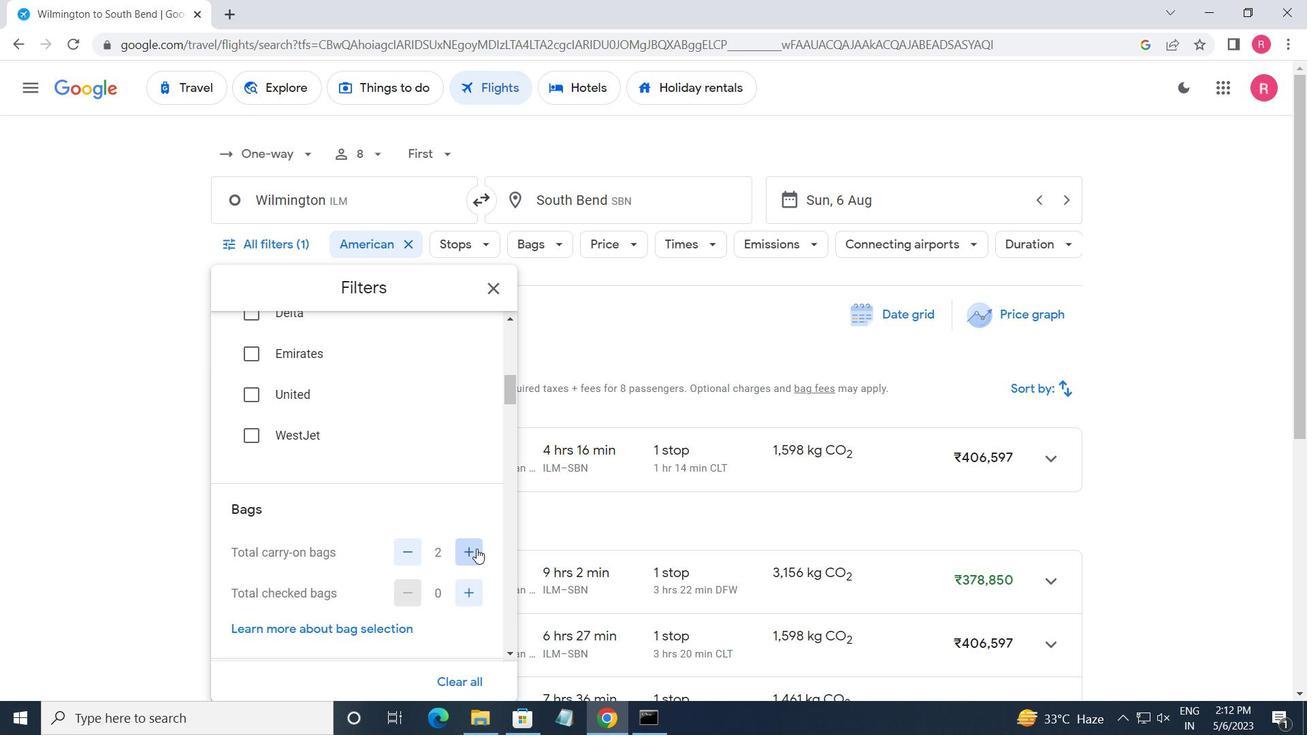 
Action: Mouse pressed left at (472, 589)
Screenshot: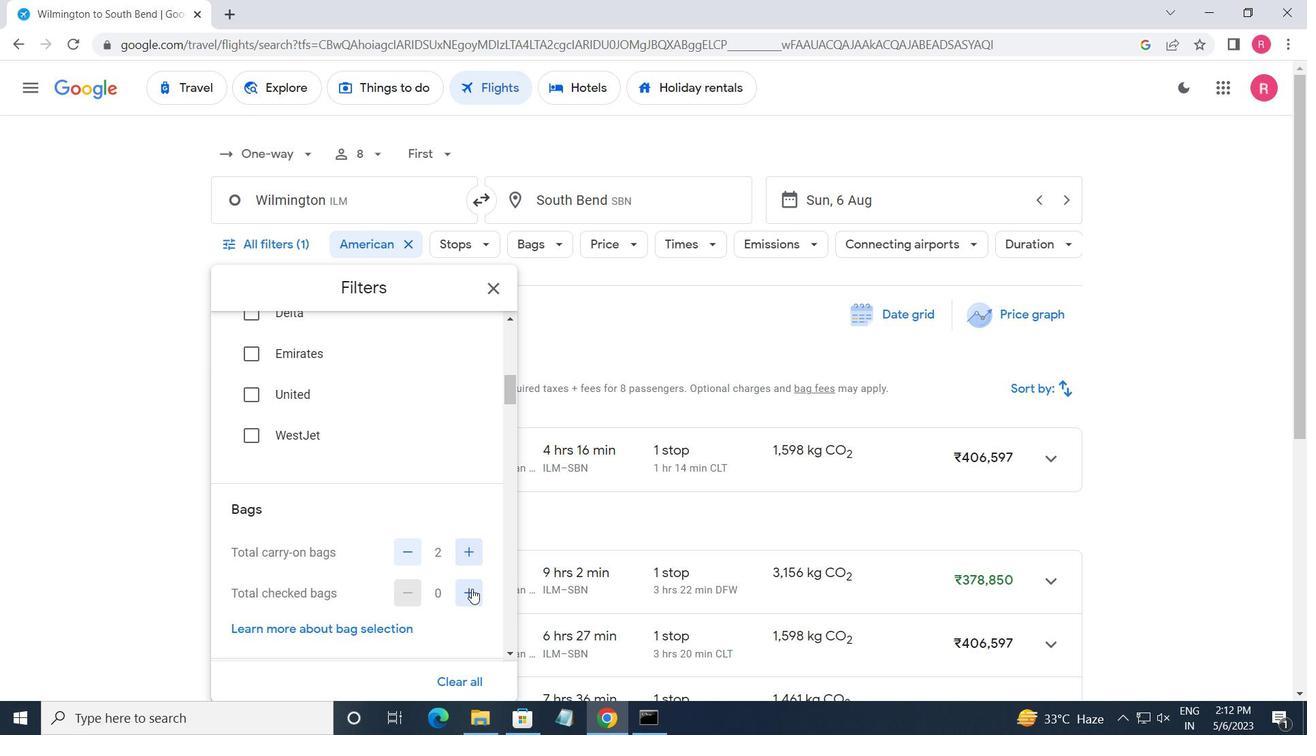 
Action: Mouse moved to (467, 589)
Screenshot: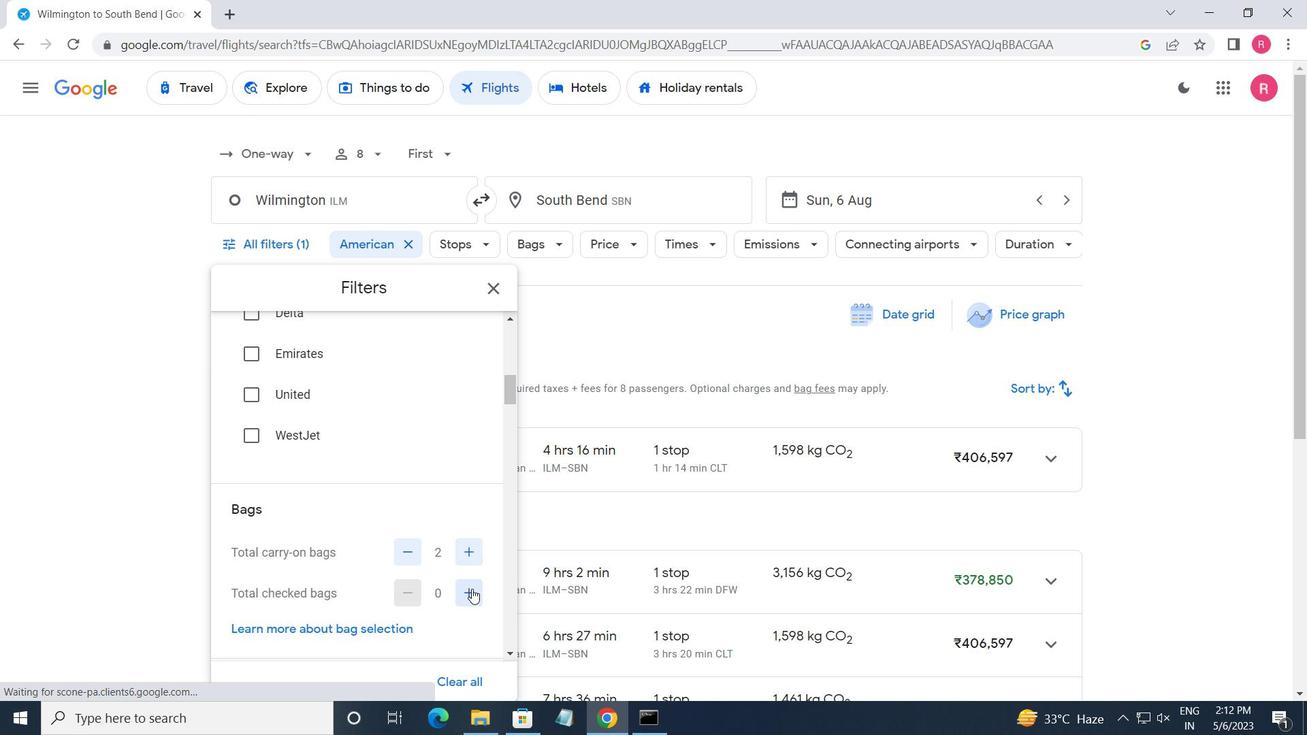 
Action: Mouse pressed left at (467, 589)
Screenshot: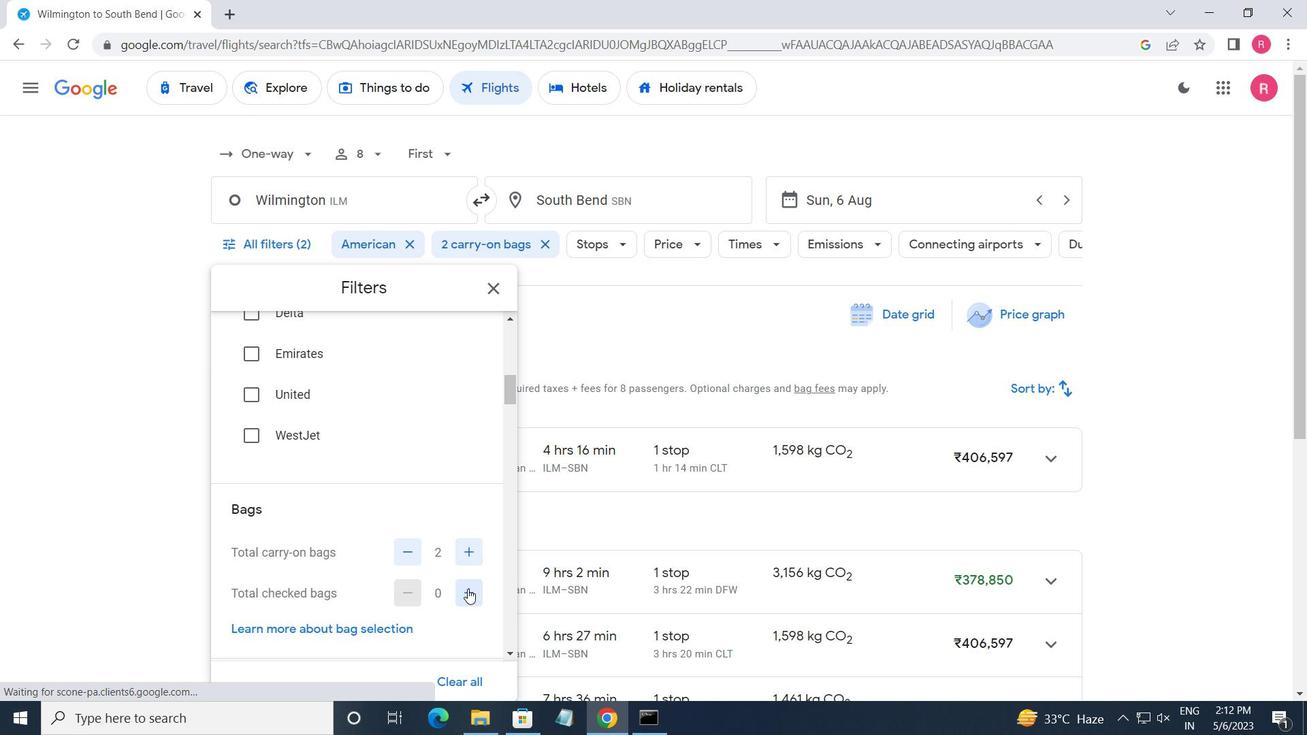 
Action: Mouse pressed left at (467, 589)
Screenshot: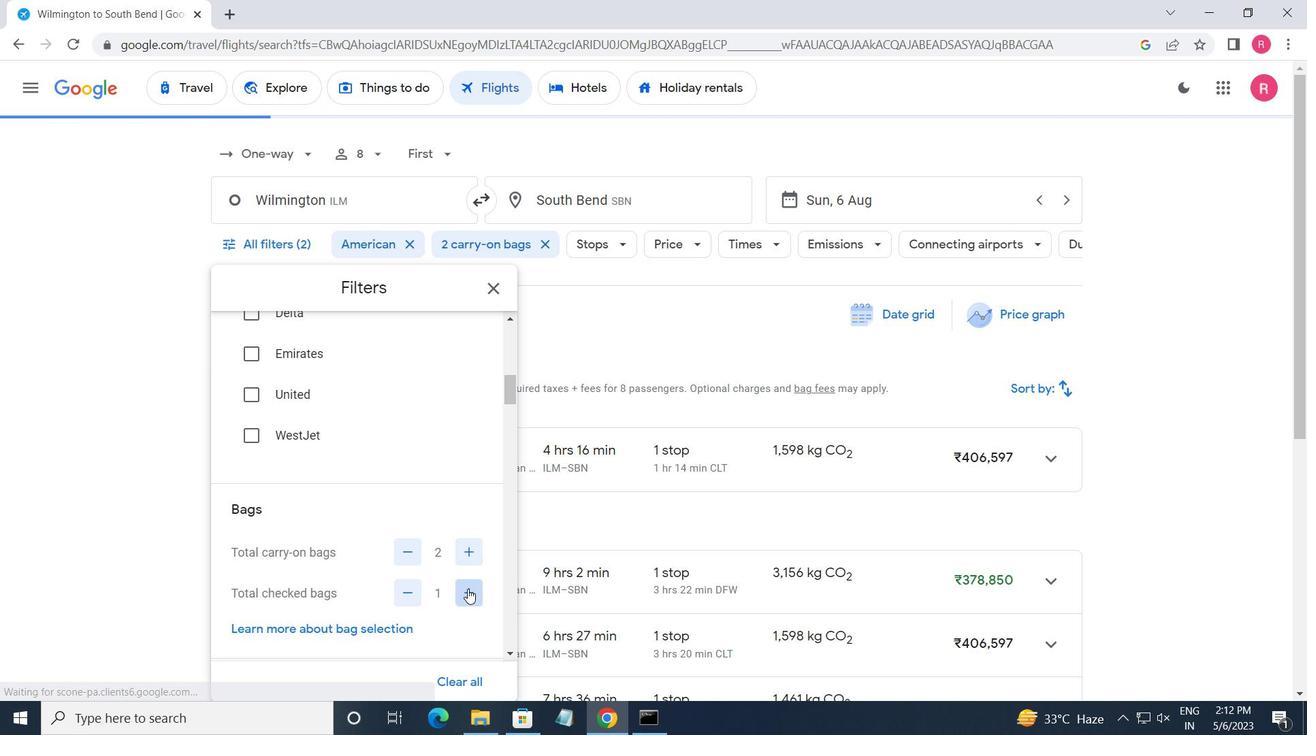 
Action: Mouse pressed left at (467, 589)
Screenshot: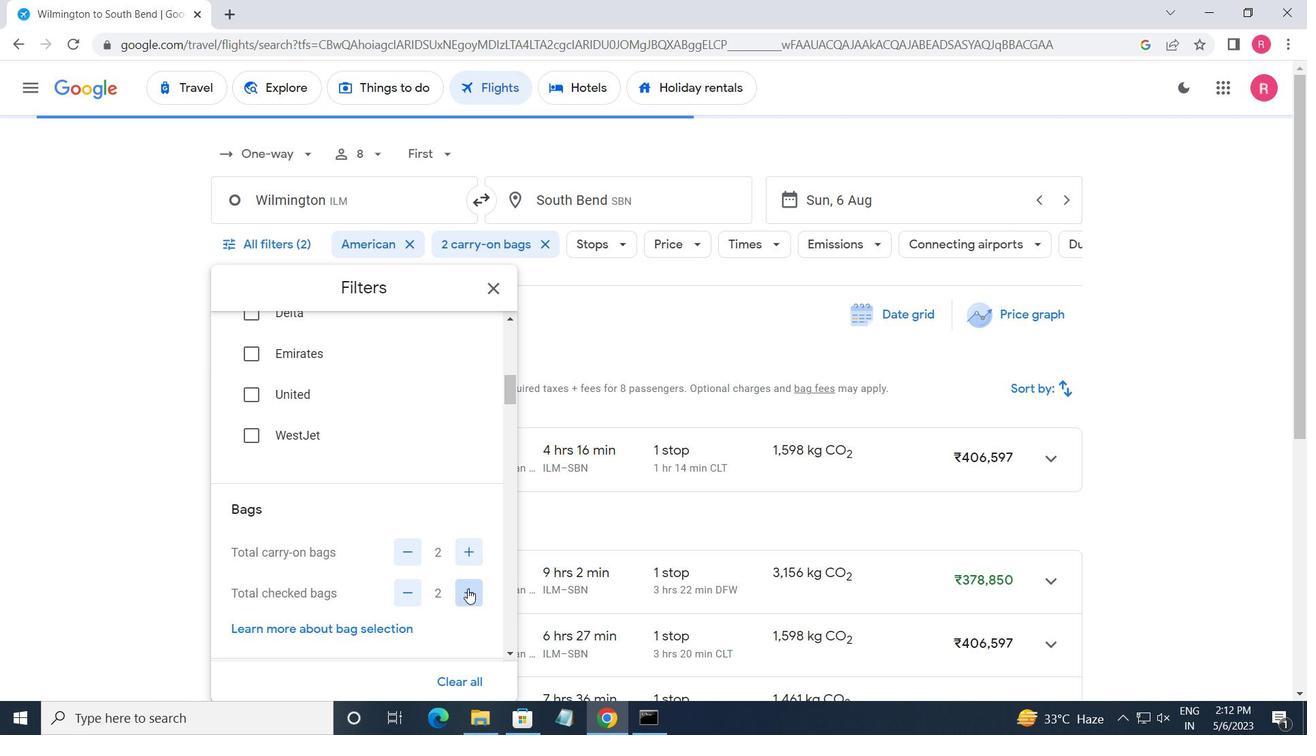 
Action: Mouse moved to (467, 589)
Screenshot: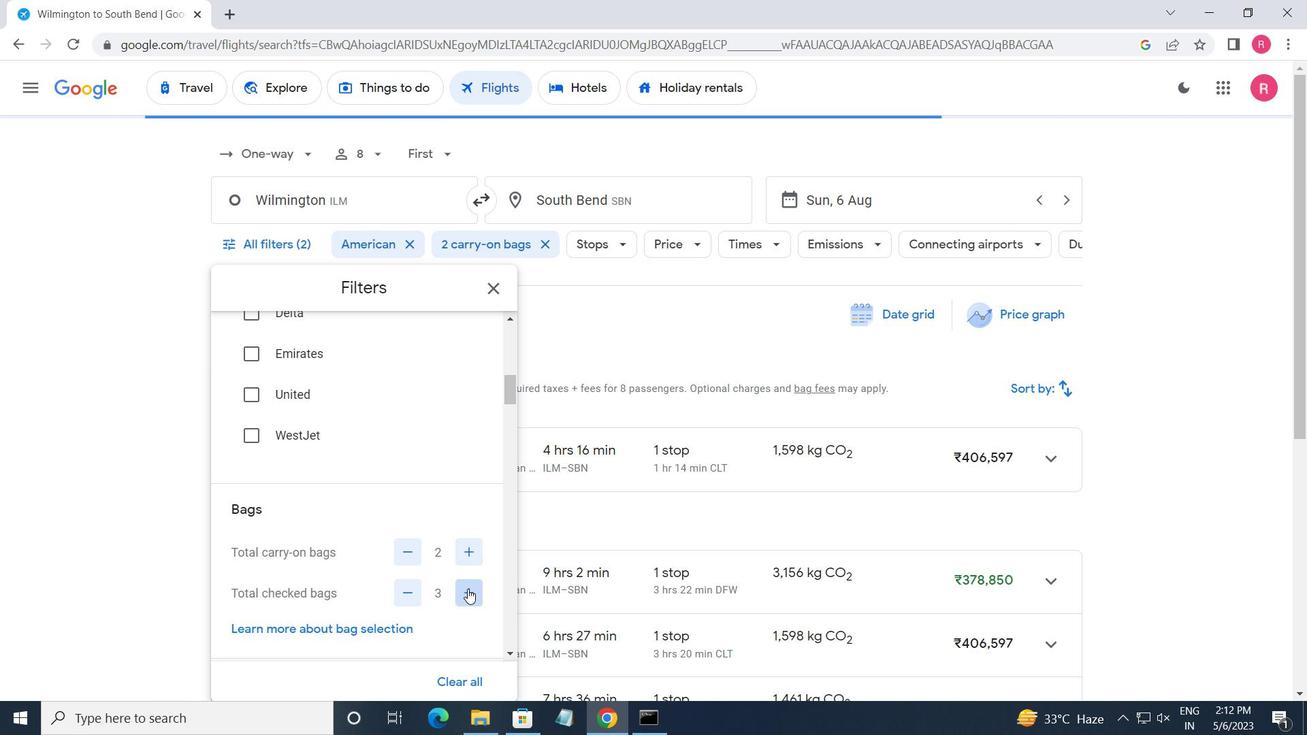 
Action: Mouse pressed left at (467, 589)
Screenshot: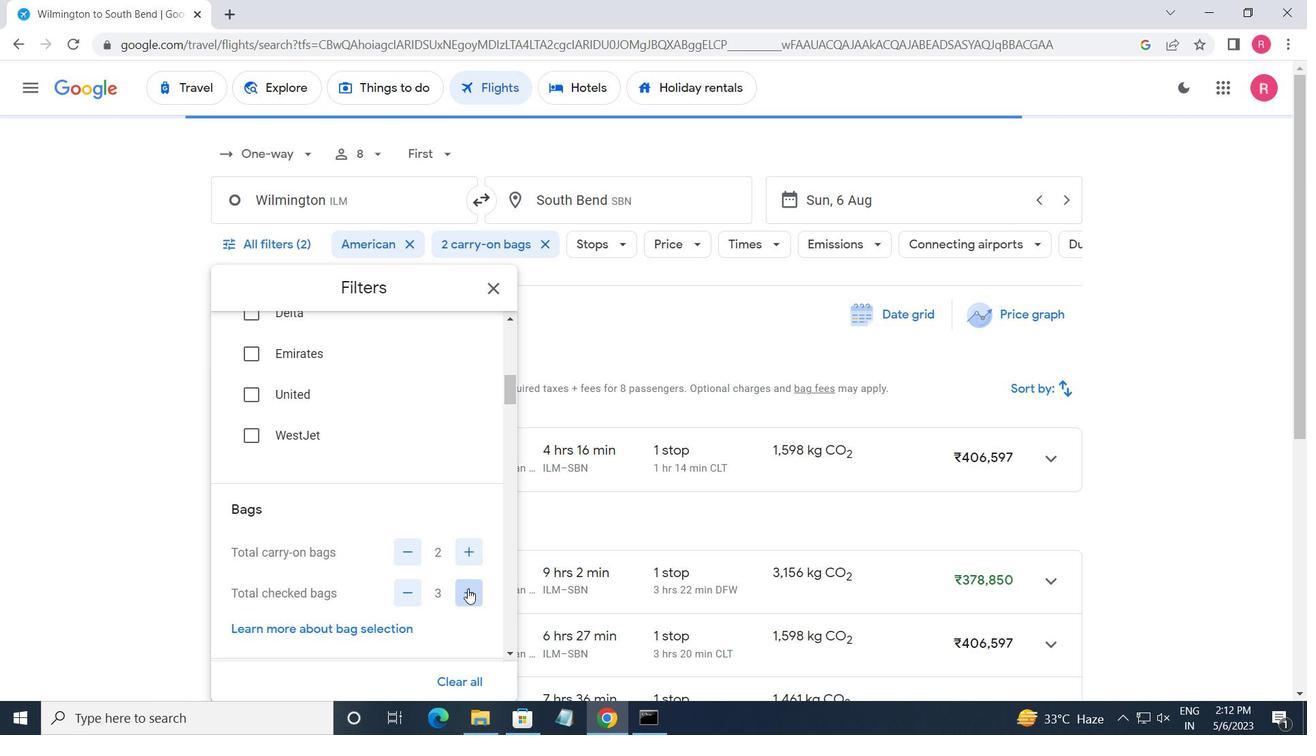 
Action: Mouse pressed left at (467, 589)
Screenshot: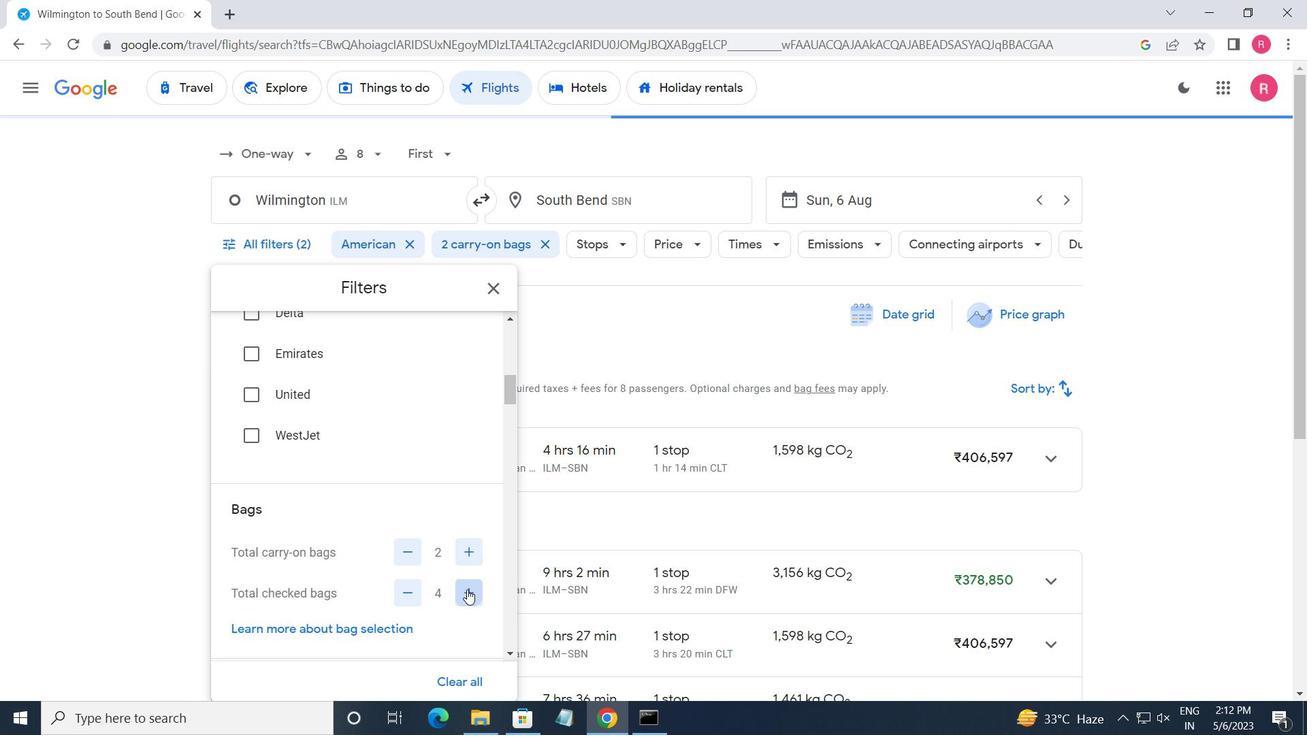 
Action: Mouse moved to (409, 502)
Screenshot: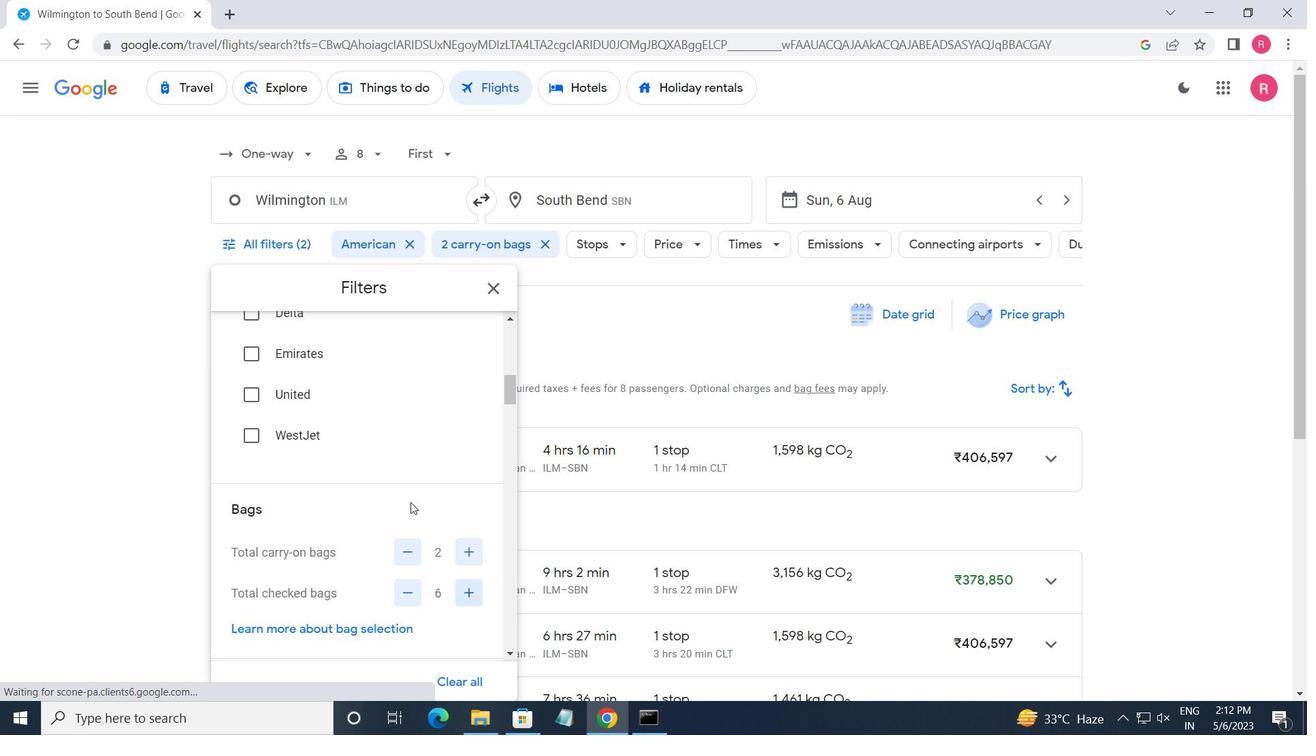 
Action: Mouse scrolled (409, 501) with delta (0, 0)
Screenshot: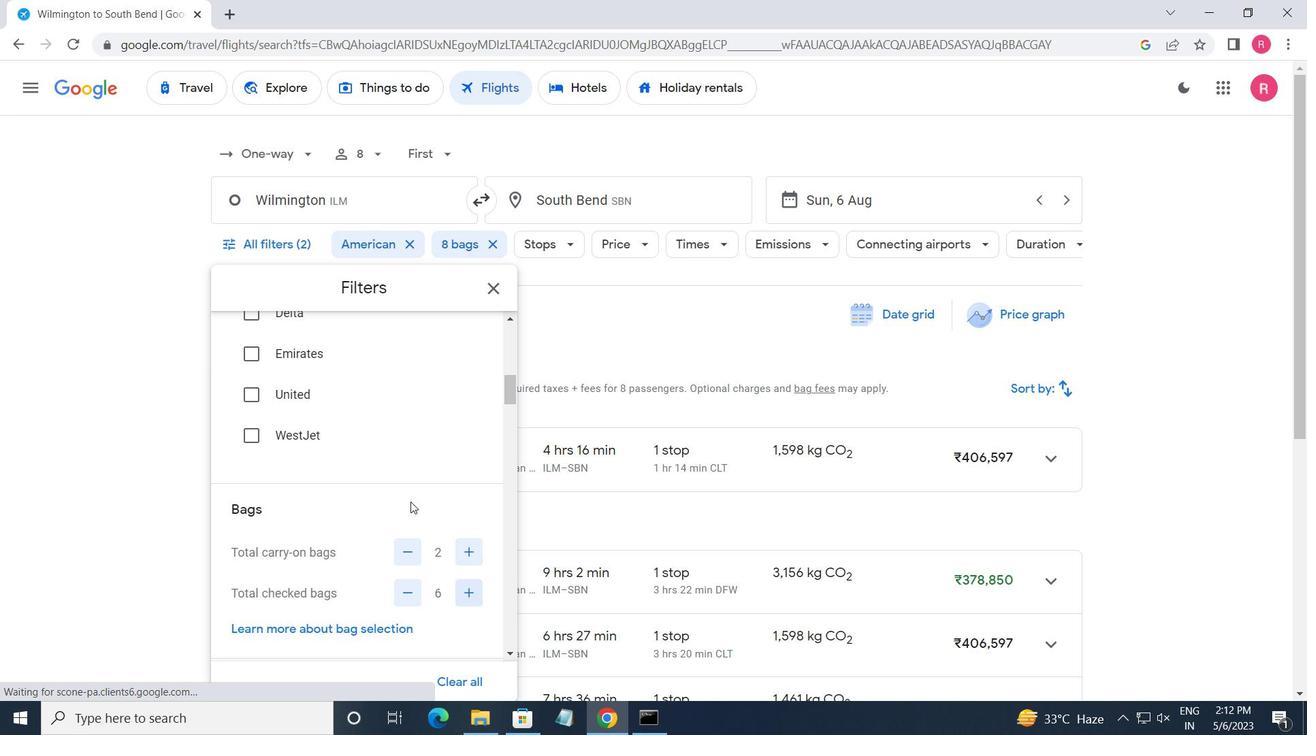 
Action: Mouse moved to (409, 505)
Screenshot: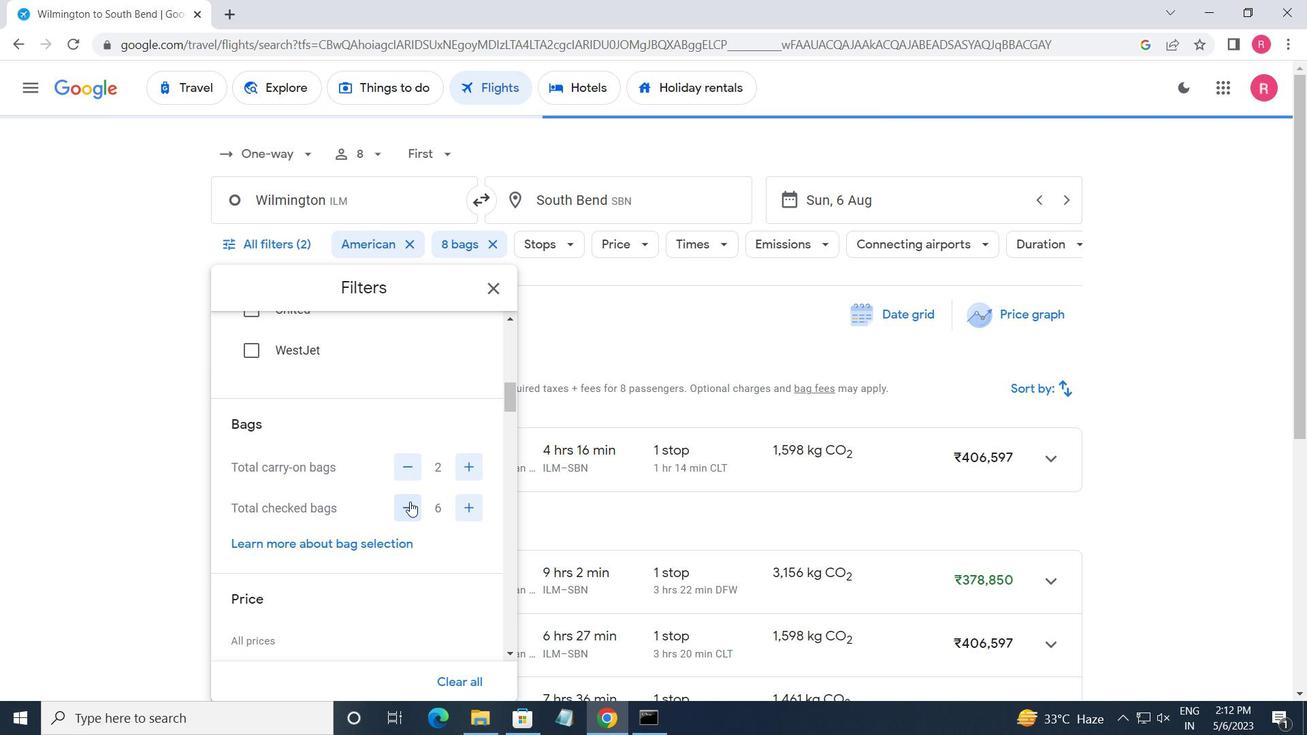
Action: Mouse scrolled (409, 504) with delta (0, 0)
Screenshot: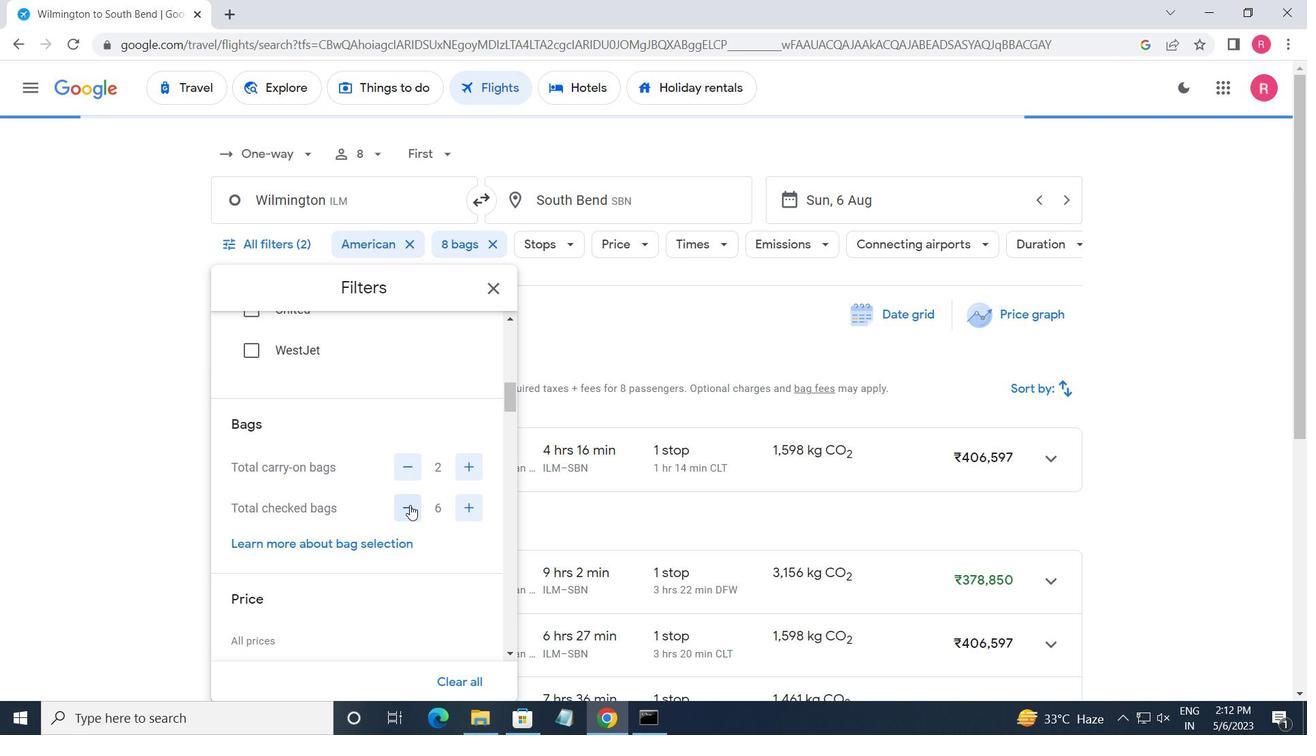 
Action: Mouse moved to (414, 505)
Screenshot: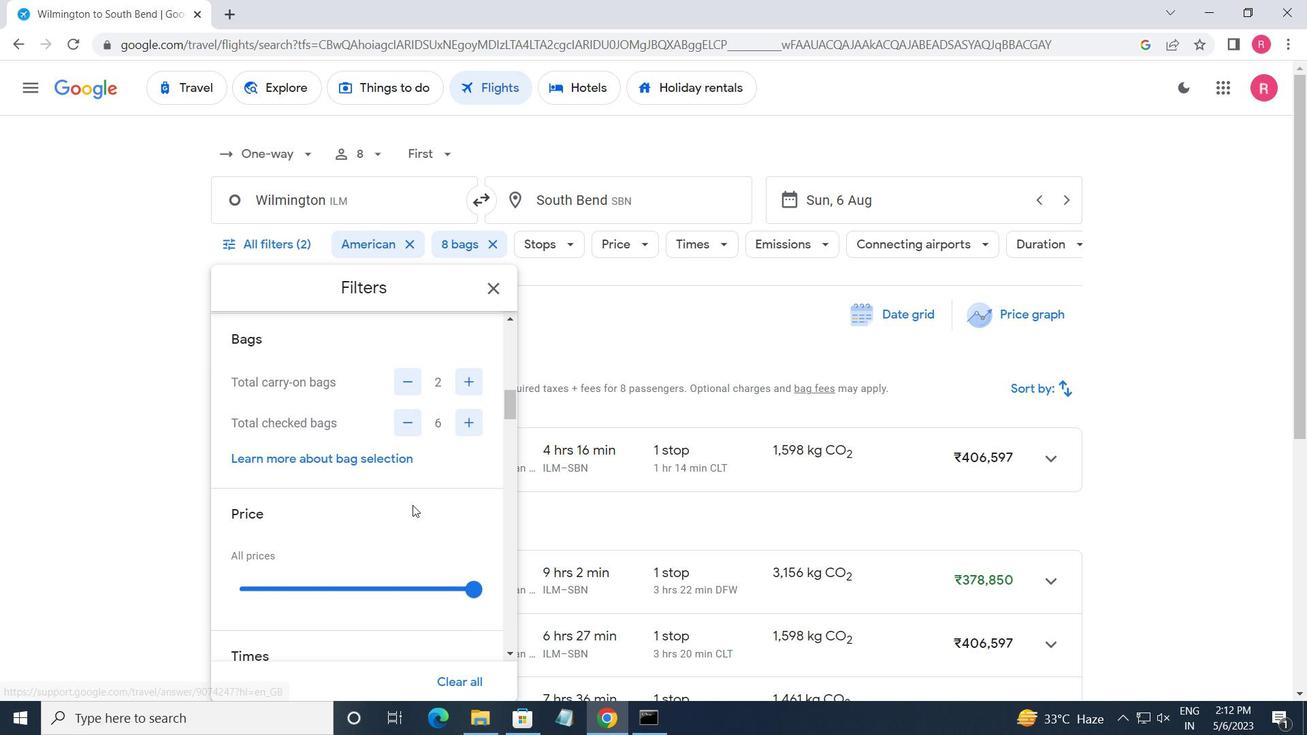 
Action: Mouse scrolled (414, 505) with delta (0, 0)
Screenshot: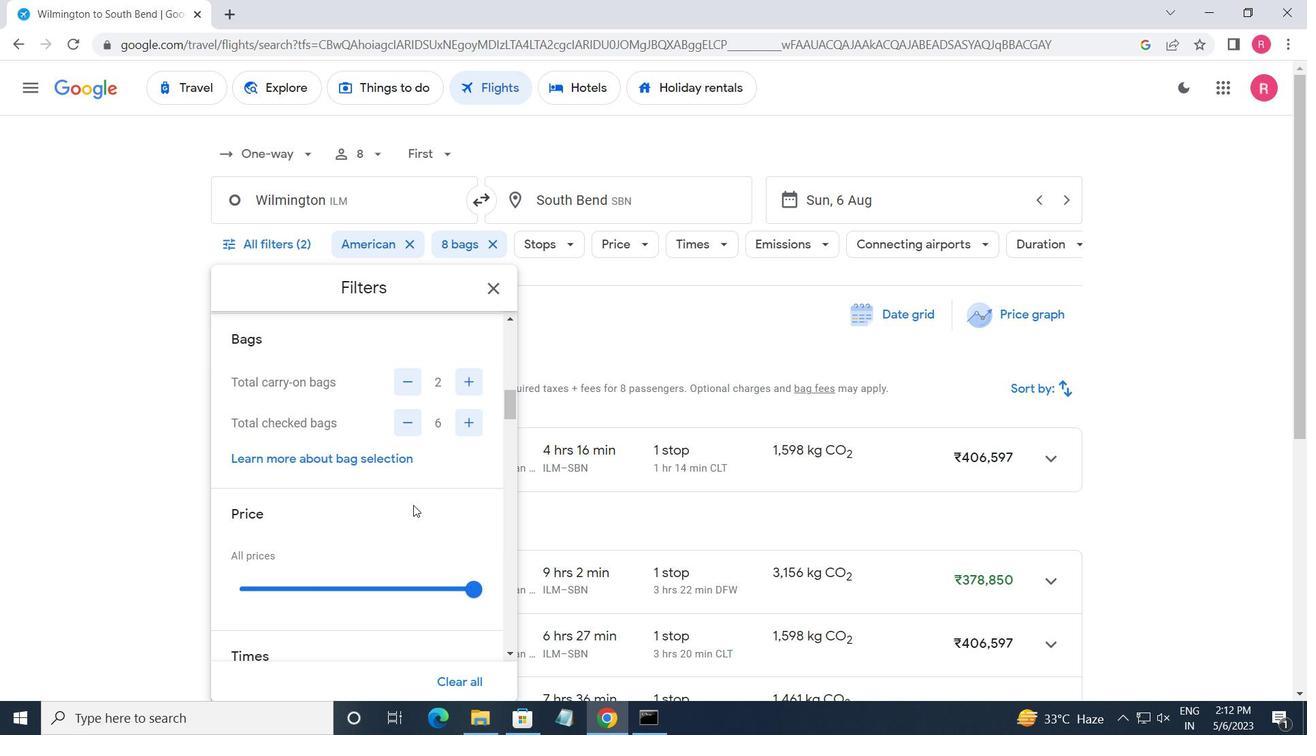 
Action: Mouse moved to (471, 508)
Screenshot: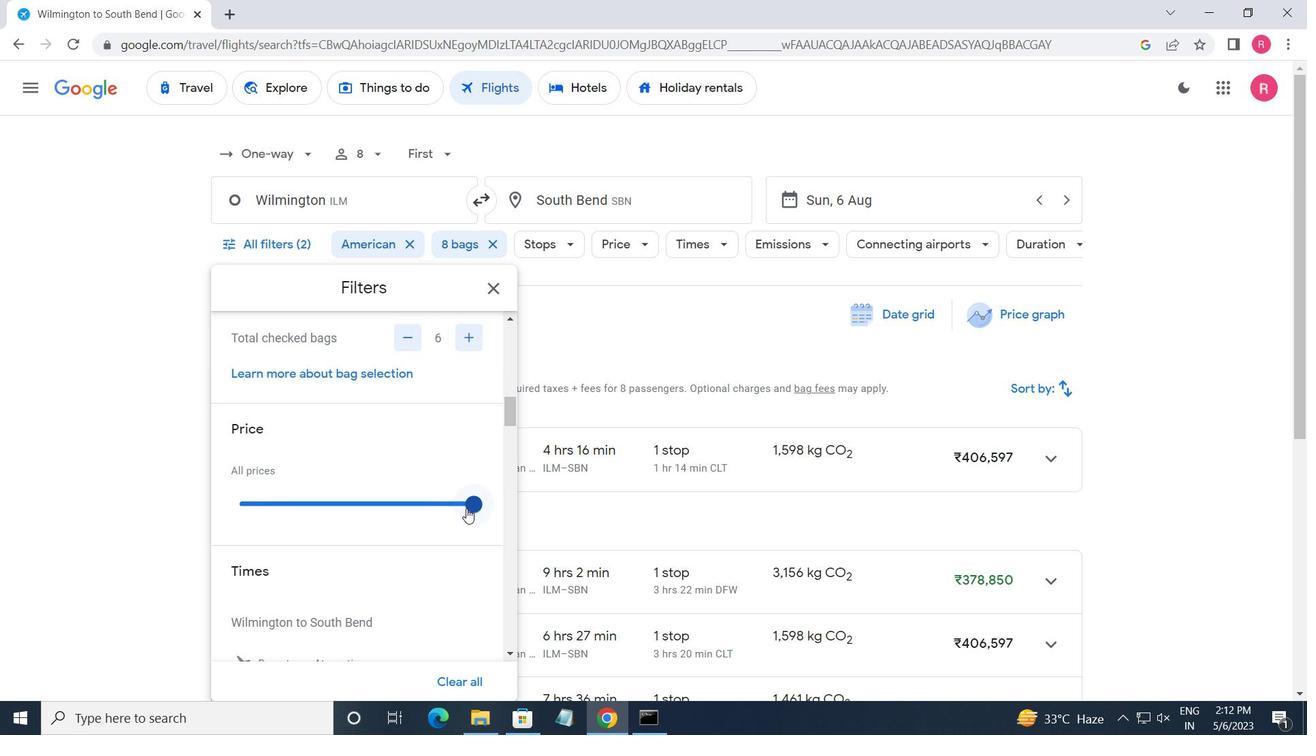 
Action: Mouse pressed left at (471, 508)
Screenshot: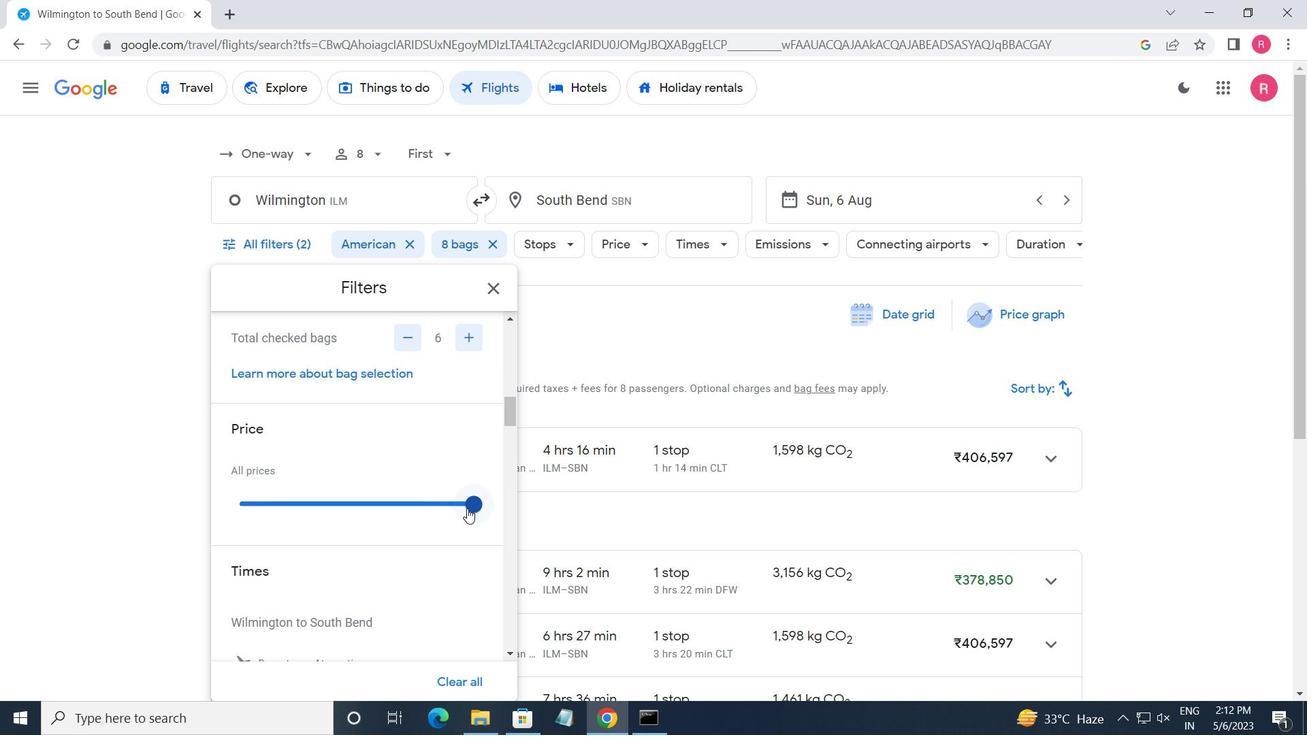 
Action: Mouse moved to (404, 442)
Screenshot: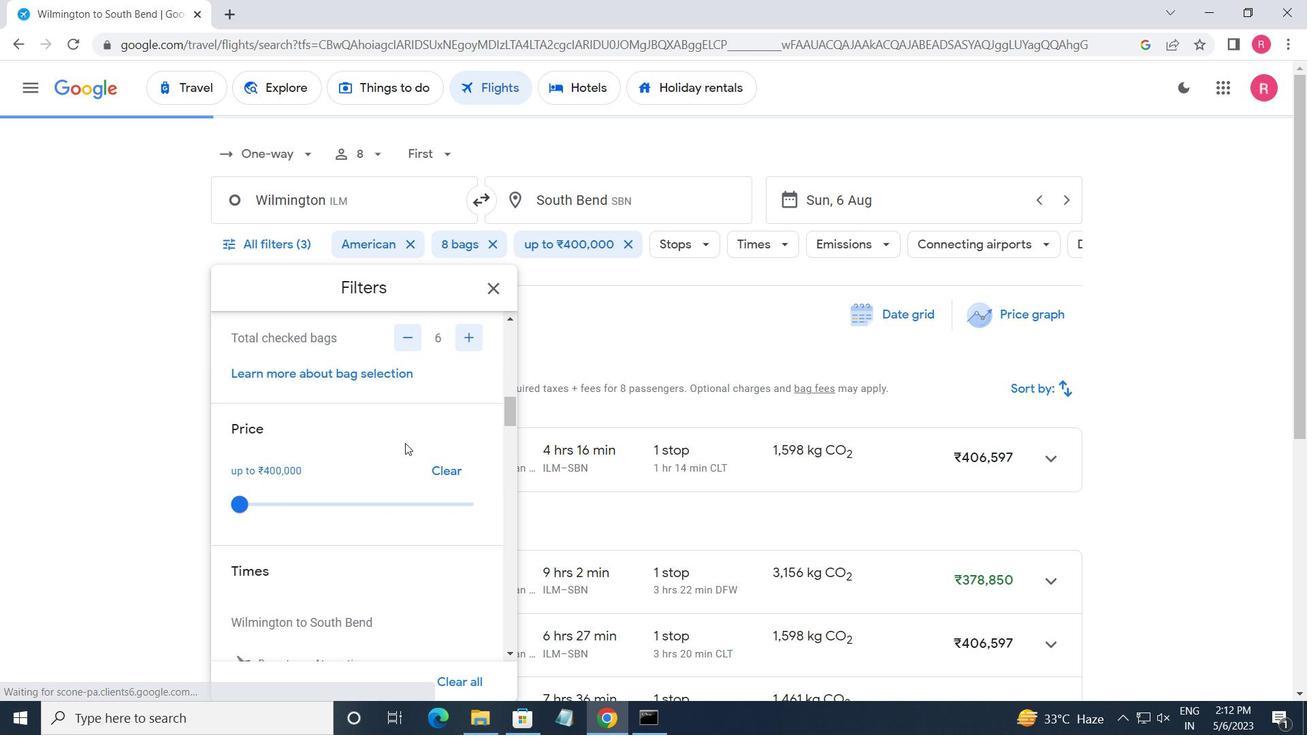 
Action: Mouse scrolled (404, 441) with delta (0, 0)
Screenshot: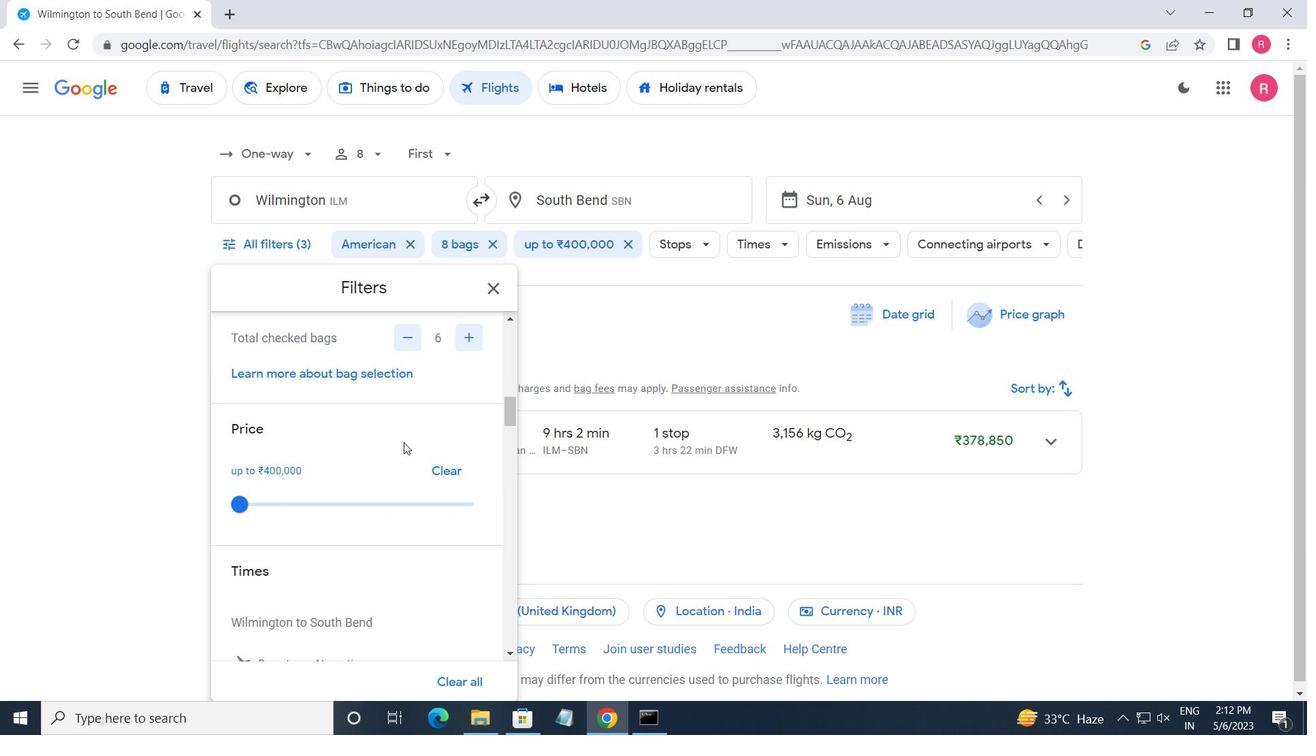 
Action: Mouse moved to (399, 445)
Screenshot: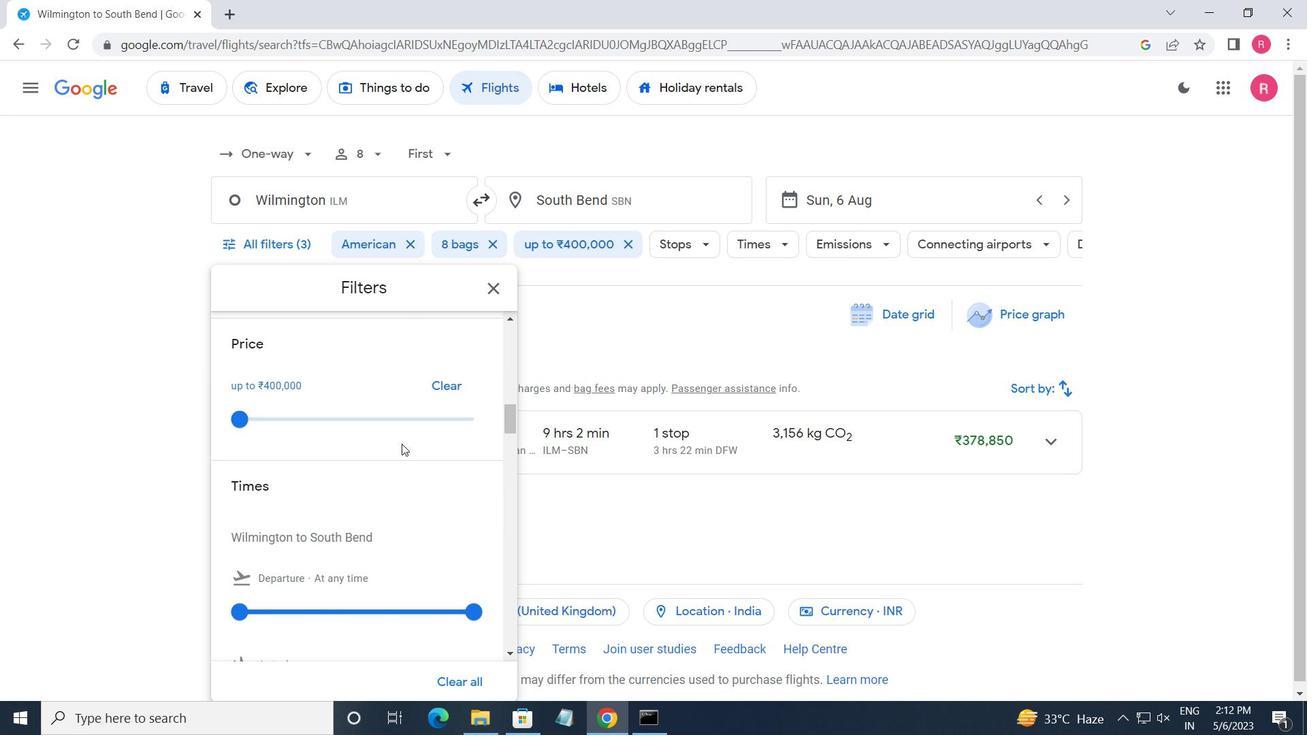 
Action: Mouse scrolled (399, 444) with delta (0, 0)
Screenshot: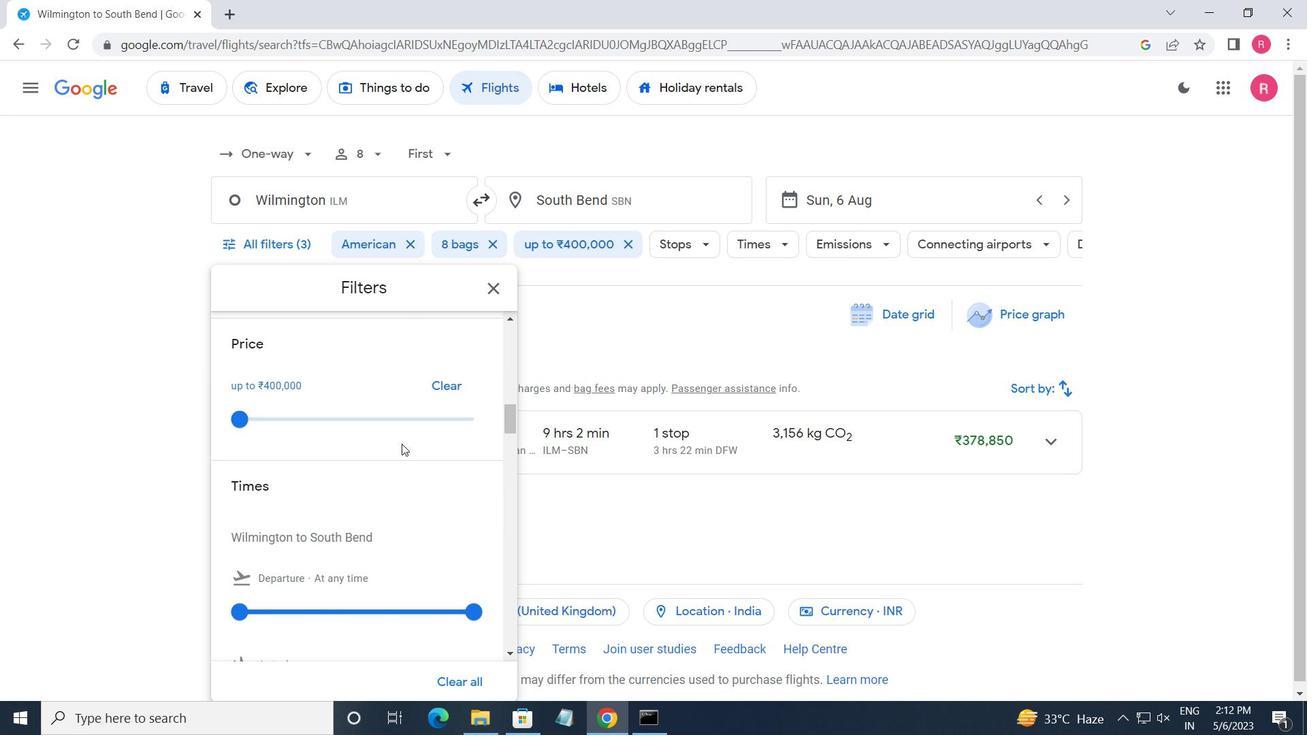 
Action: Mouse moved to (232, 520)
Screenshot: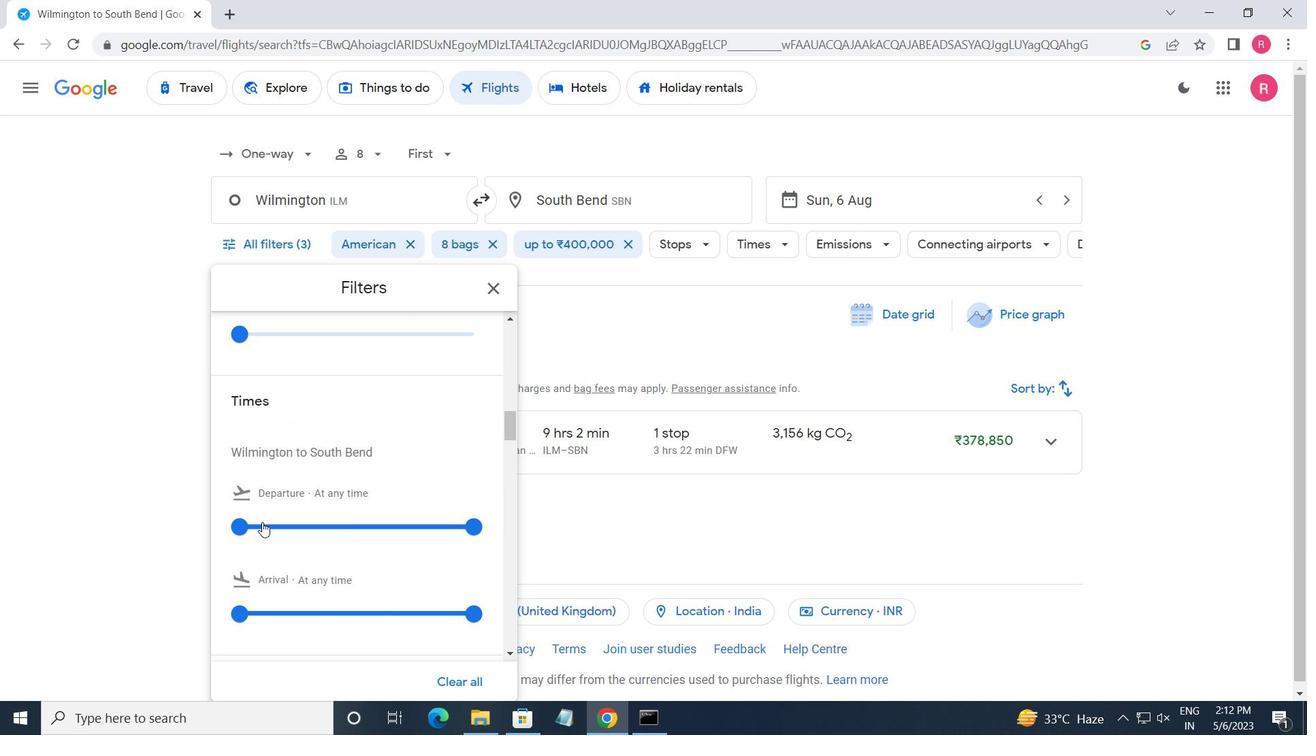 
Action: Mouse pressed left at (232, 520)
Screenshot: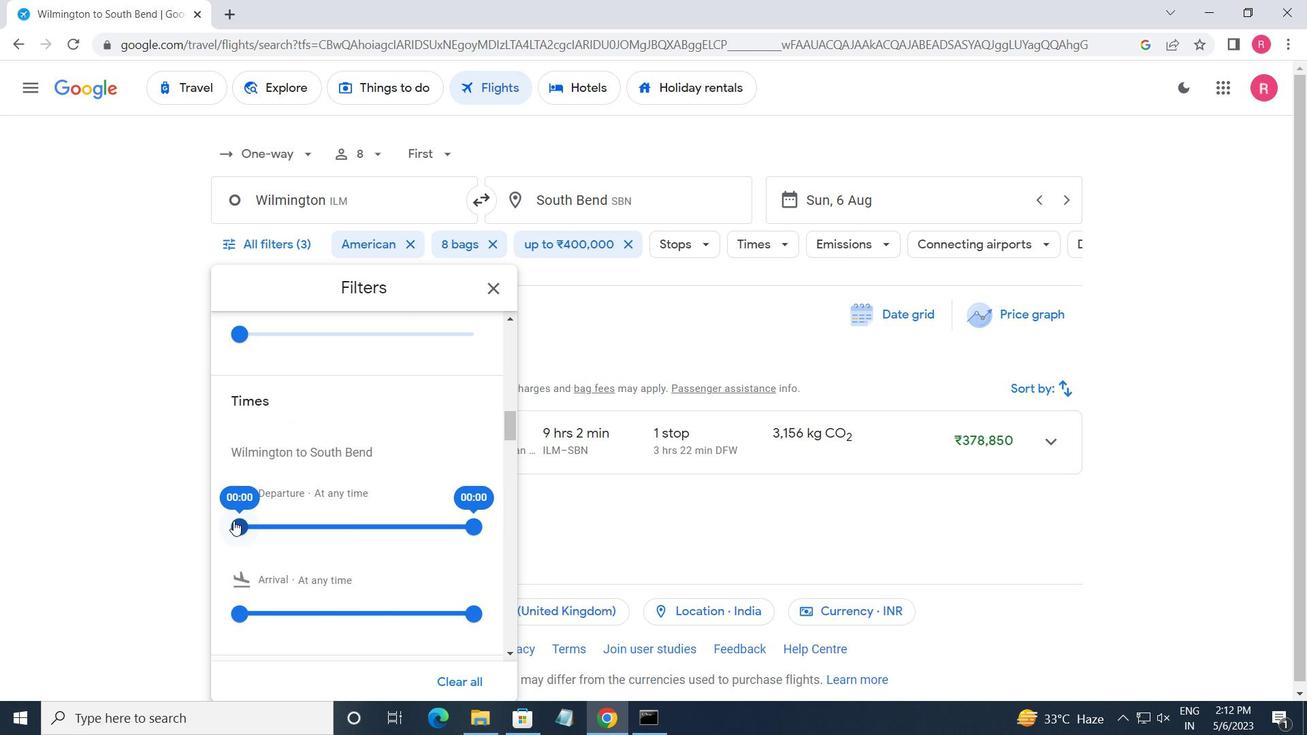 
Action: Mouse moved to (471, 522)
Screenshot: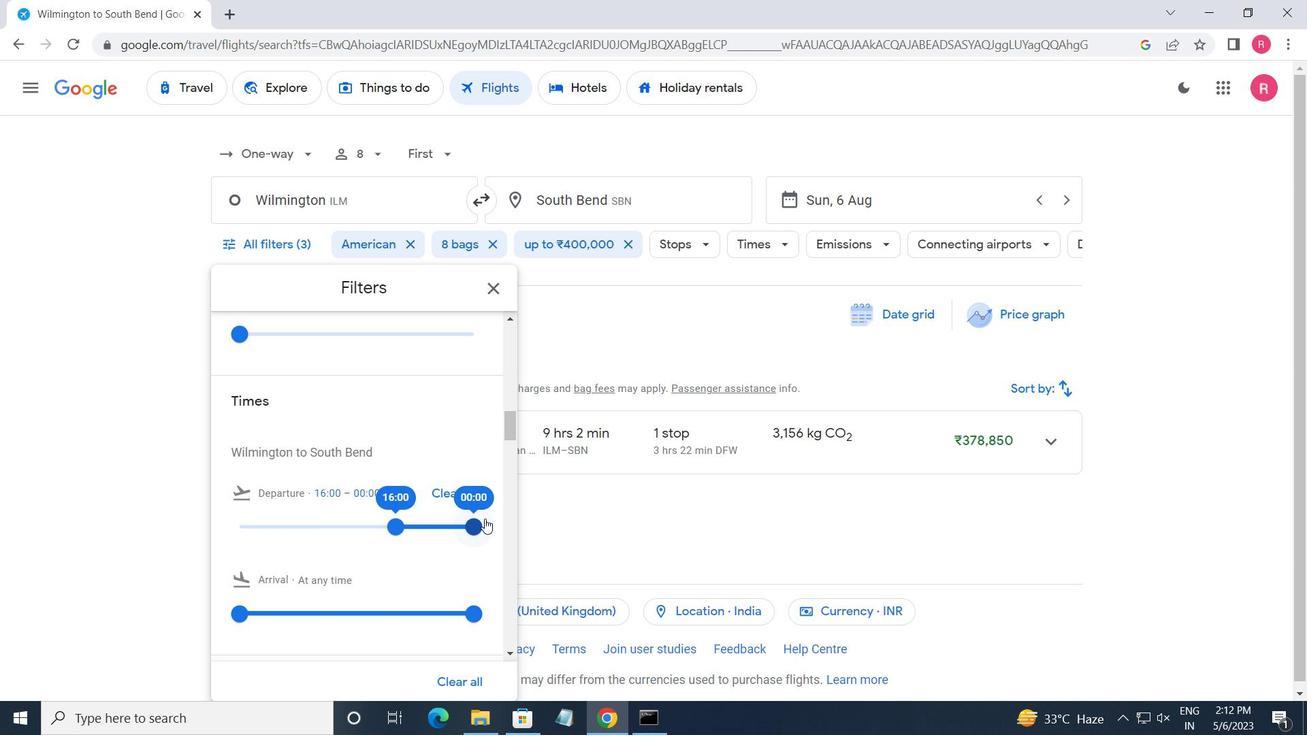 
Action: Mouse pressed left at (471, 522)
Screenshot: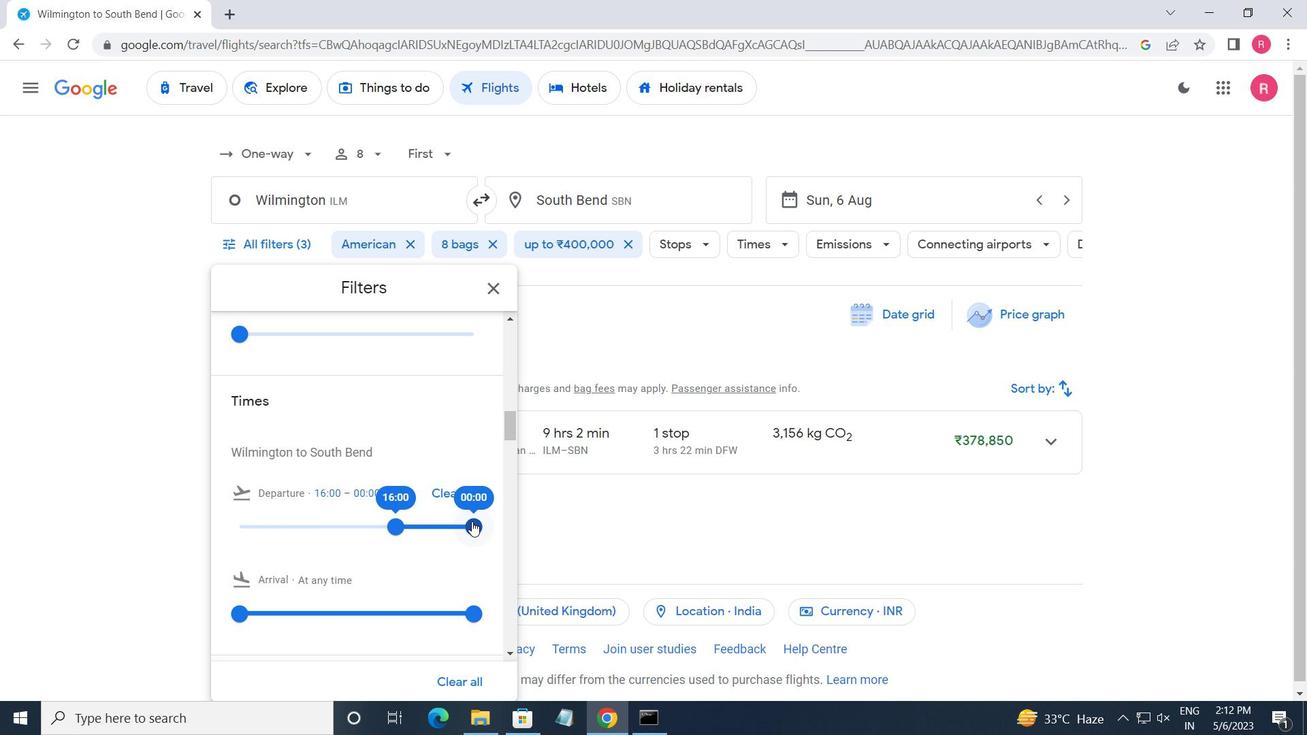 
Action: Mouse moved to (486, 296)
Screenshot: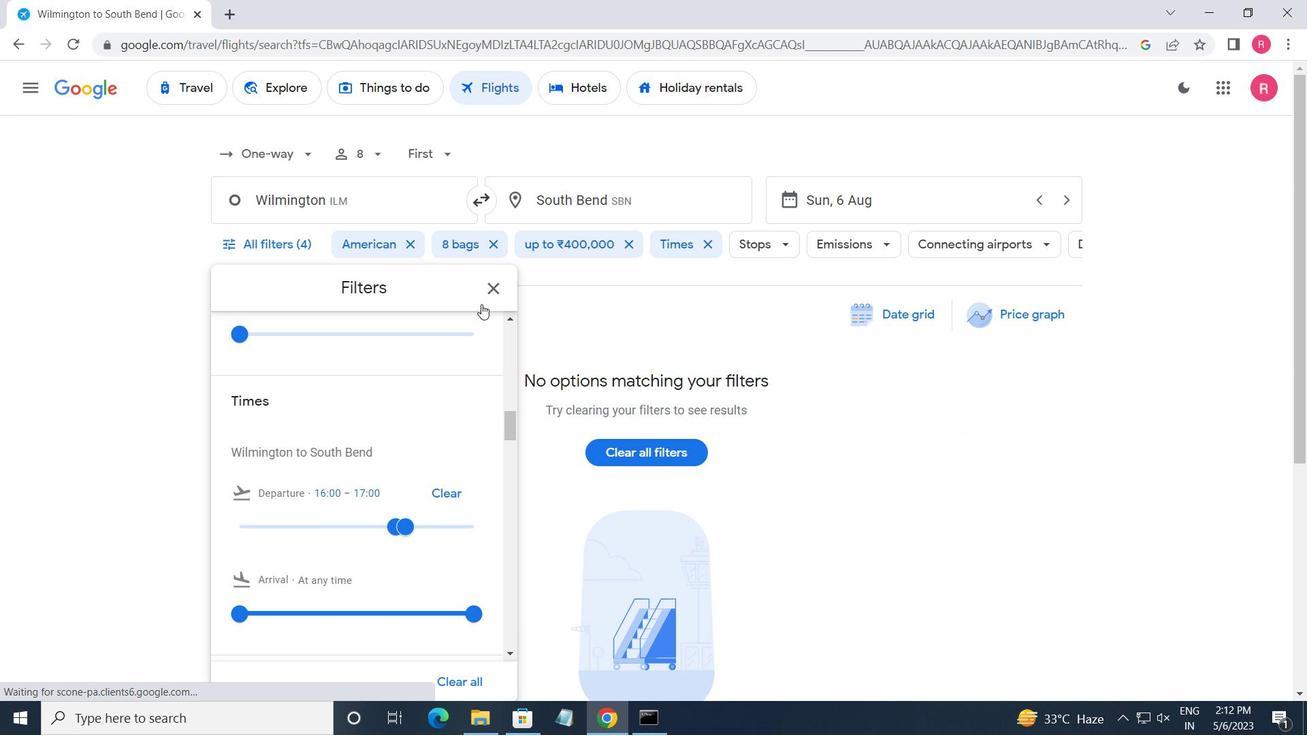 
Action: Mouse pressed left at (486, 296)
Screenshot: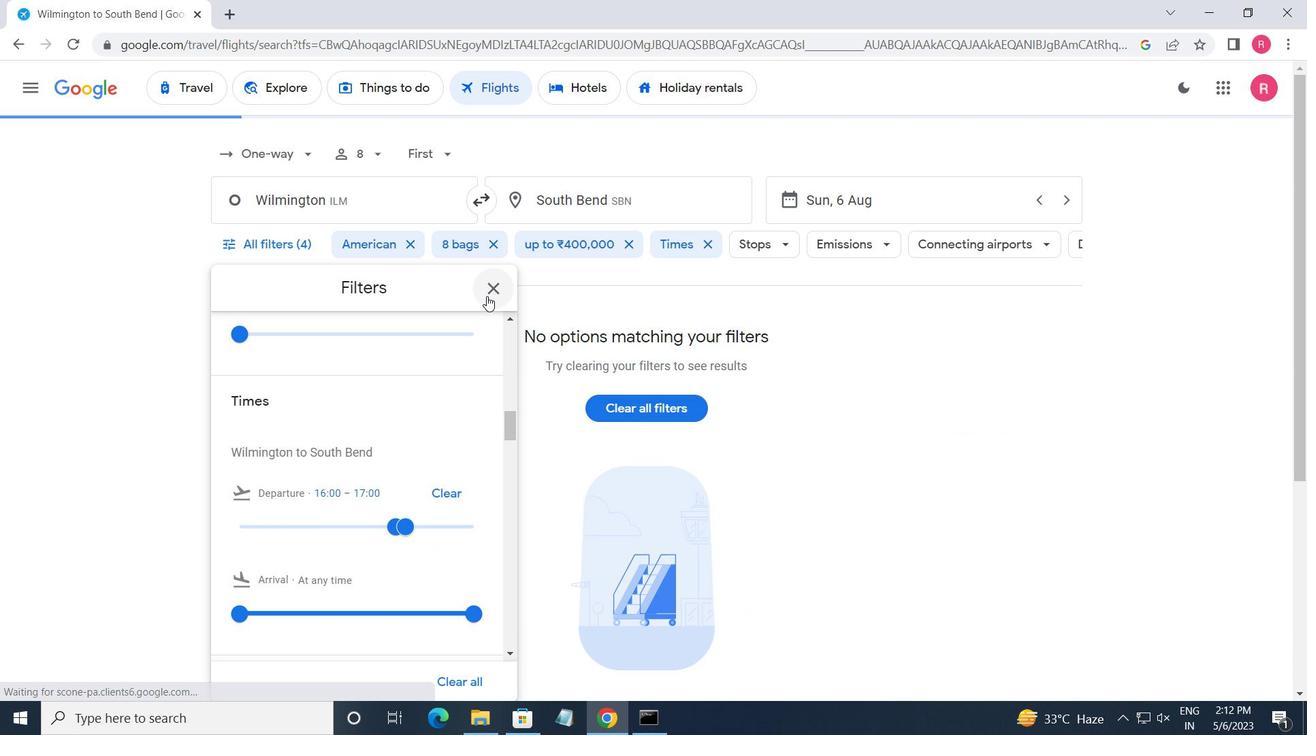 
